 Task: Create an album for a cooking or baking contest and invite participants to share recipes and photos.
Action: Mouse moved to (582, 396)
Screenshot: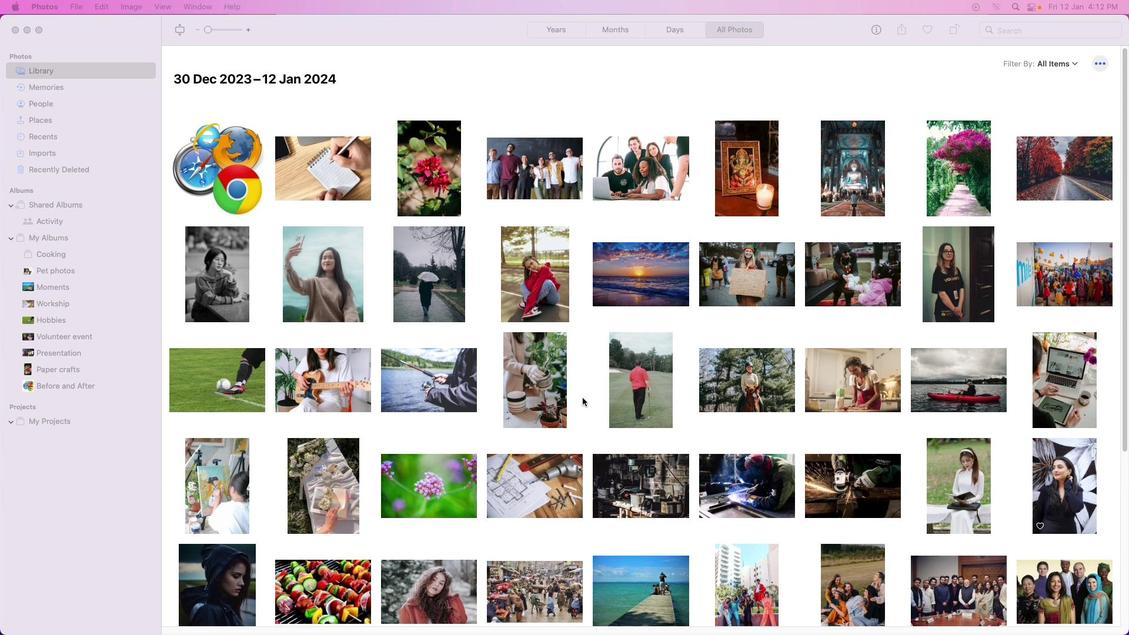 
Action: Mouse scrolled (582, 396) with delta (0, 0)
Screenshot: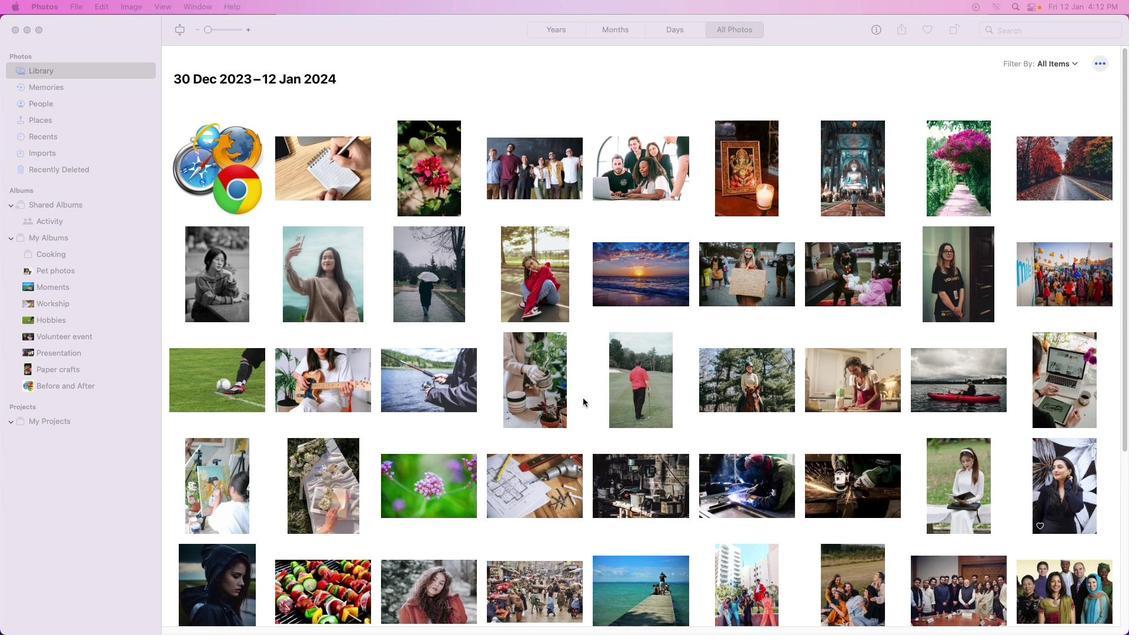 
Action: Mouse moved to (583, 397)
Screenshot: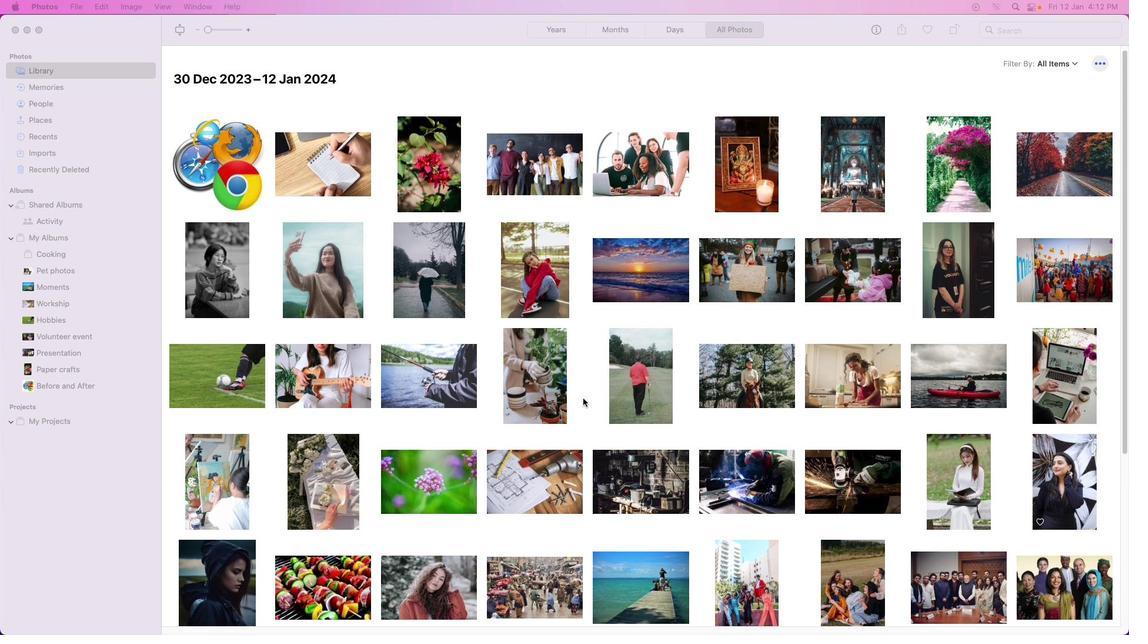 
Action: Mouse scrolled (583, 397) with delta (0, 0)
Screenshot: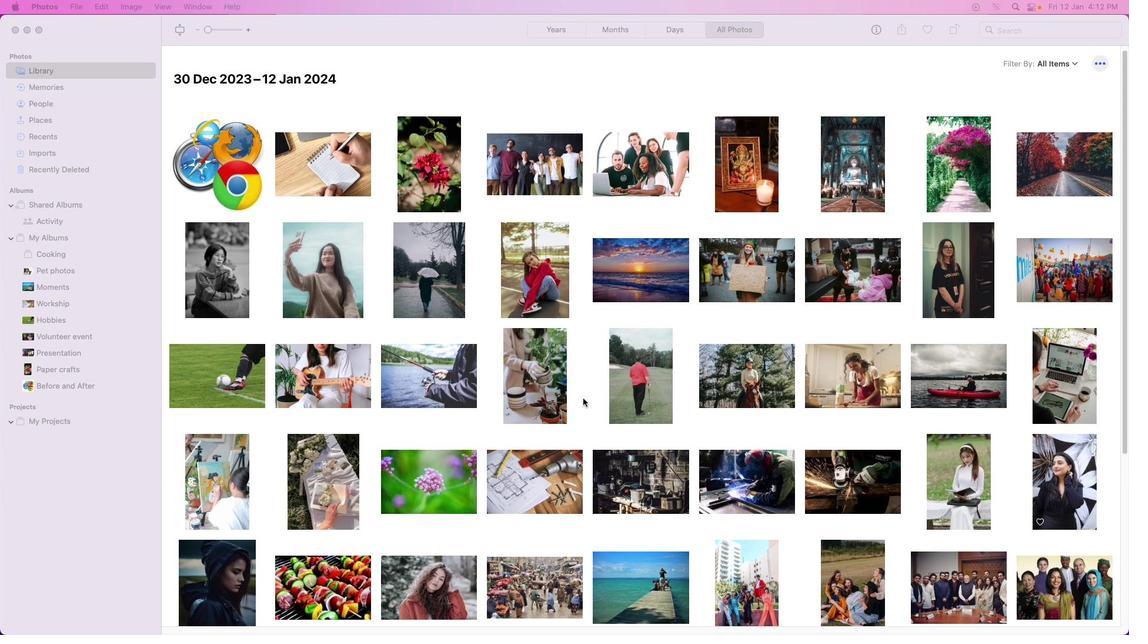
Action: Mouse moved to (583, 398)
Screenshot: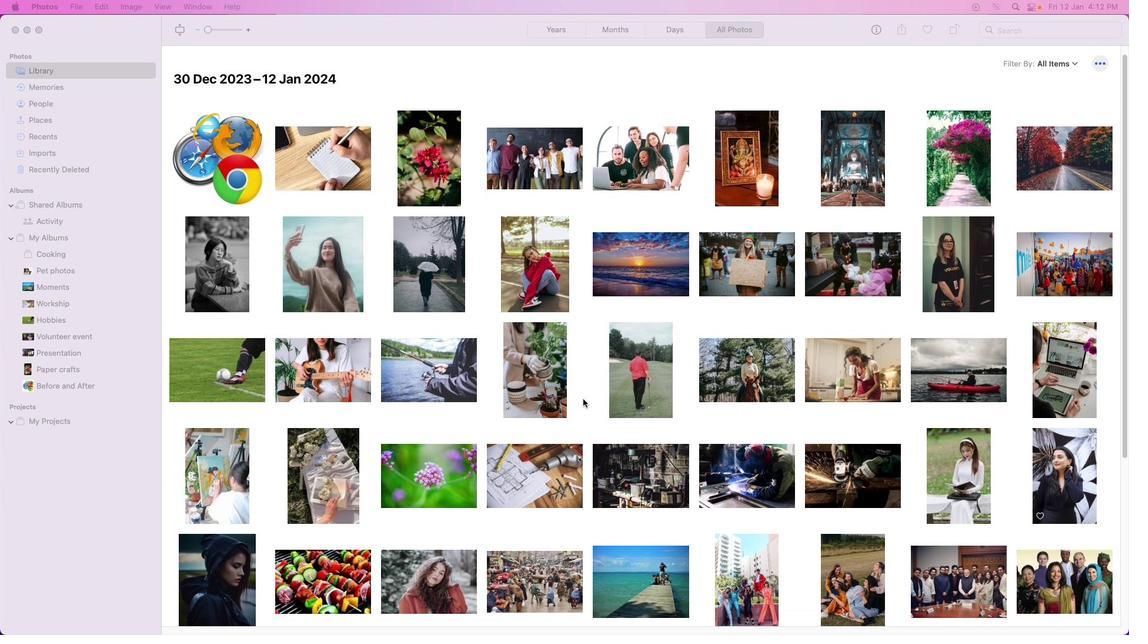 
Action: Mouse scrolled (583, 398) with delta (0, 0)
Screenshot: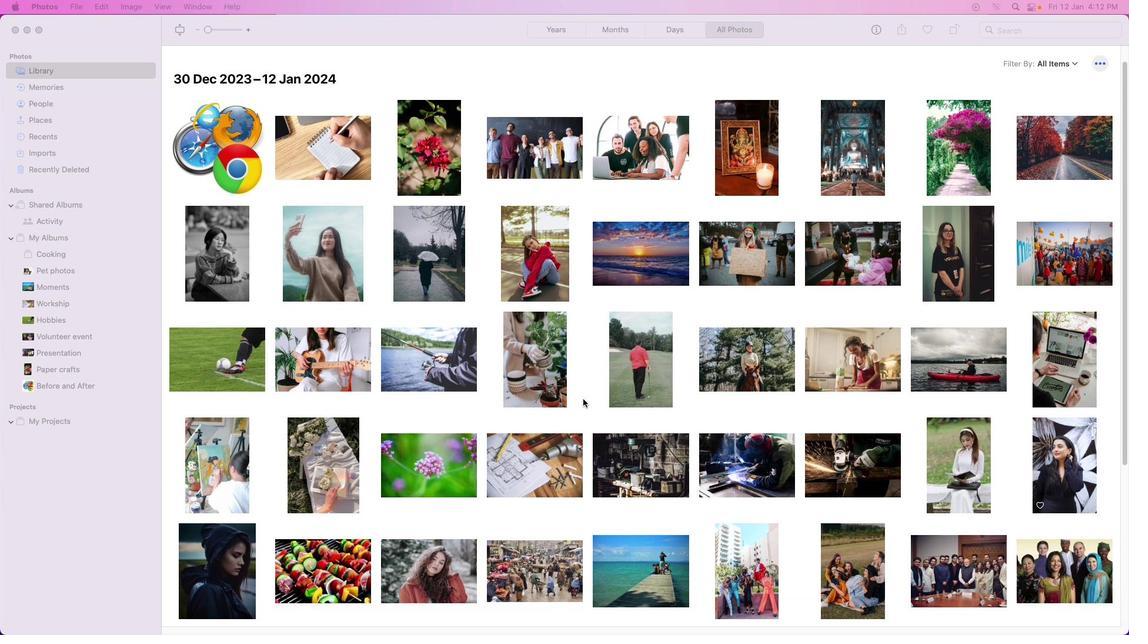 
Action: Mouse moved to (583, 398)
Screenshot: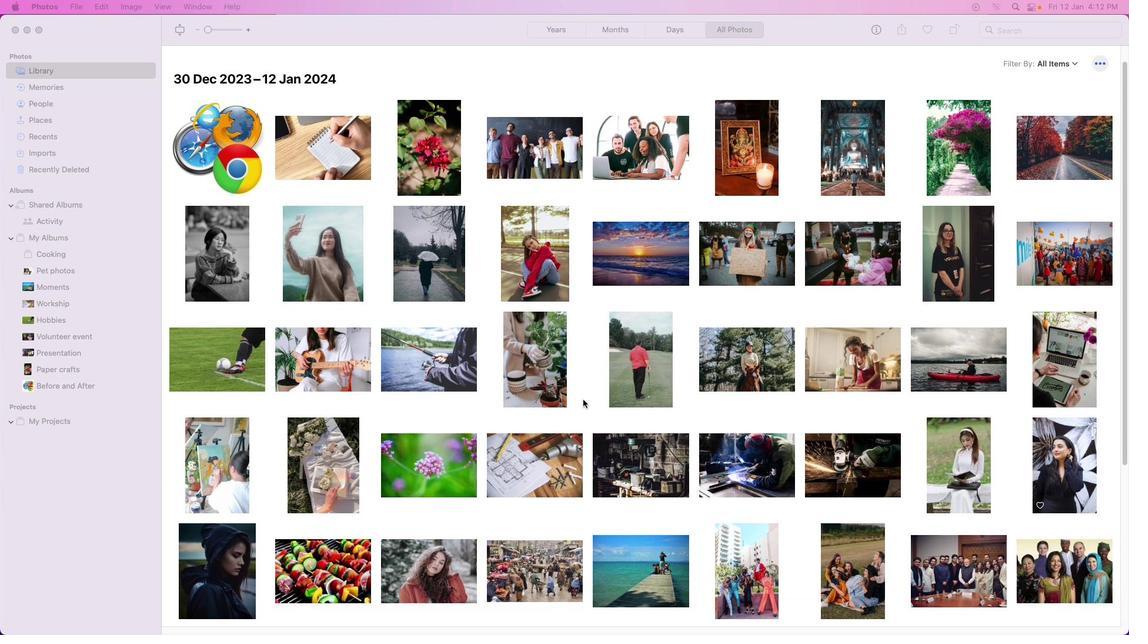 
Action: Mouse scrolled (583, 398) with delta (0, 0)
Screenshot: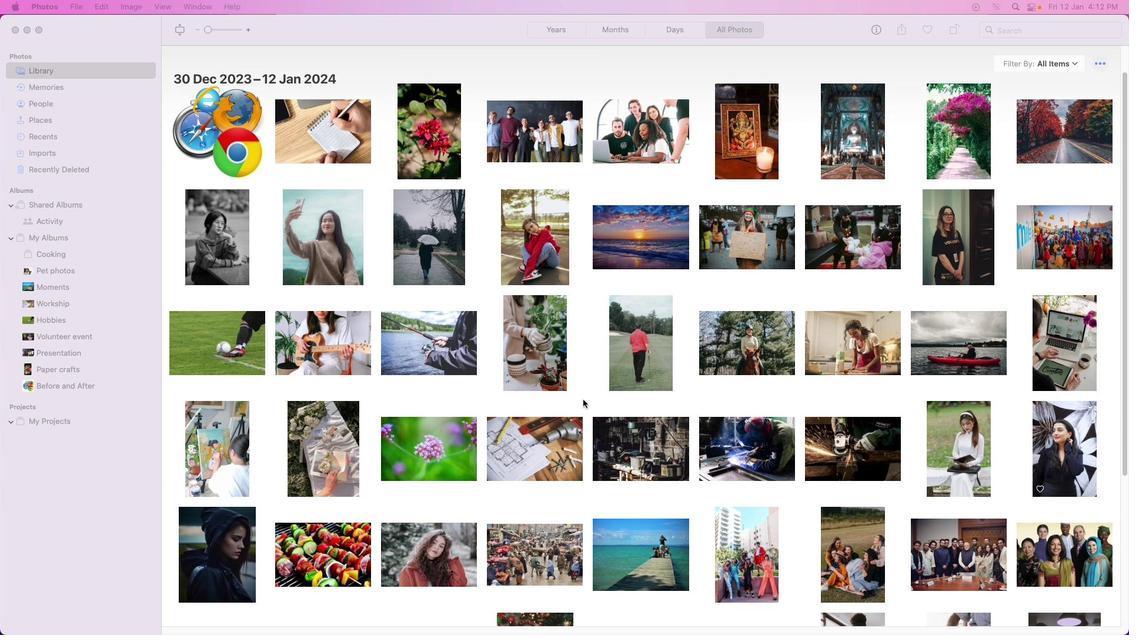 
Action: Mouse moved to (583, 399)
Screenshot: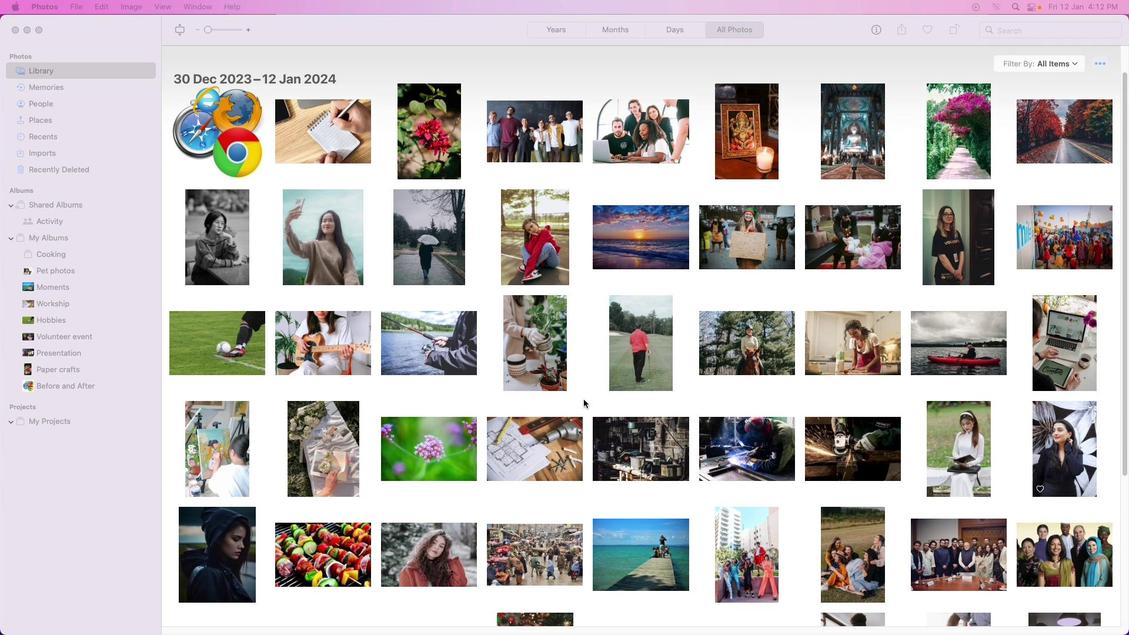 
Action: Mouse scrolled (583, 399) with delta (0, 0)
Screenshot: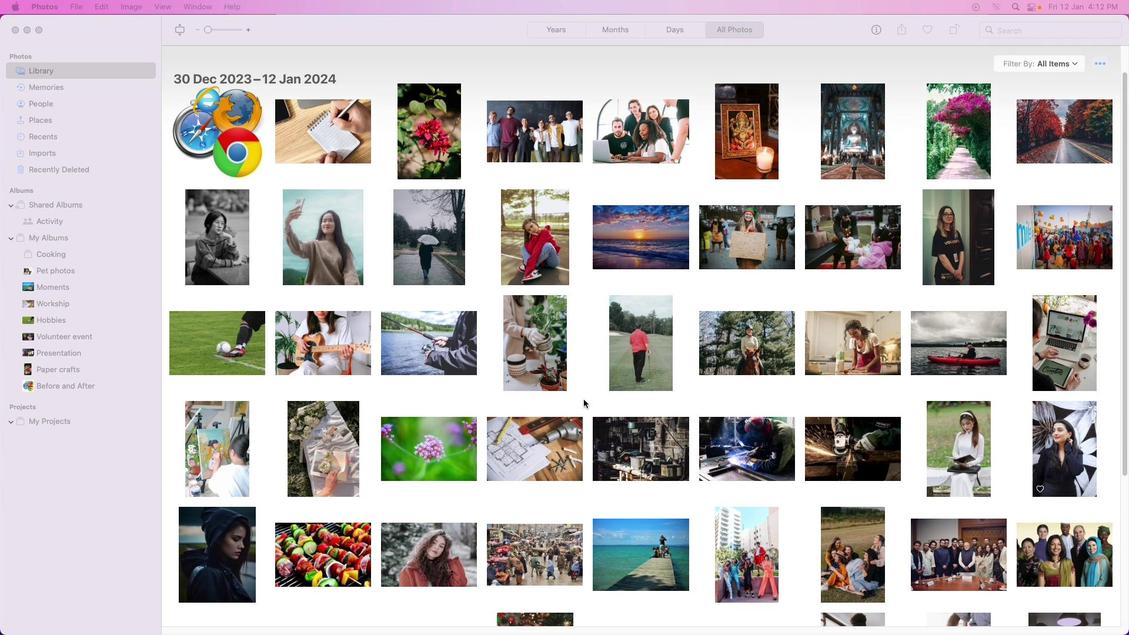 
Action: Mouse scrolled (583, 399) with delta (0, -1)
Screenshot: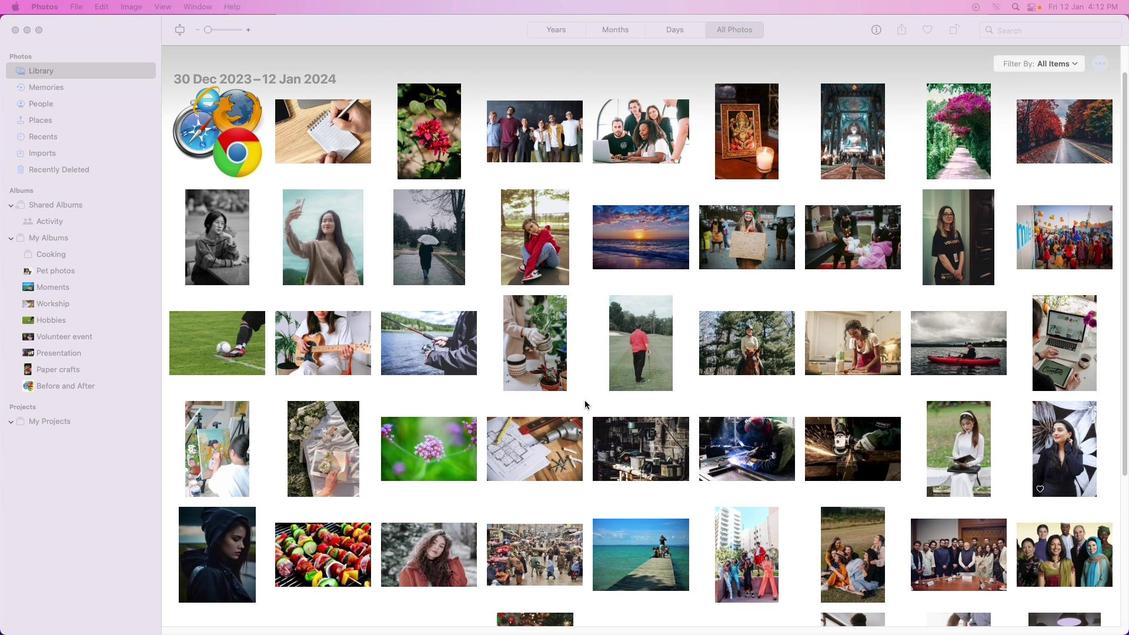 
Action: Mouse moved to (591, 409)
Screenshot: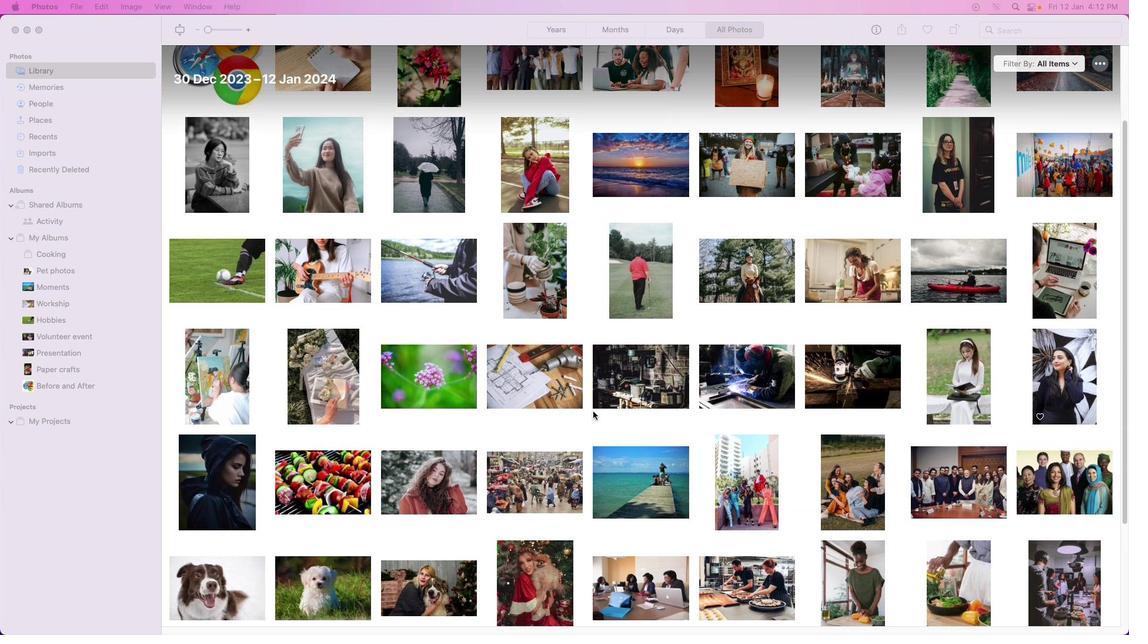 
Action: Mouse scrolled (591, 409) with delta (0, 0)
Screenshot: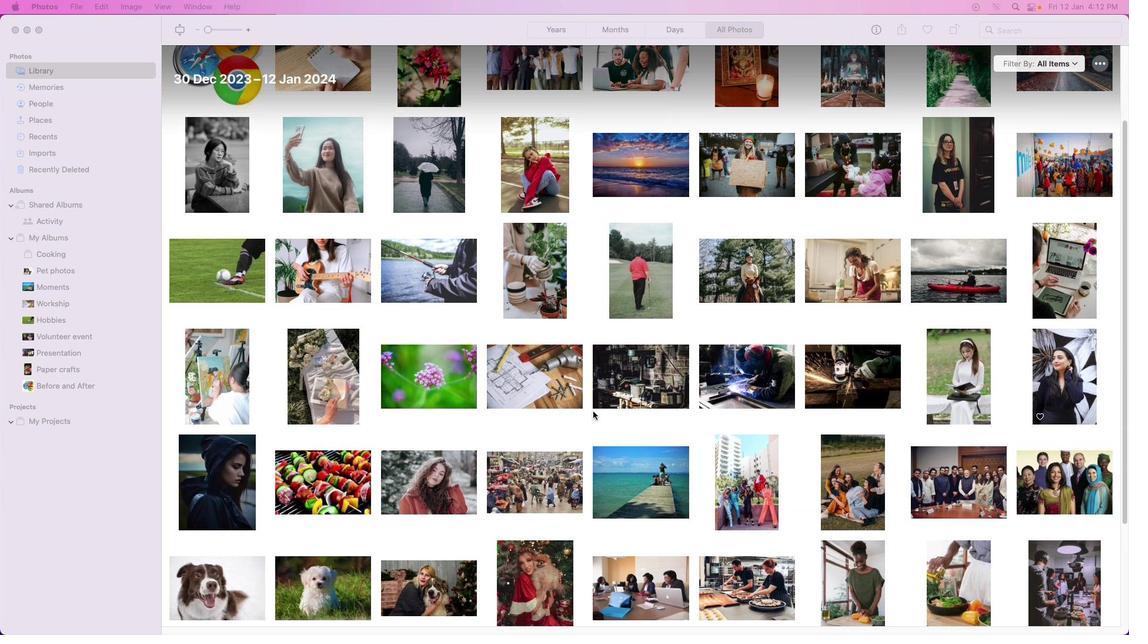 
Action: Mouse moved to (593, 411)
Screenshot: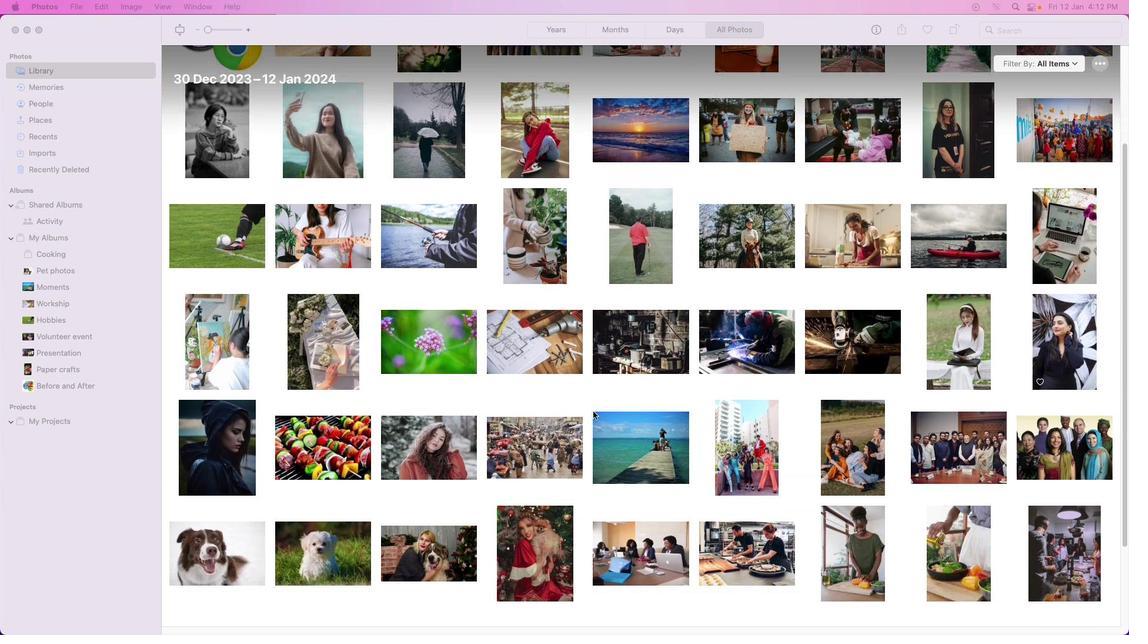 
Action: Mouse scrolled (593, 411) with delta (0, 0)
Screenshot: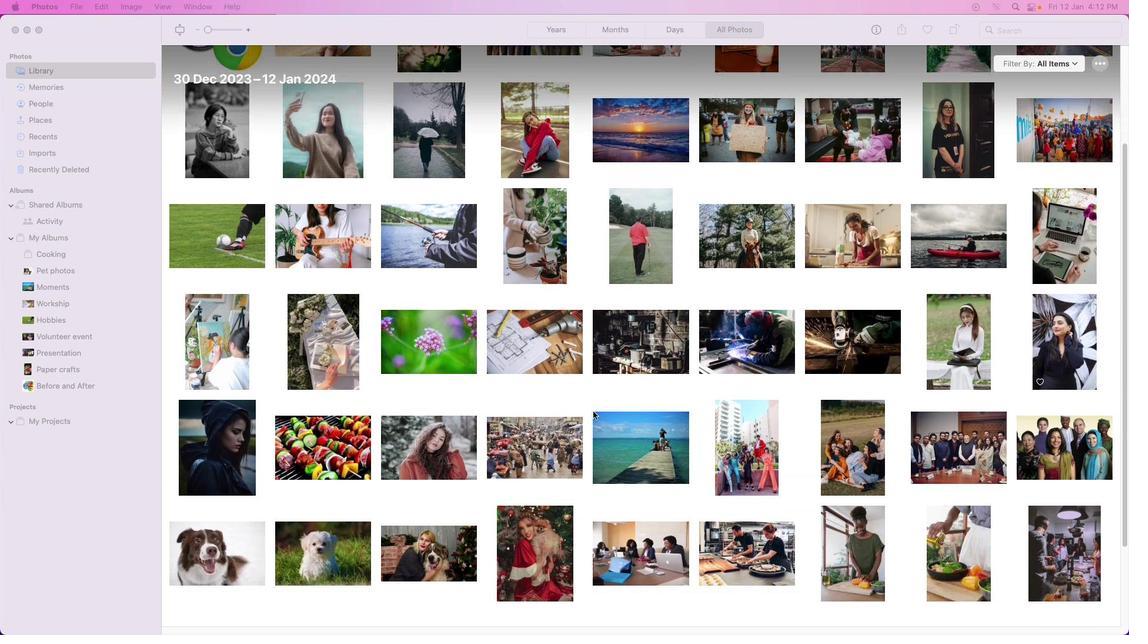 
Action: Mouse moved to (593, 411)
Screenshot: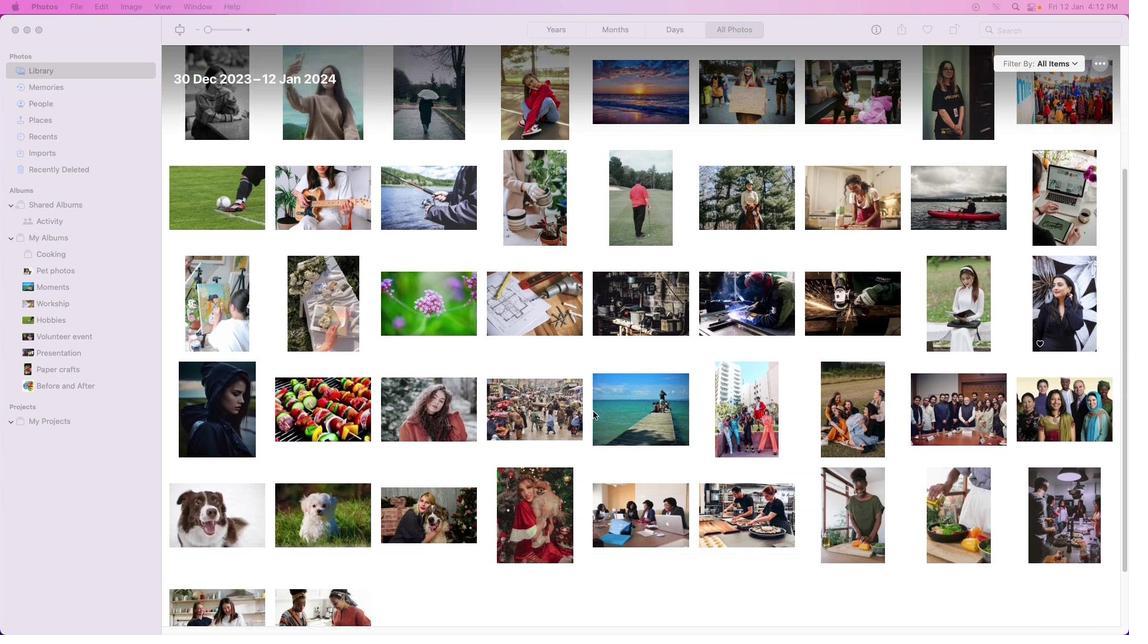 
Action: Mouse scrolled (593, 411) with delta (0, -1)
Screenshot: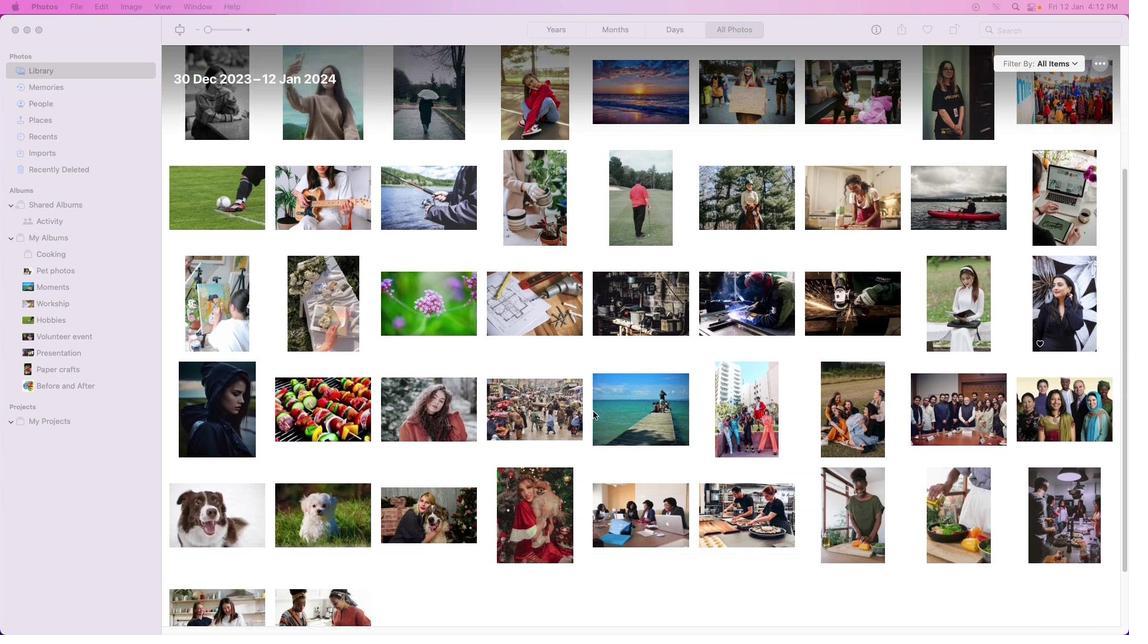 
Action: Mouse scrolled (593, 411) with delta (0, -2)
Screenshot: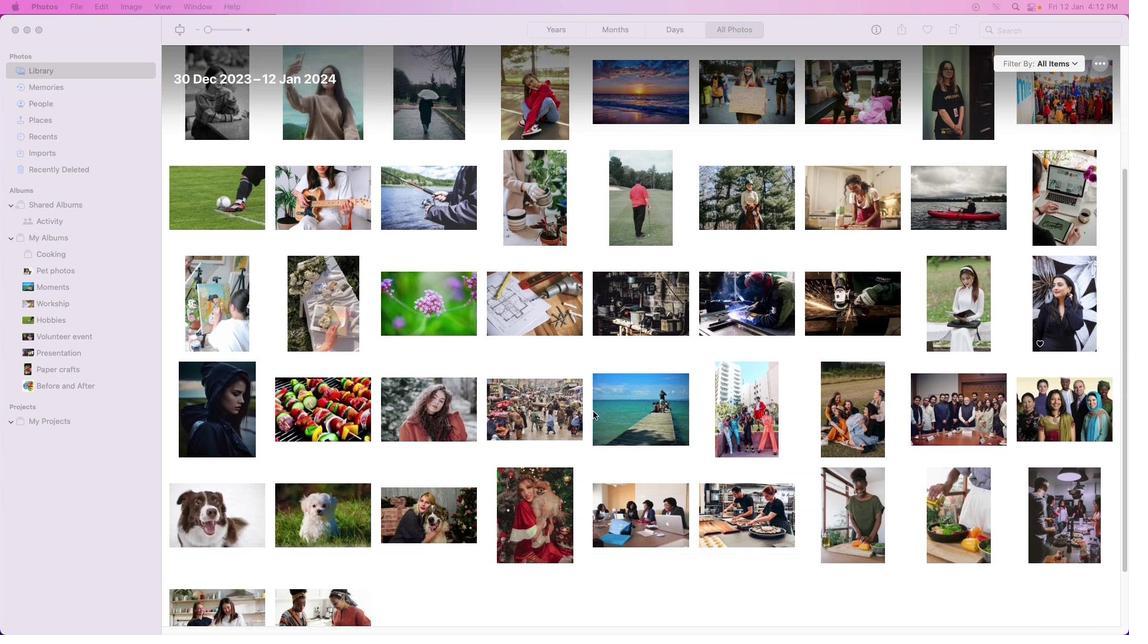 
Action: Mouse scrolled (593, 411) with delta (0, -2)
Screenshot: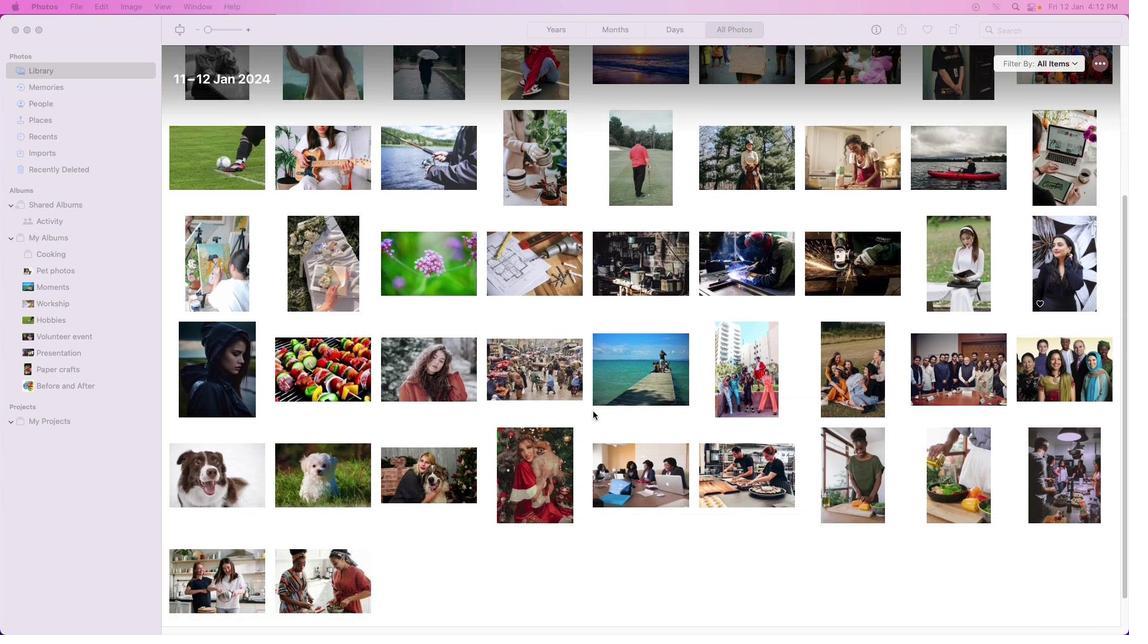 
Action: Mouse scrolled (593, 411) with delta (0, -2)
Screenshot: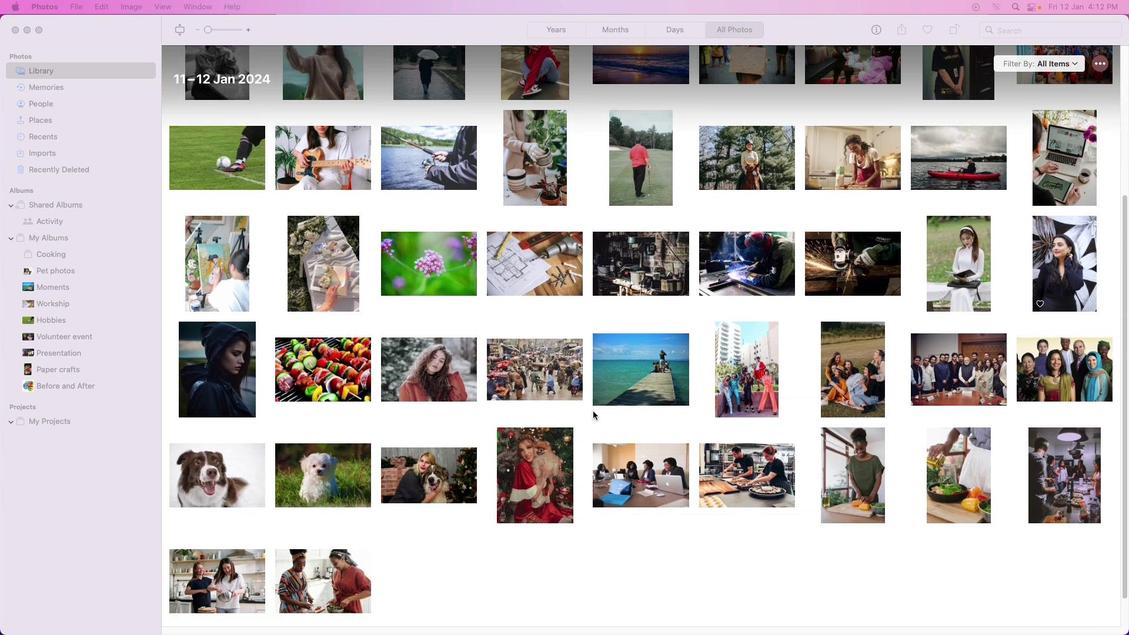 
Action: Mouse scrolled (593, 411) with delta (0, -3)
Screenshot: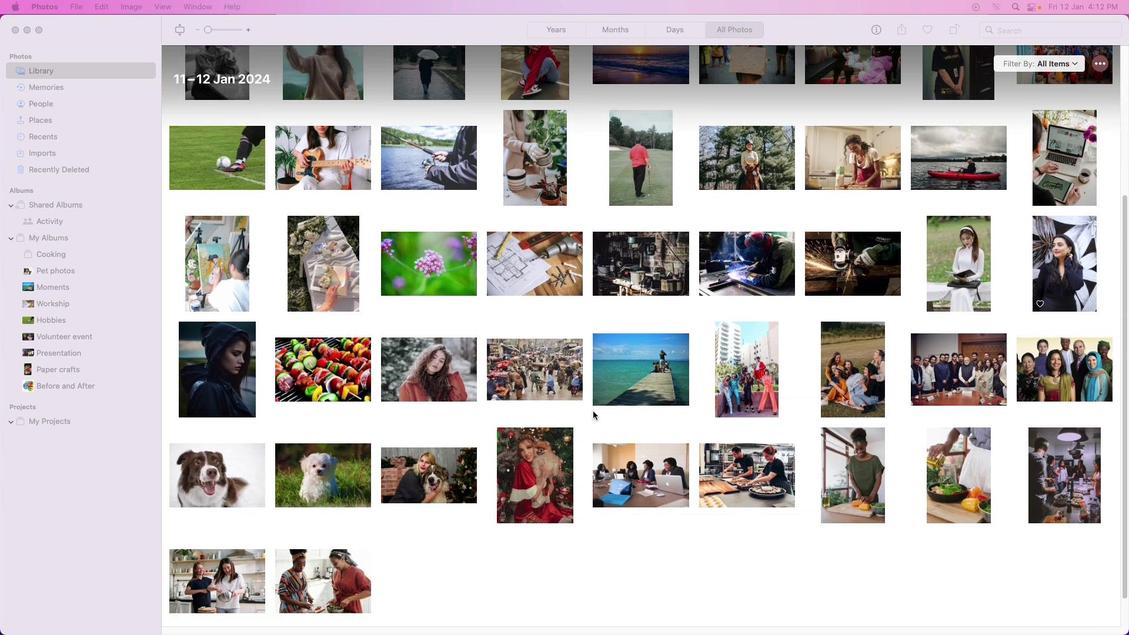 
Action: Mouse scrolled (593, 411) with delta (0, -3)
Screenshot: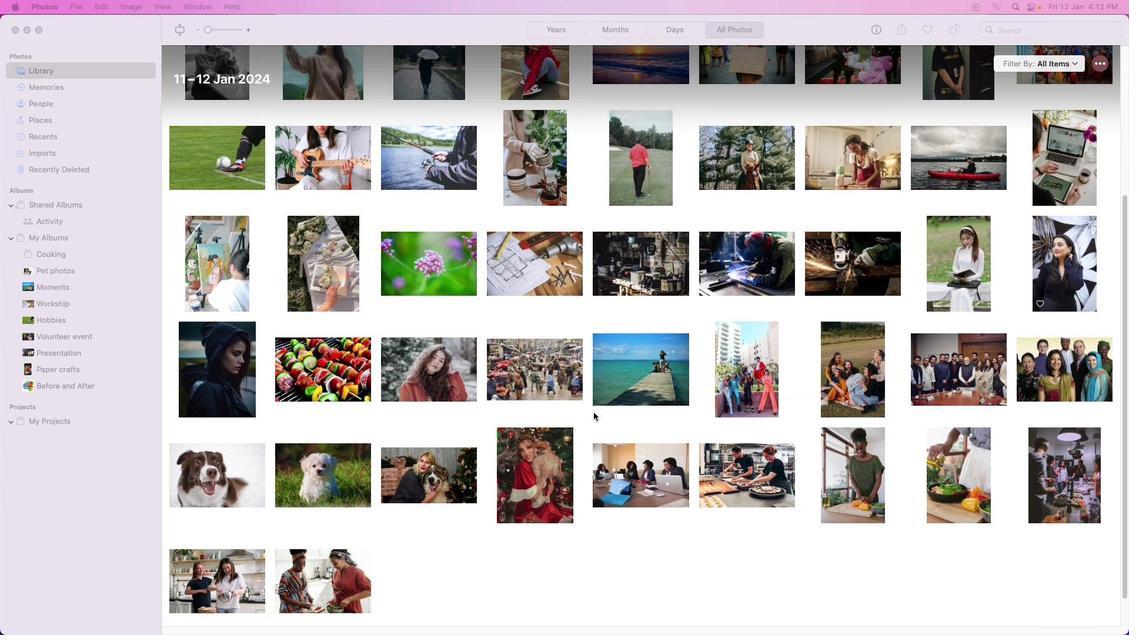
Action: Mouse moved to (596, 413)
Screenshot: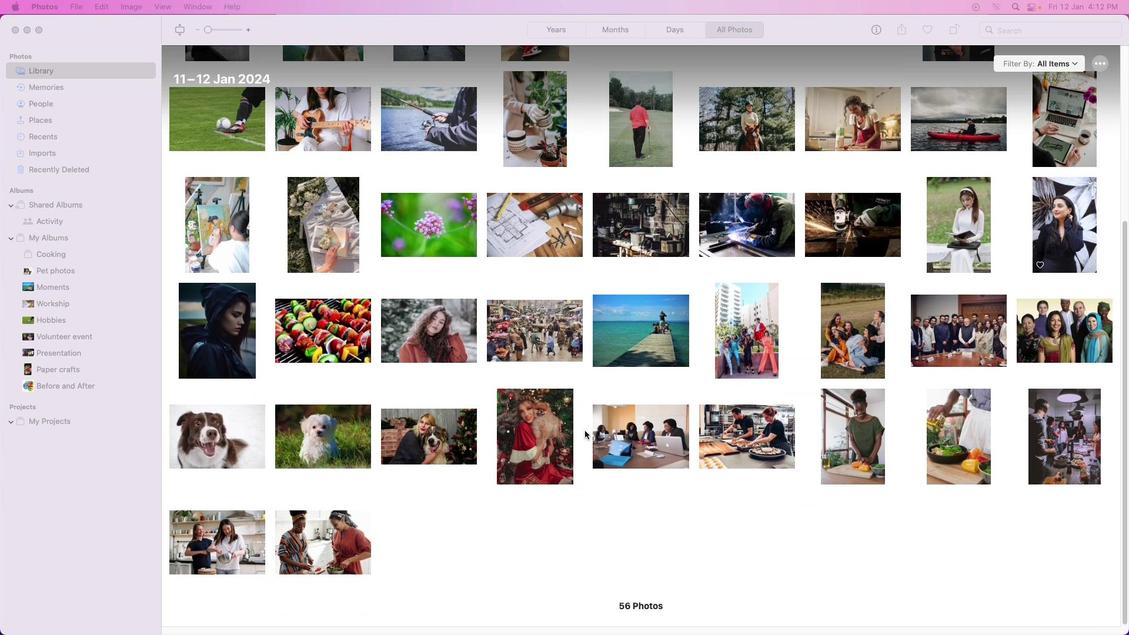 
Action: Mouse scrolled (596, 413) with delta (0, 0)
Screenshot: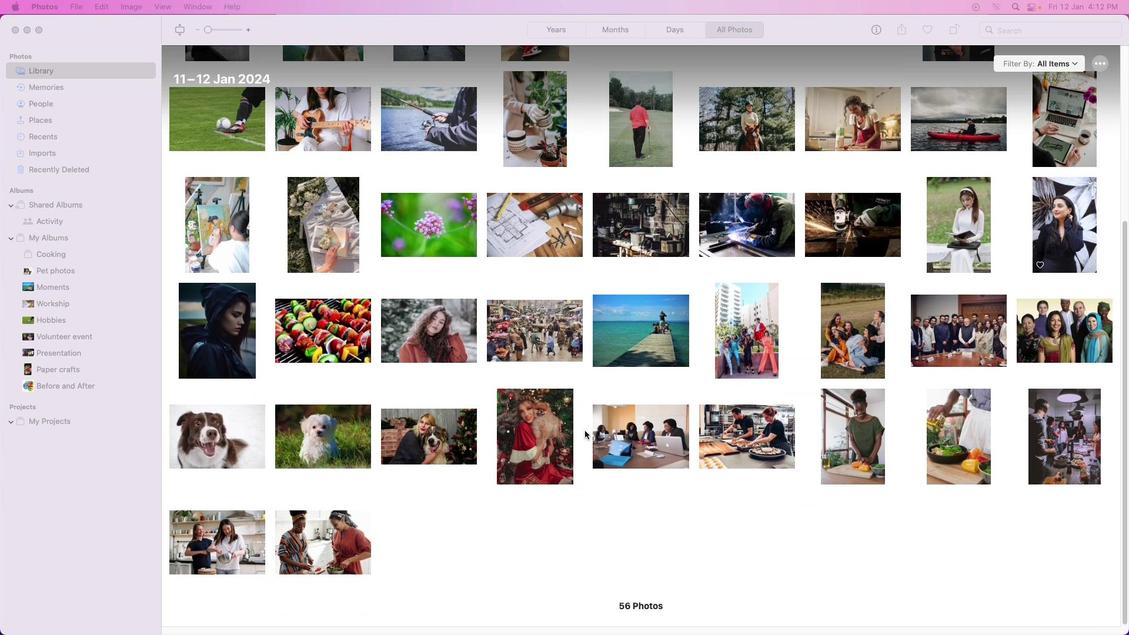 
Action: Mouse moved to (596, 413)
Screenshot: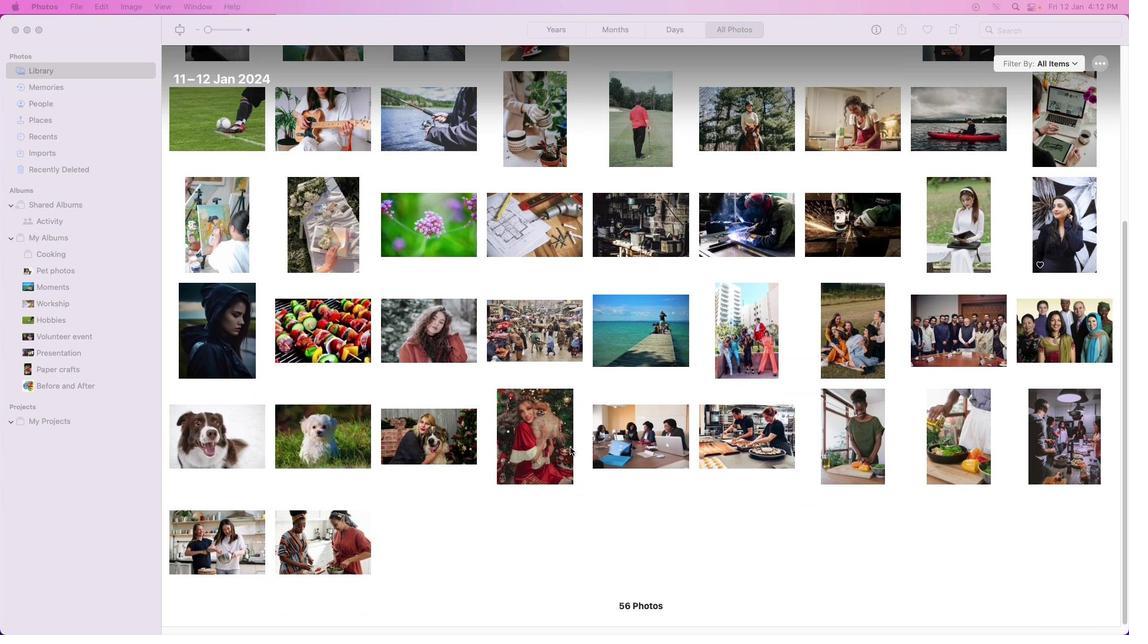 
Action: Mouse scrolled (596, 413) with delta (0, 0)
Screenshot: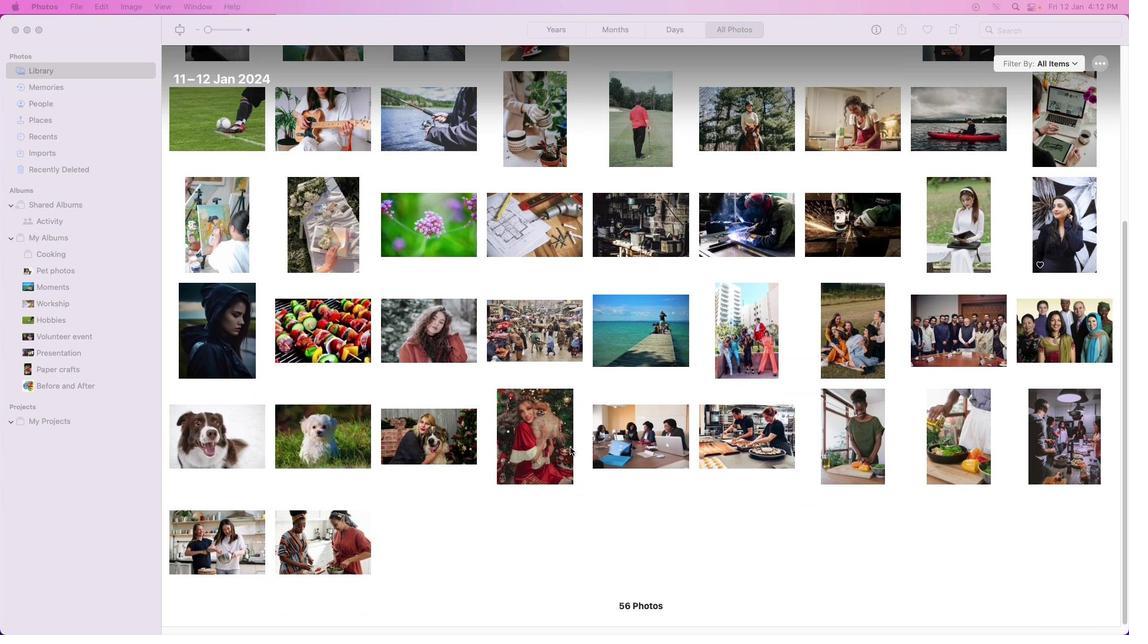 
Action: Mouse moved to (596, 414)
Screenshot: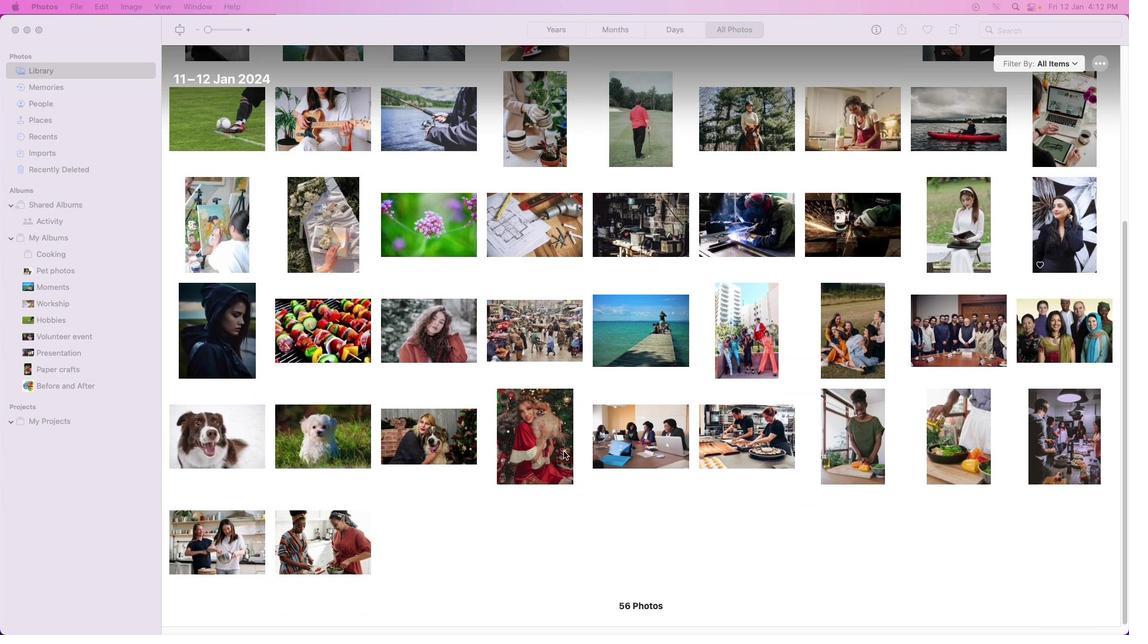 
Action: Mouse scrolled (596, 414) with delta (0, -1)
Screenshot: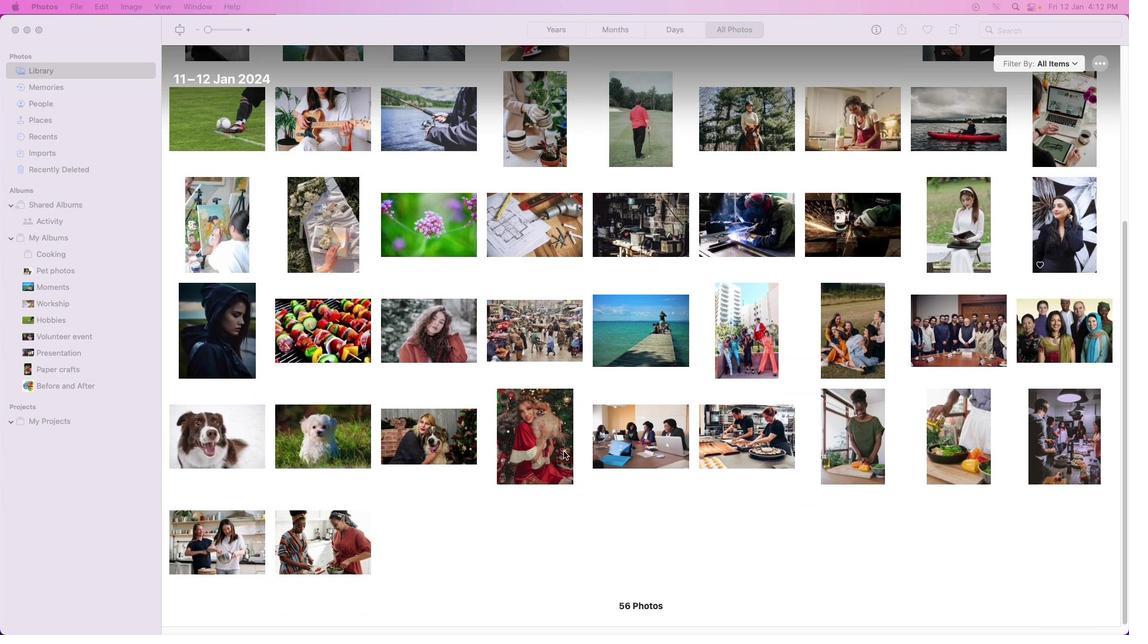 
Action: Mouse moved to (596, 415)
Screenshot: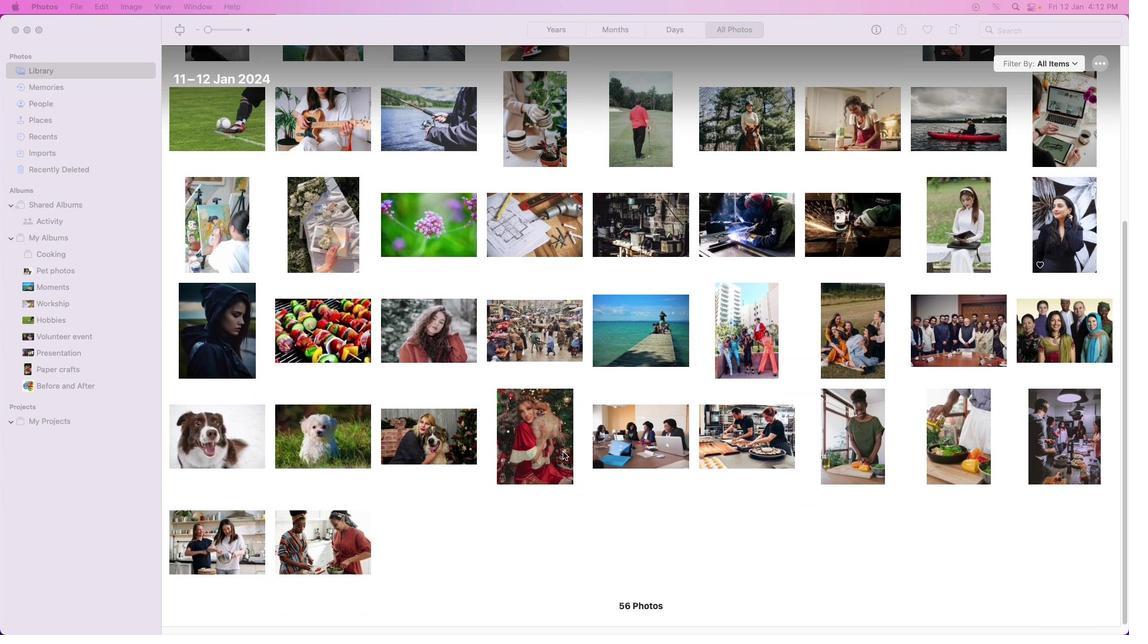 
Action: Mouse scrolled (596, 415) with delta (0, -2)
Screenshot: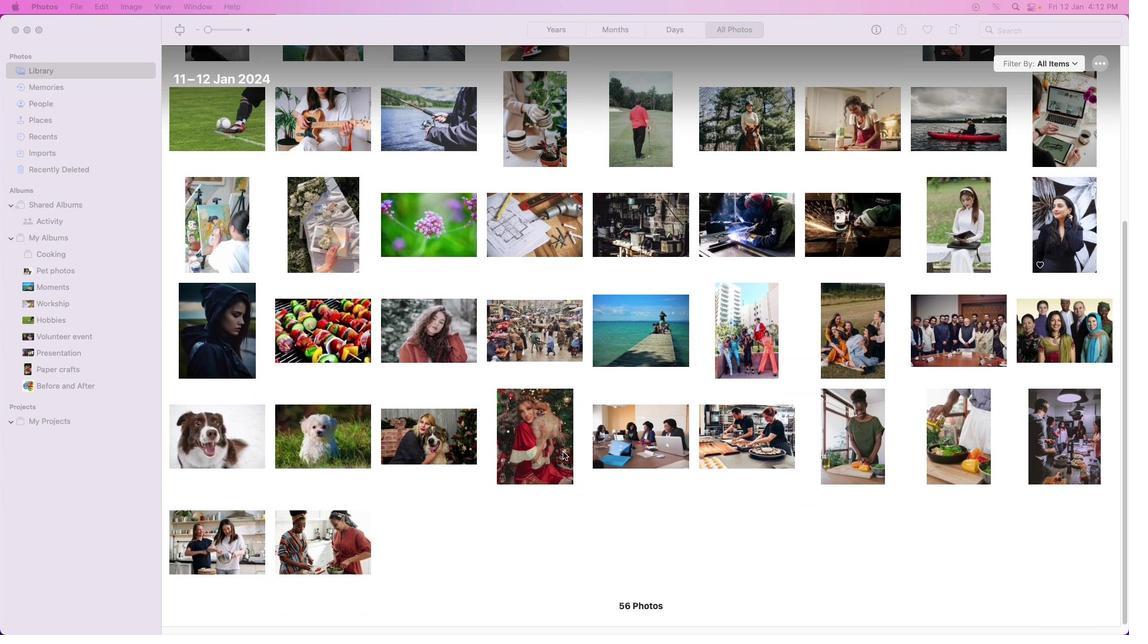 
Action: Mouse moved to (594, 421)
Screenshot: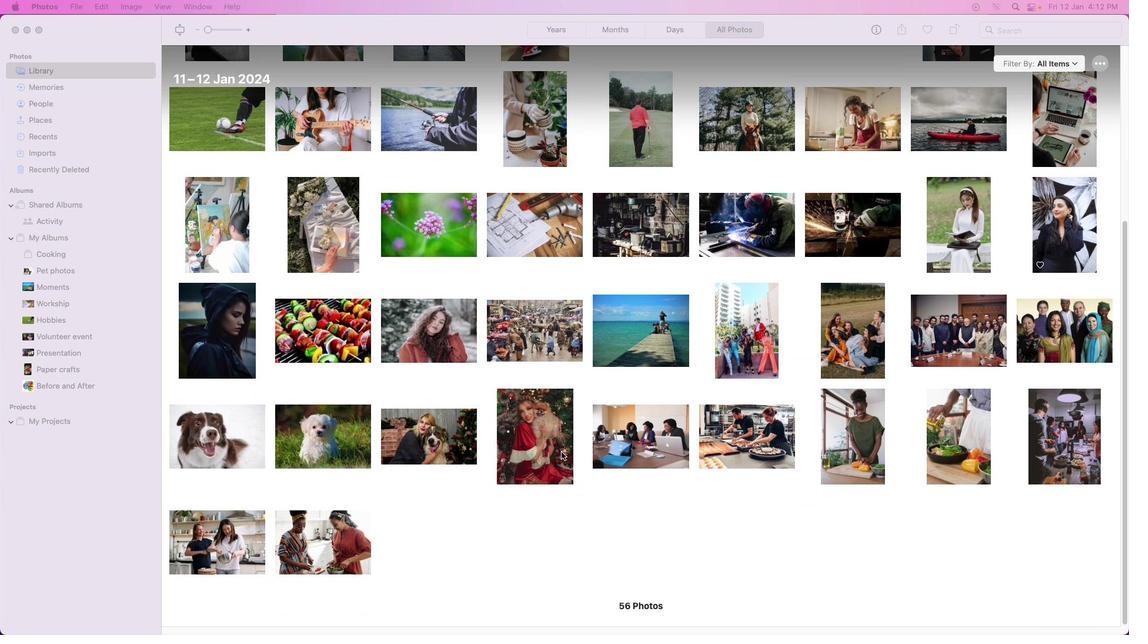 
Action: Mouse scrolled (594, 421) with delta (0, -2)
Screenshot: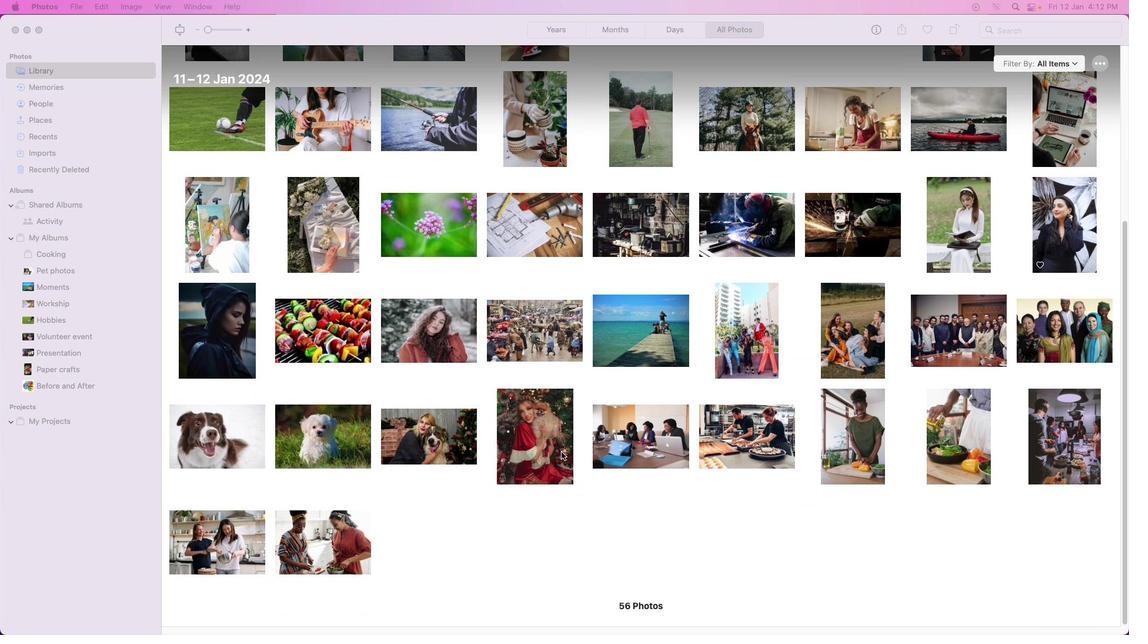 
Action: Mouse moved to (401, 552)
Screenshot: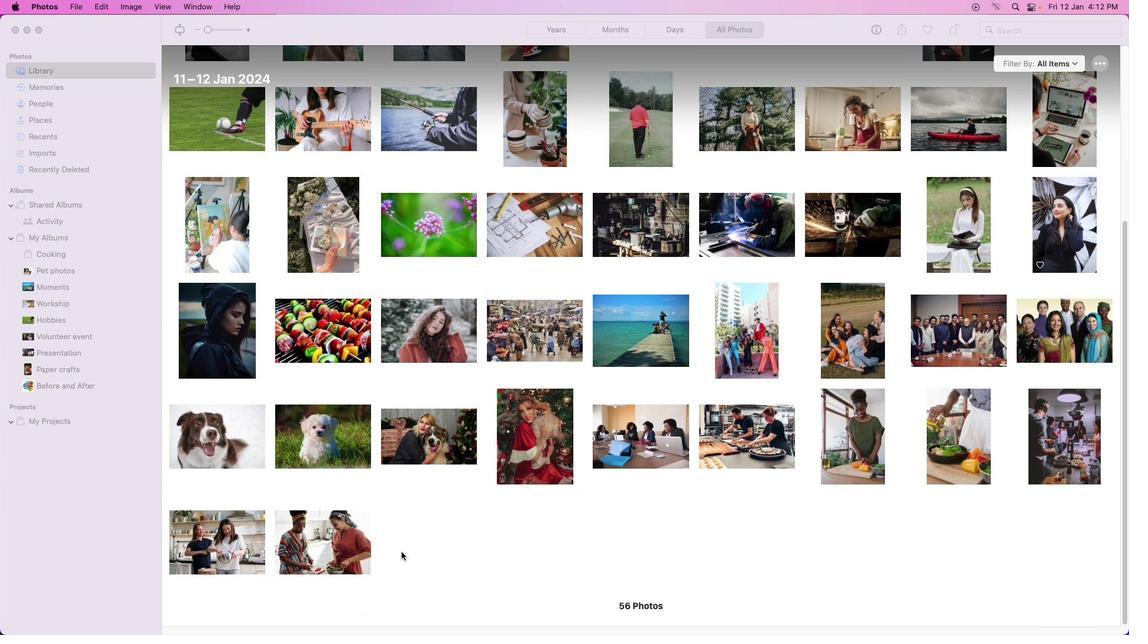 
Action: Mouse pressed left at (401, 552)
Screenshot: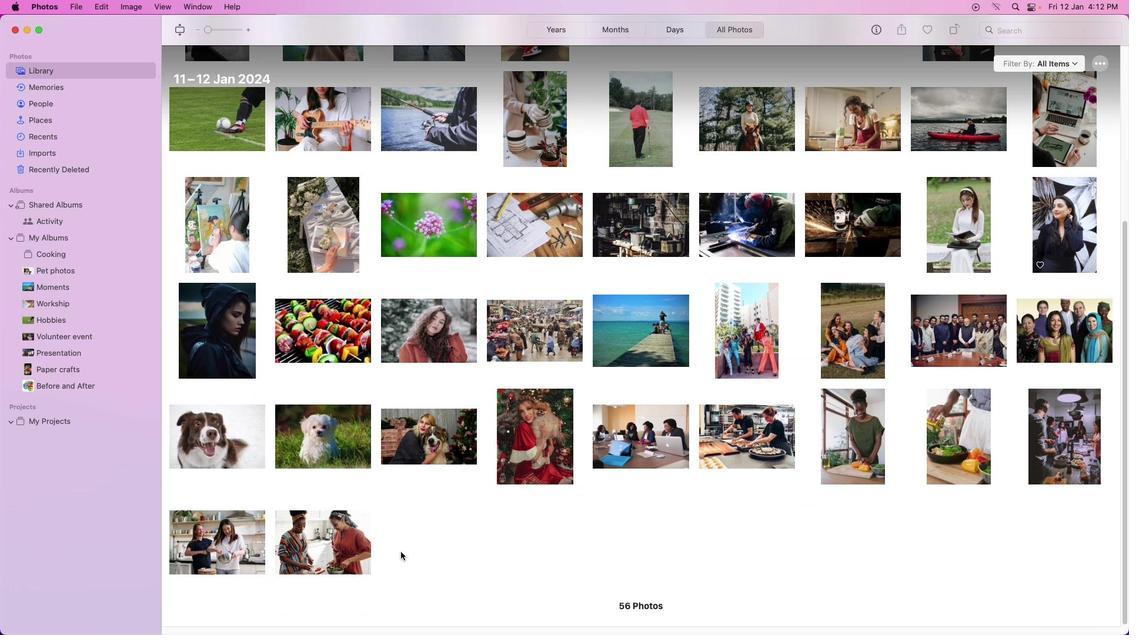 
Action: Mouse moved to (345, 541)
Screenshot: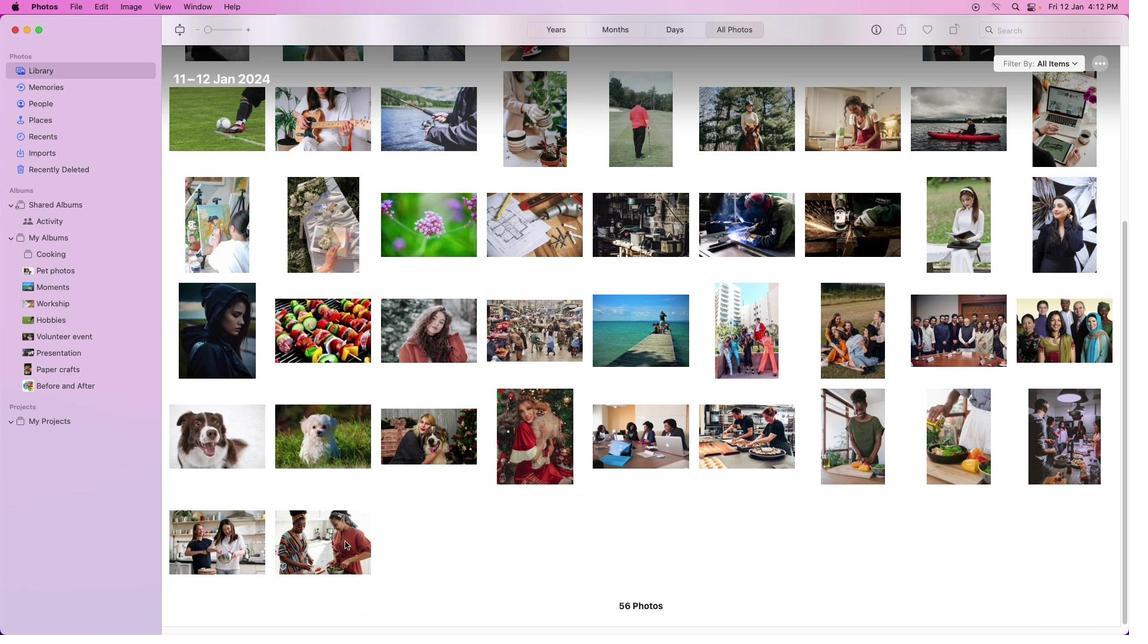 
Action: Mouse pressed right at (345, 541)
Screenshot: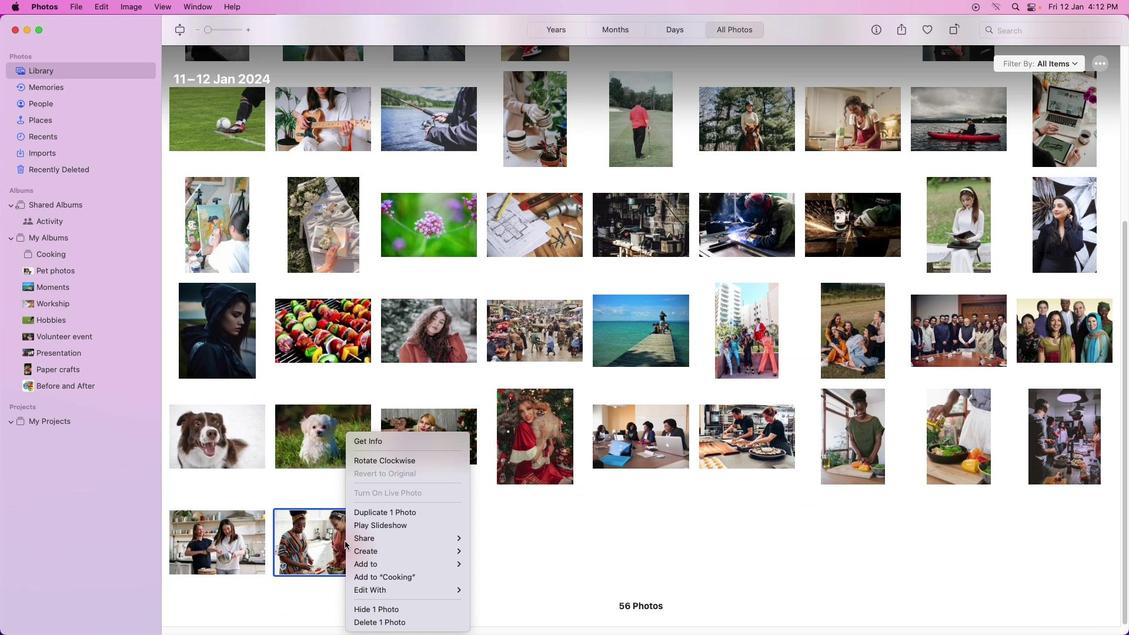 
Action: Mouse moved to (373, 577)
Screenshot: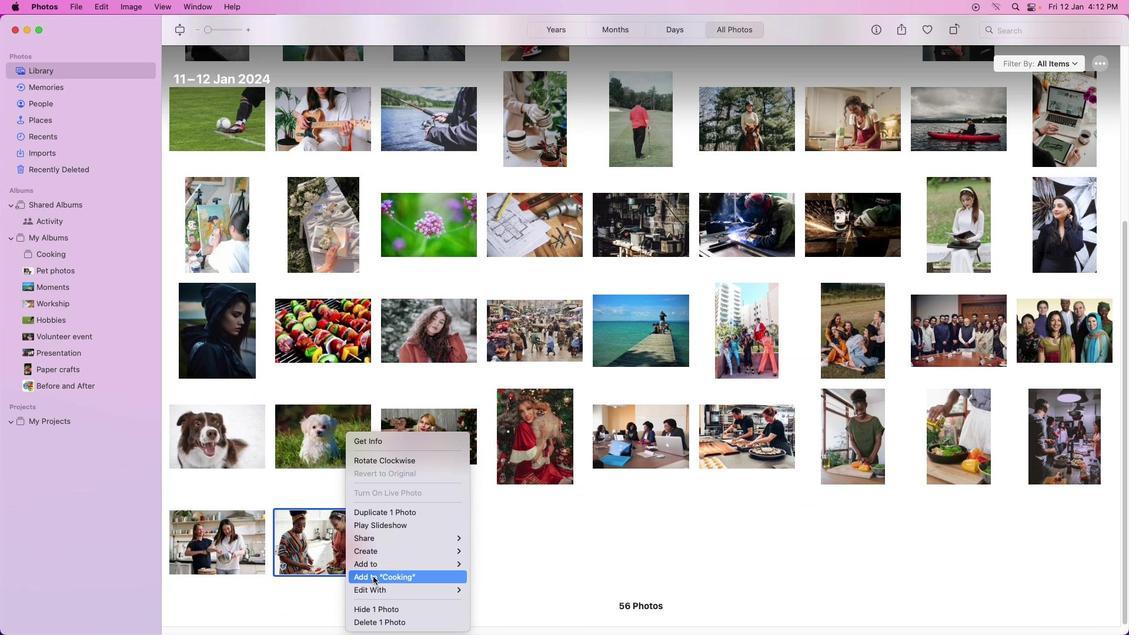 
Action: Mouse pressed left at (373, 577)
Screenshot: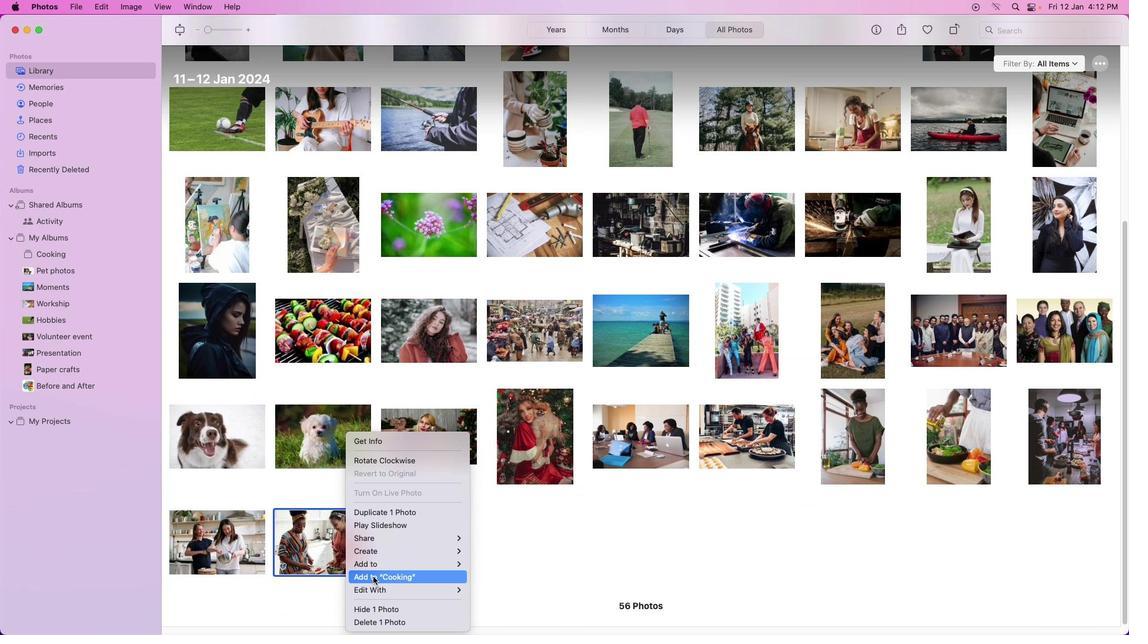 
Action: Mouse moved to (254, 534)
Screenshot: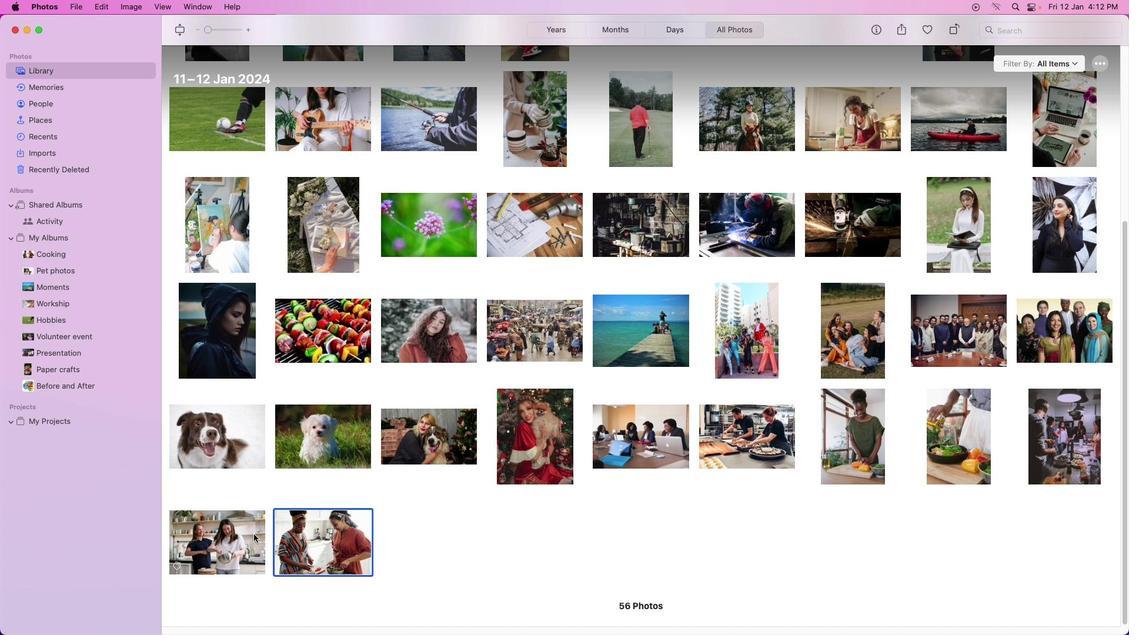 
Action: Mouse pressed right at (254, 534)
Screenshot: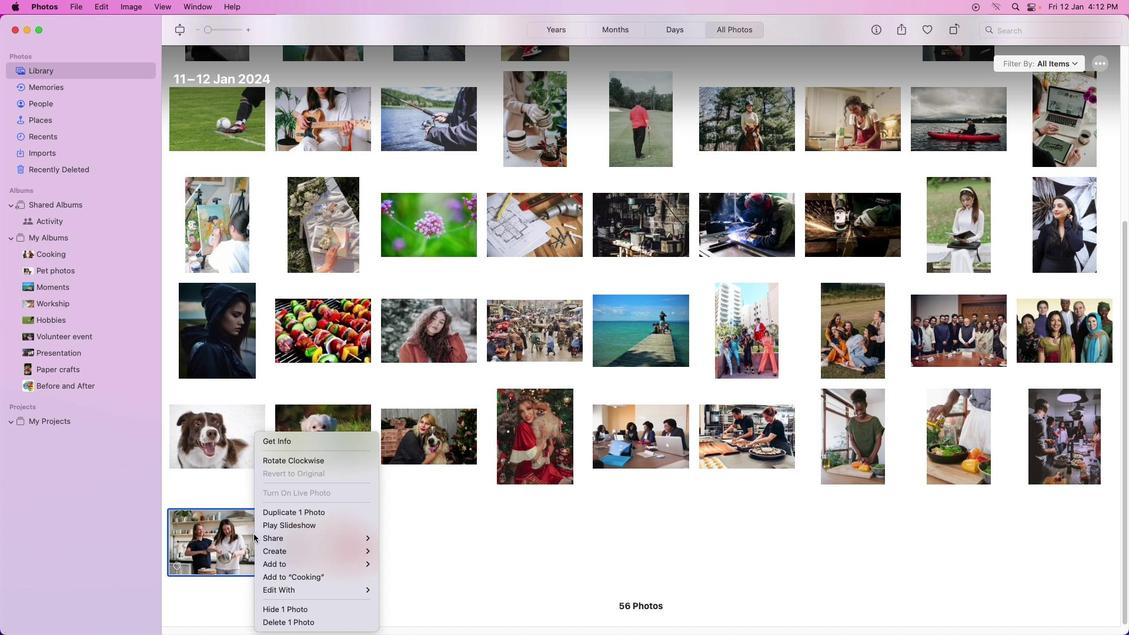 
Action: Mouse moved to (282, 576)
Screenshot: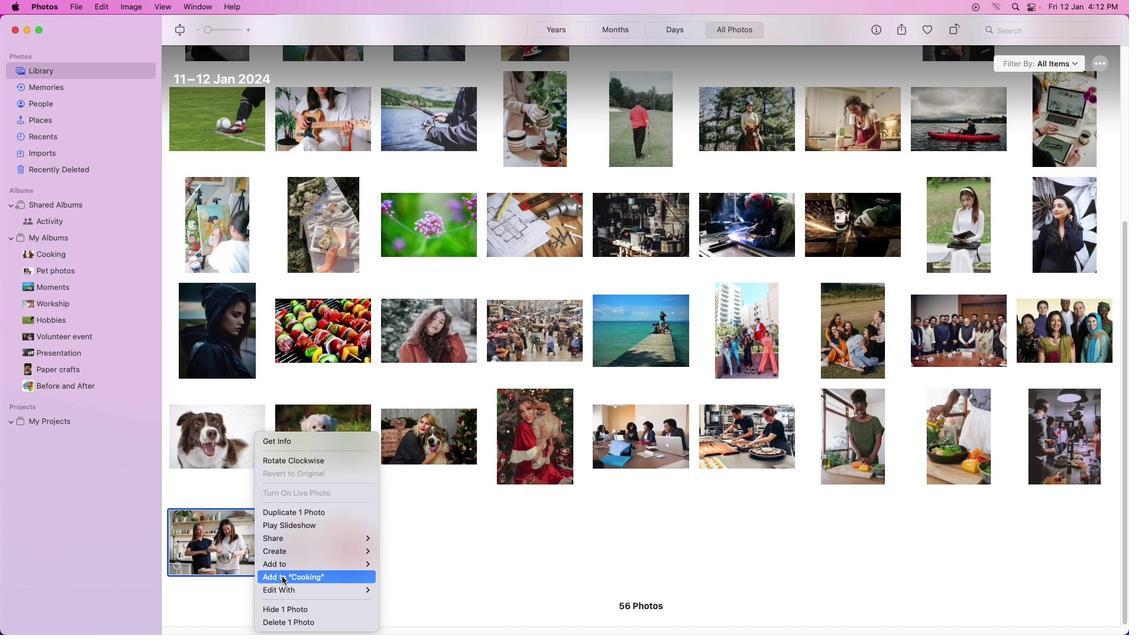 
Action: Mouse pressed left at (282, 576)
Screenshot: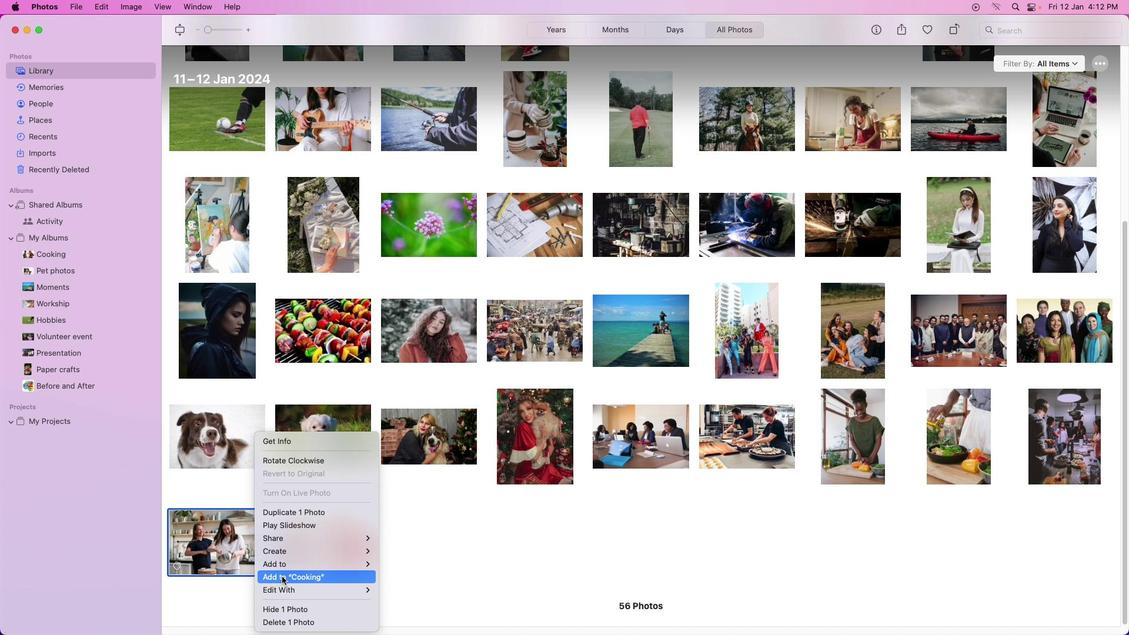 
Action: Mouse moved to (743, 444)
Screenshot: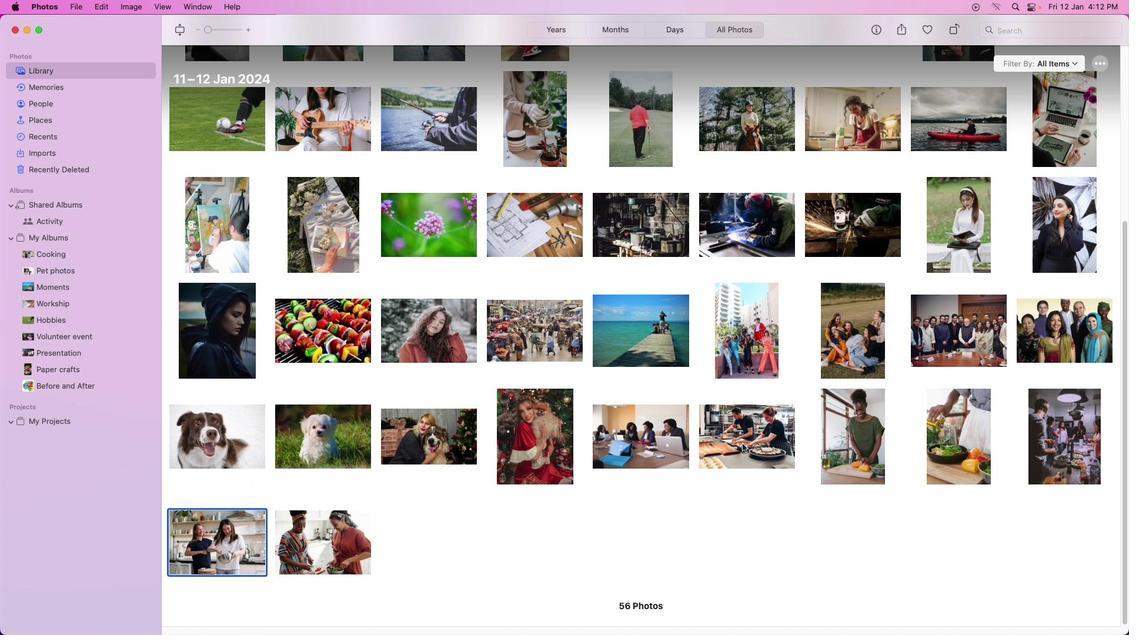 
Action: Mouse pressed right at (743, 444)
Screenshot: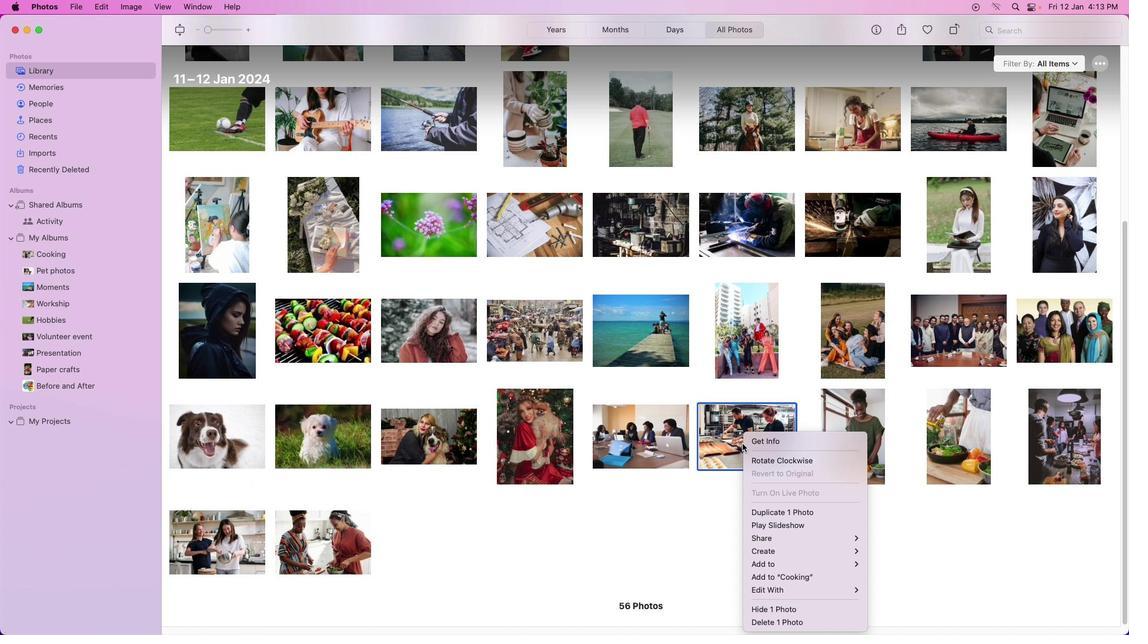 
Action: Mouse moved to (783, 574)
Screenshot: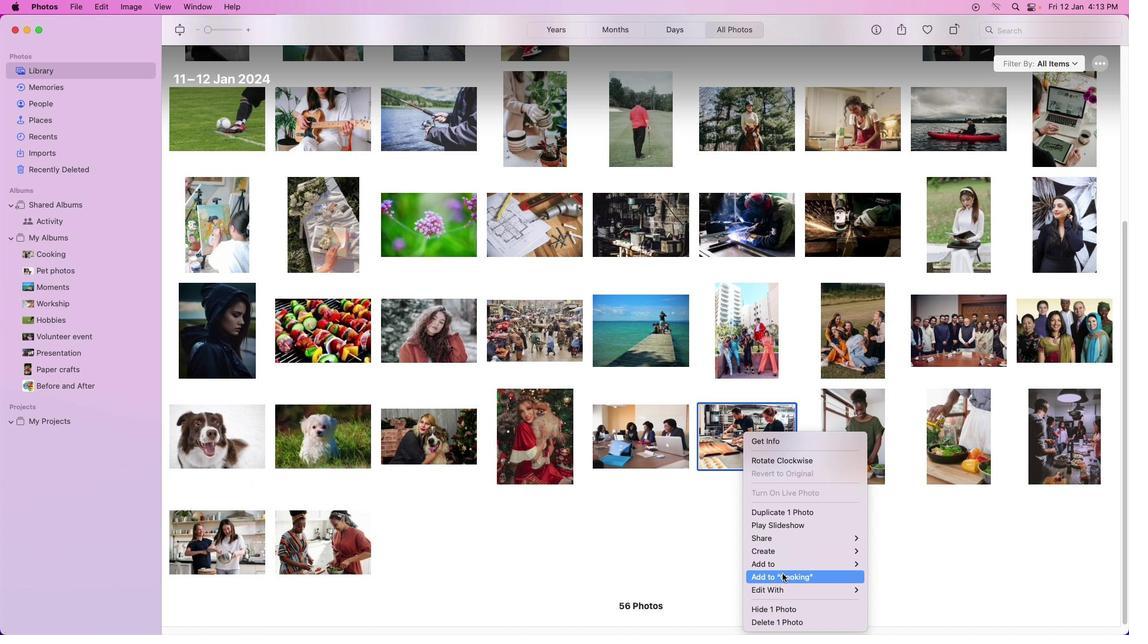 
Action: Mouse pressed left at (783, 574)
Screenshot: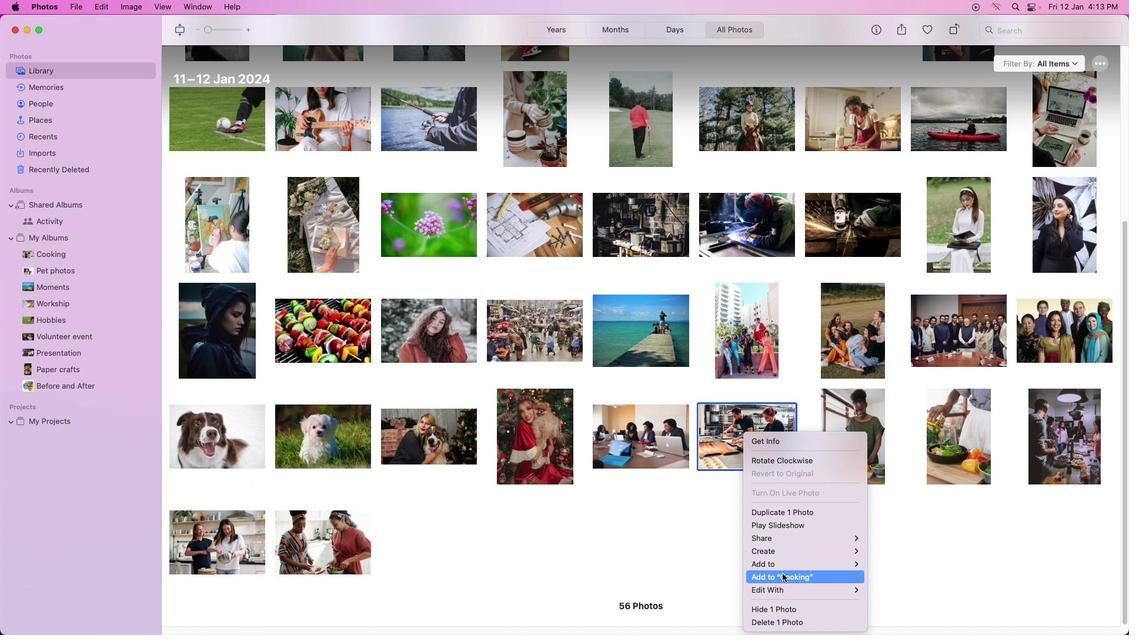 
Action: Mouse moved to (857, 433)
Screenshot: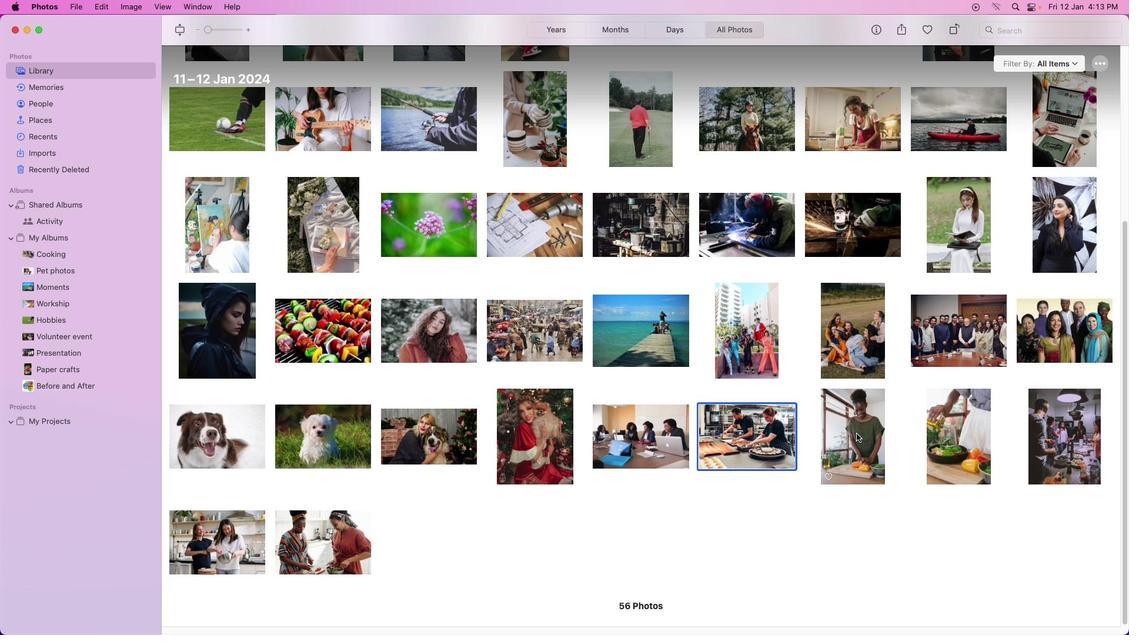 
Action: Mouse pressed right at (857, 433)
Screenshot: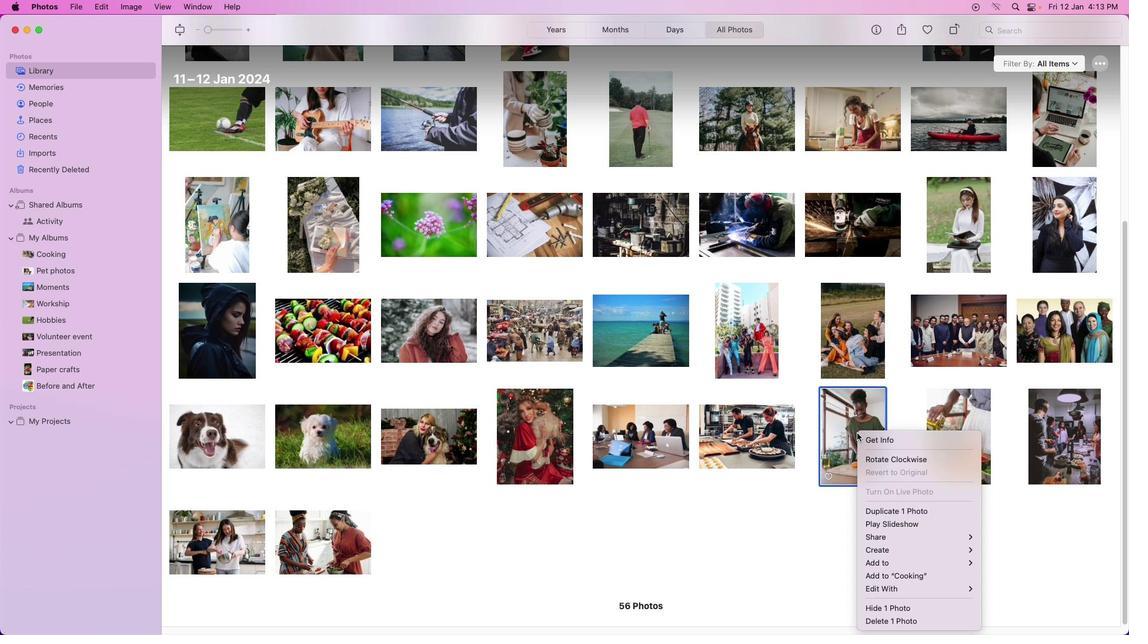 
Action: Mouse moved to (900, 578)
Screenshot: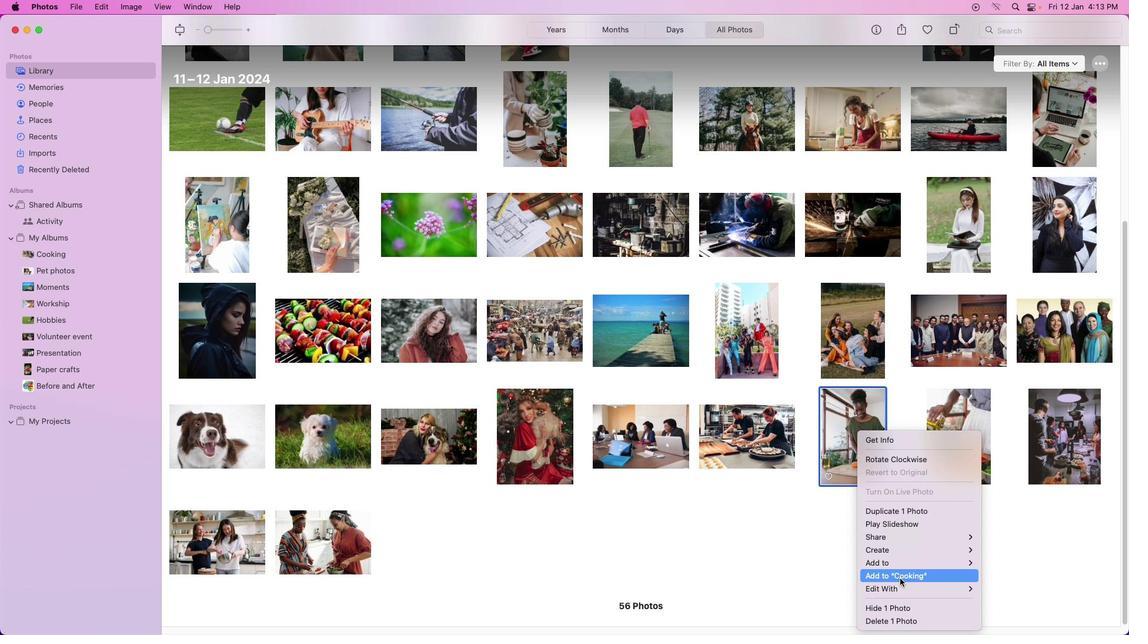 
Action: Mouse pressed left at (900, 578)
Screenshot: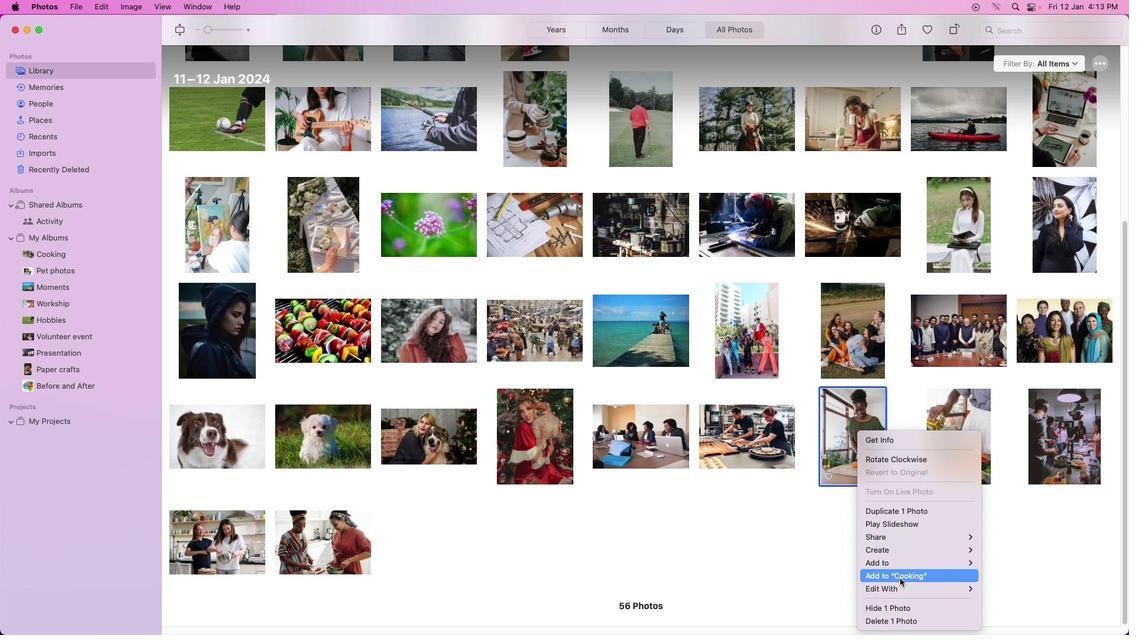 
Action: Mouse moved to (966, 436)
Screenshot: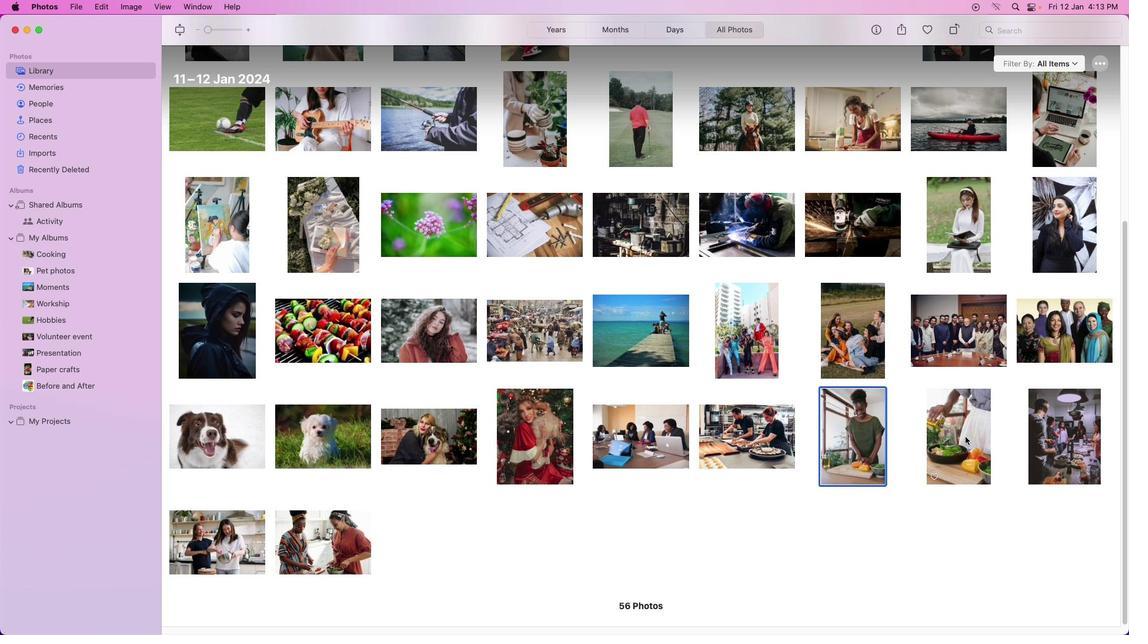 
Action: Mouse pressed right at (966, 436)
Screenshot: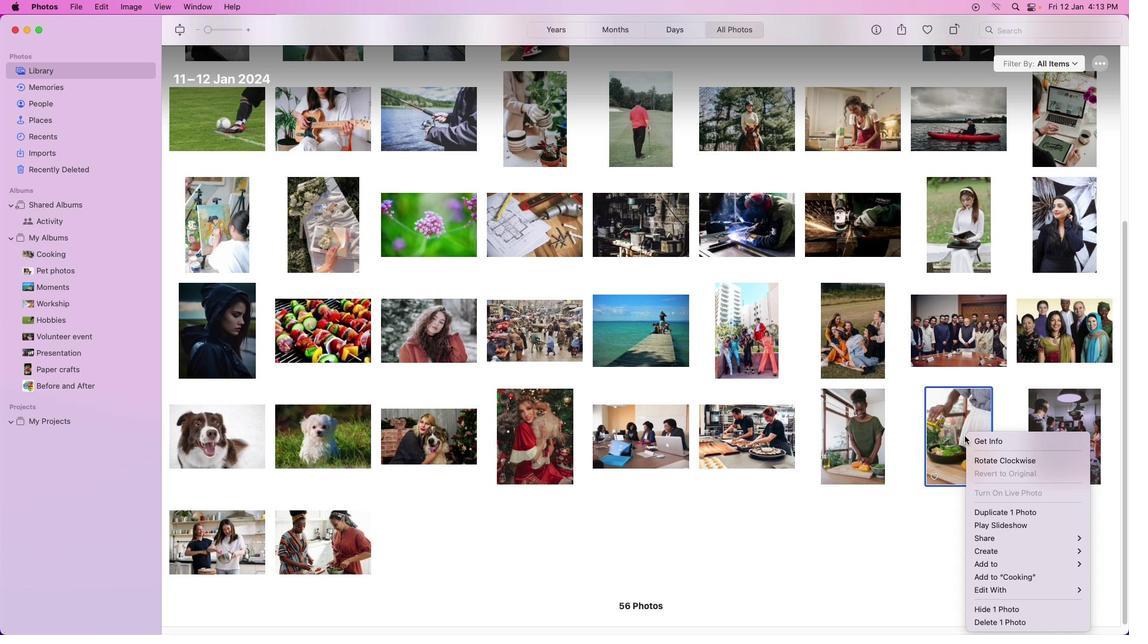 
Action: Mouse moved to (1014, 575)
Screenshot: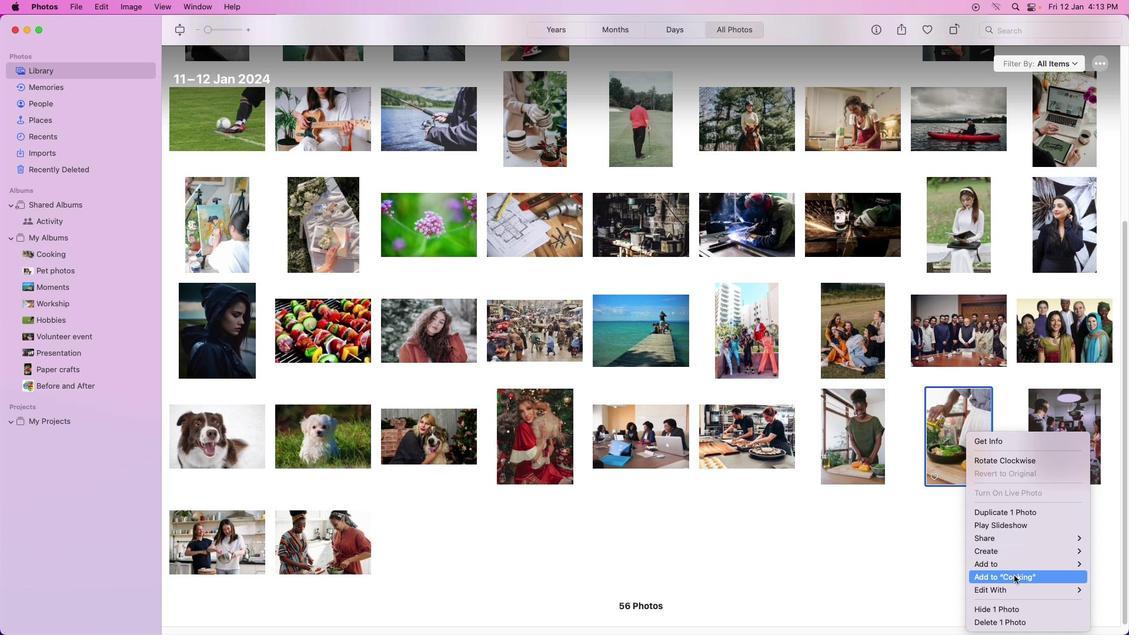 
Action: Mouse pressed left at (1014, 575)
Screenshot: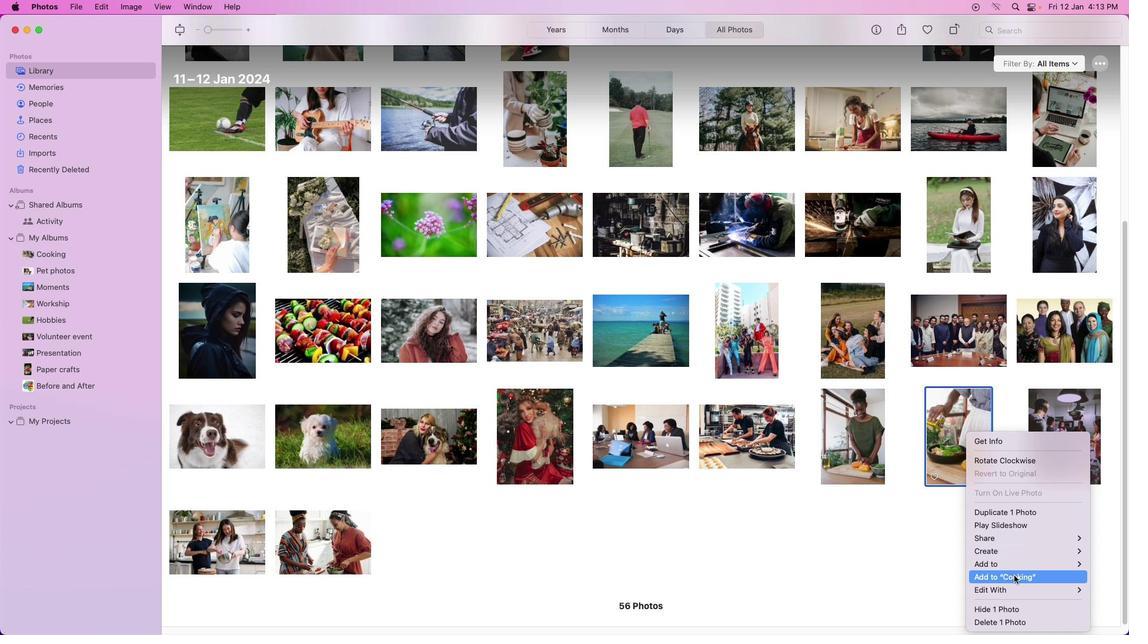
Action: Mouse moved to (1069, 427)
Screenshot: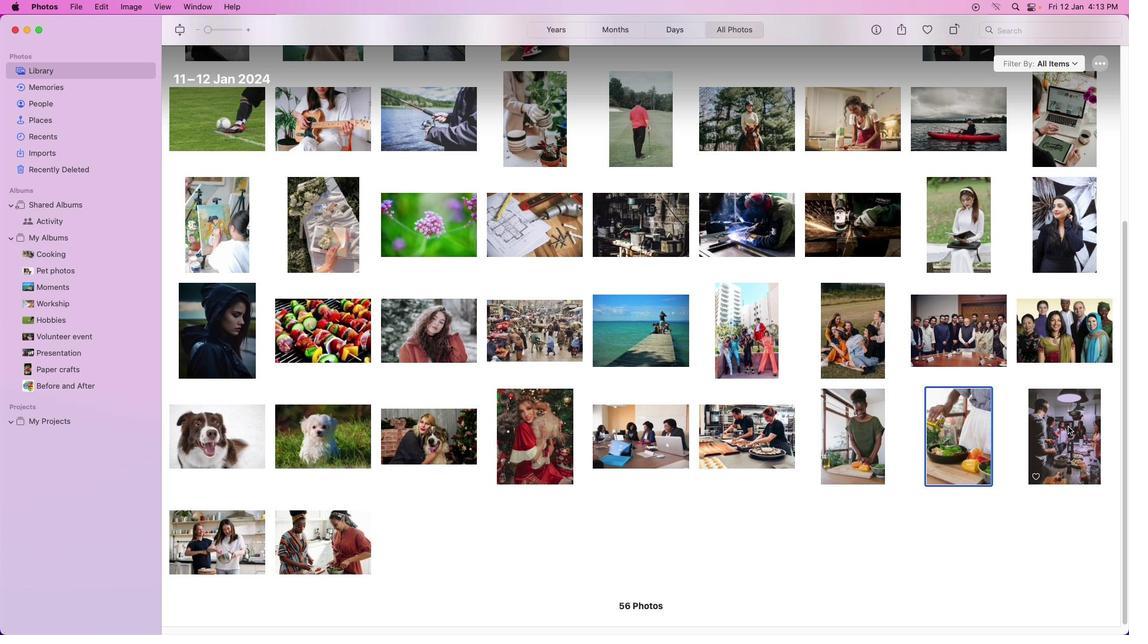 
Action: Mouse pressed right at (1069, 427)
Screenshot: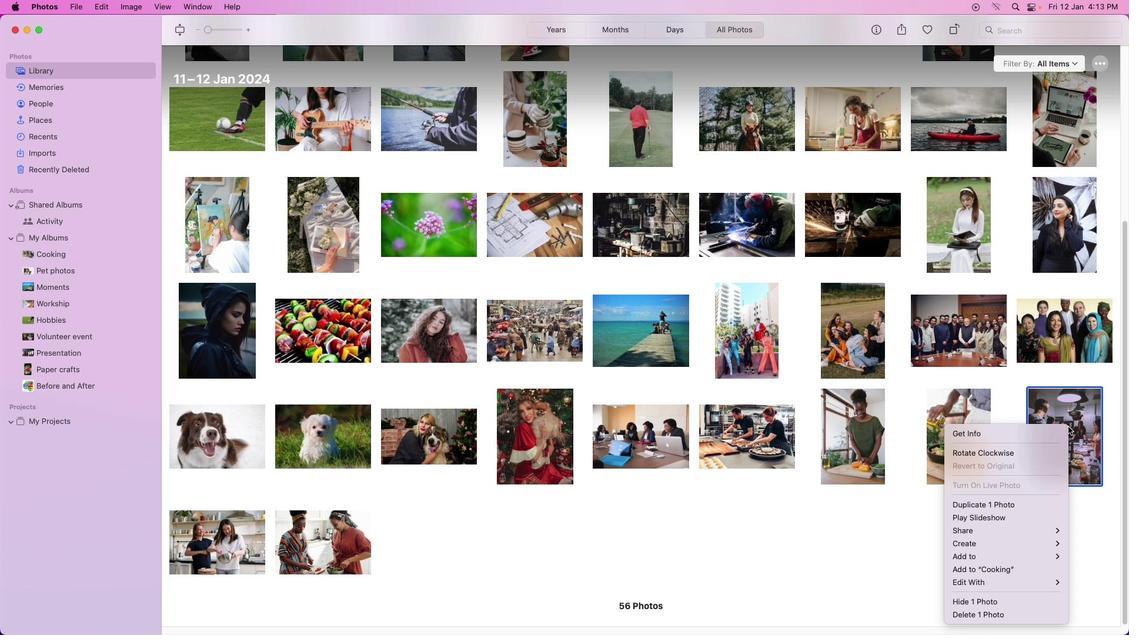 
Action: Mouse moved to (1039, 568)
Screenshot: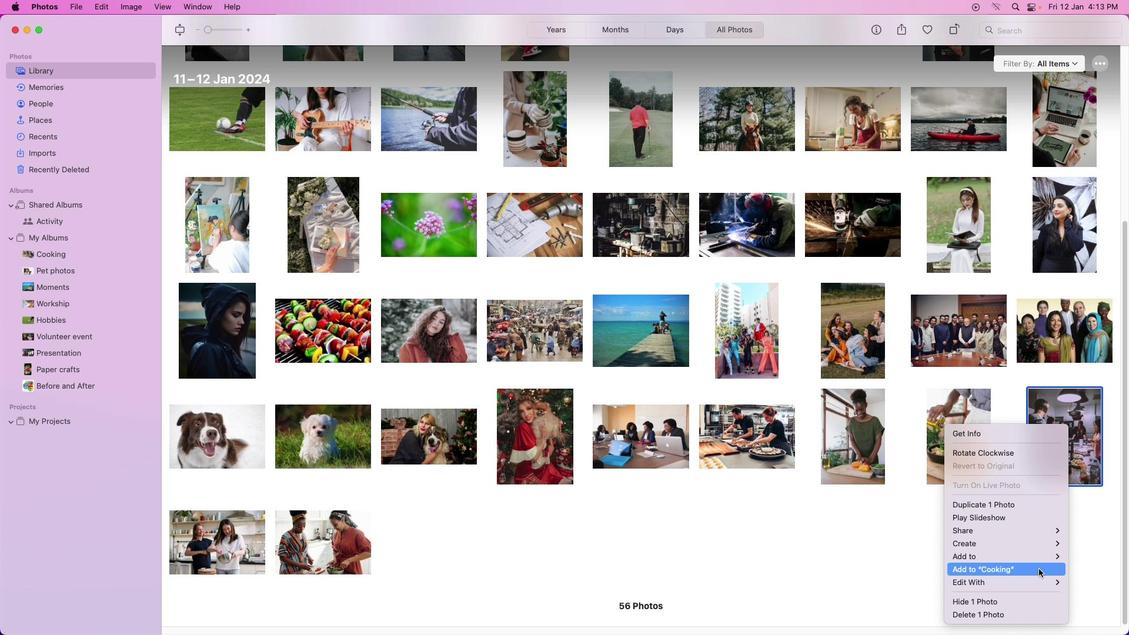 
Action: Mouse pressed left at (1039, 568)
Screenshot: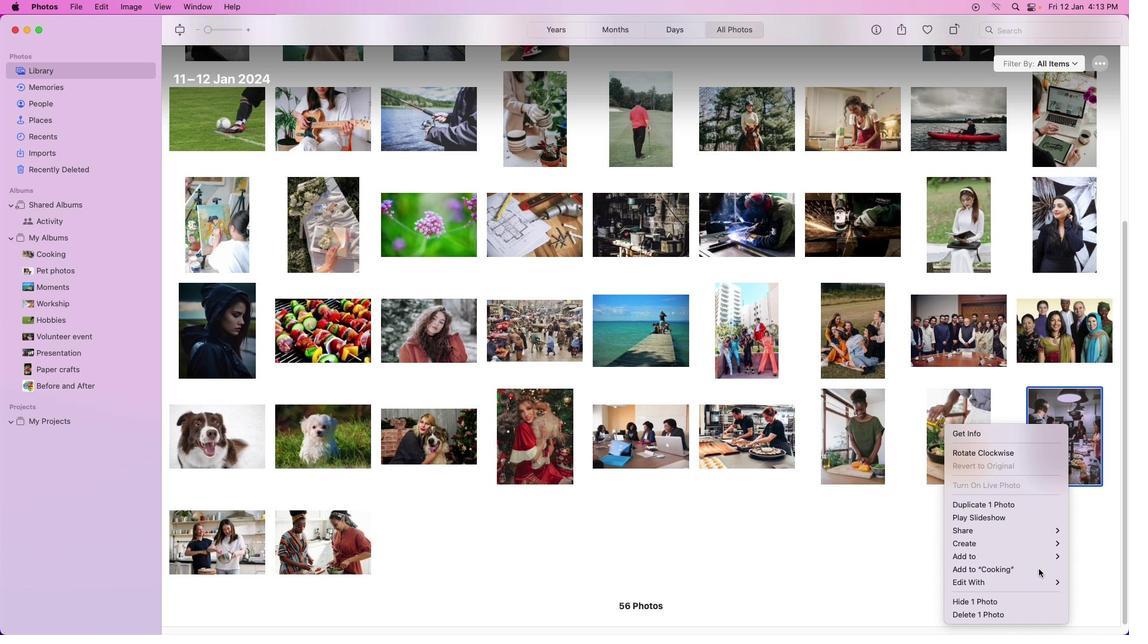 
Action: Mouse moved to (91, 254)
Screenshot: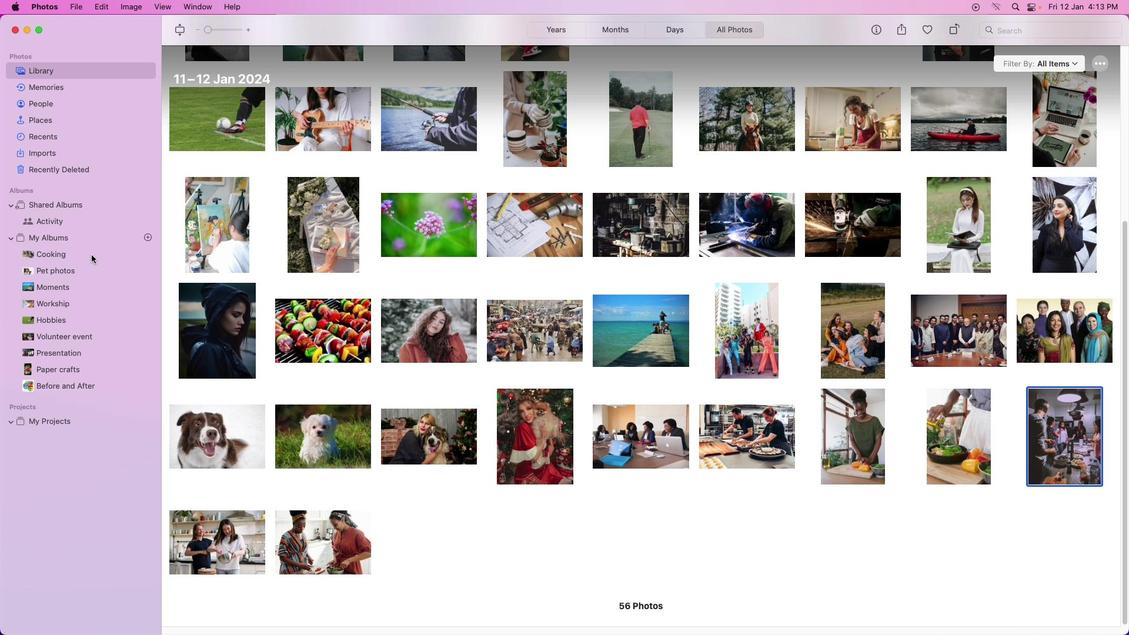 
Action: Mouse pressed left at (91, 254)
Screenshot: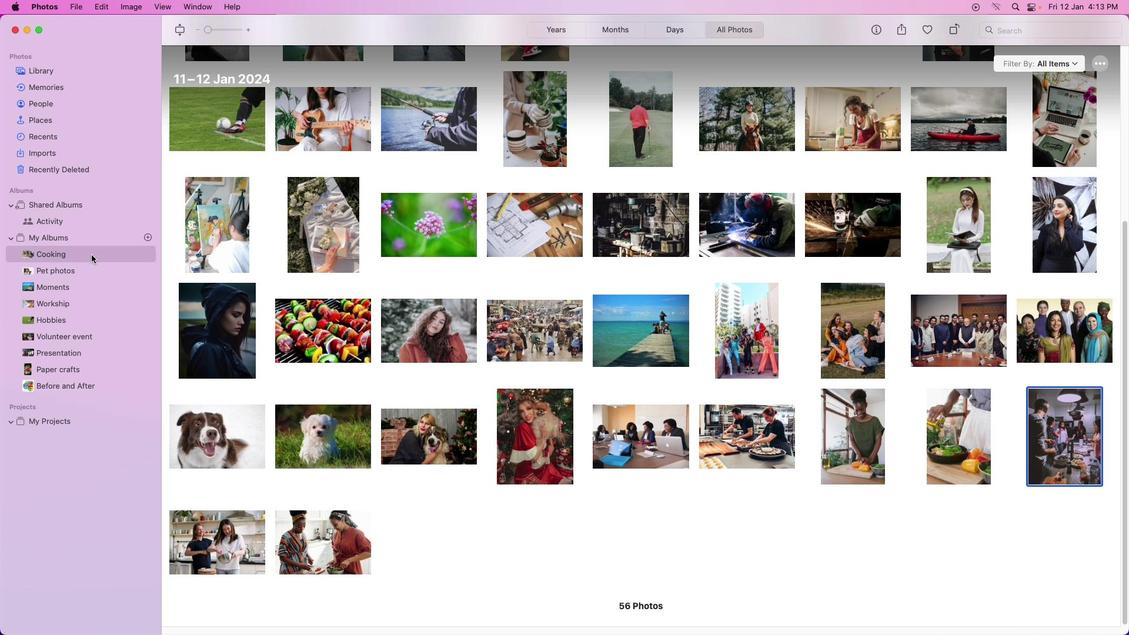 
Action: Mouse moved to (515, 241)
Screenshot: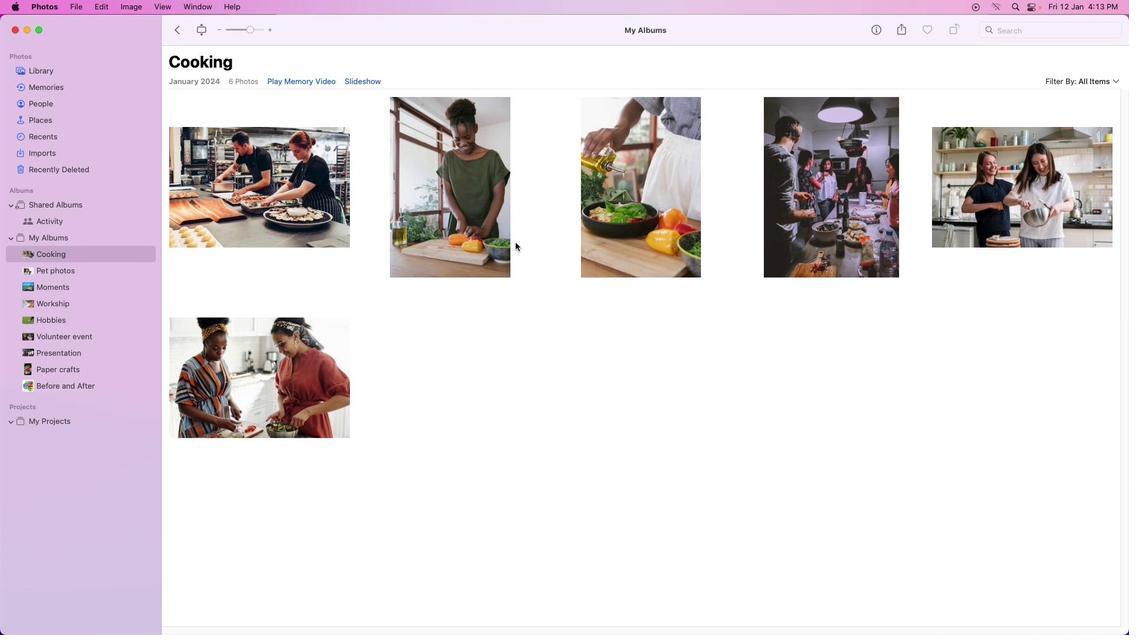 
Action: Mouse scrolled (515, 241) with delta (0, 0)
Screenshot: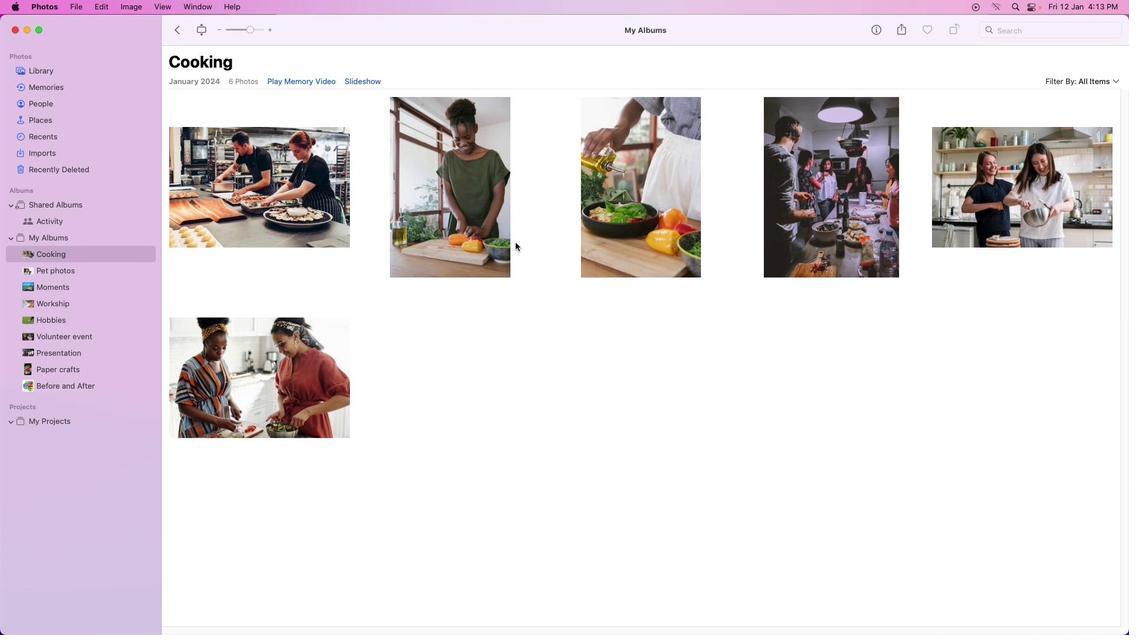 
Action: Mouse moved to (515, 241)
Screenshot: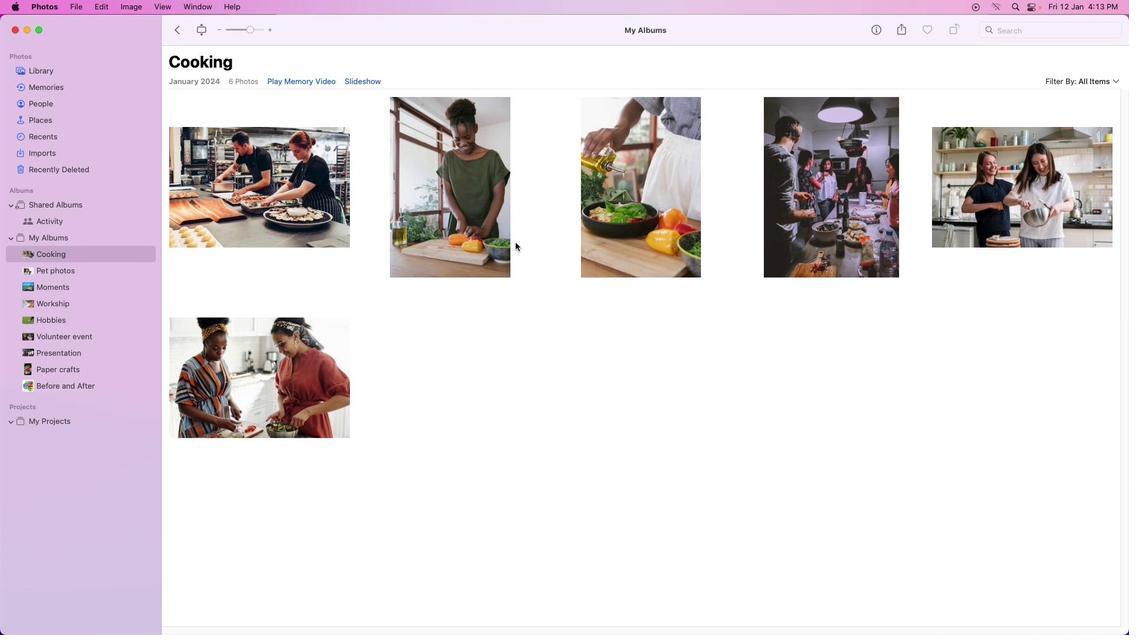
Action: Mouse scrolled (515, 241) with delta (0, 0)
Screenshot: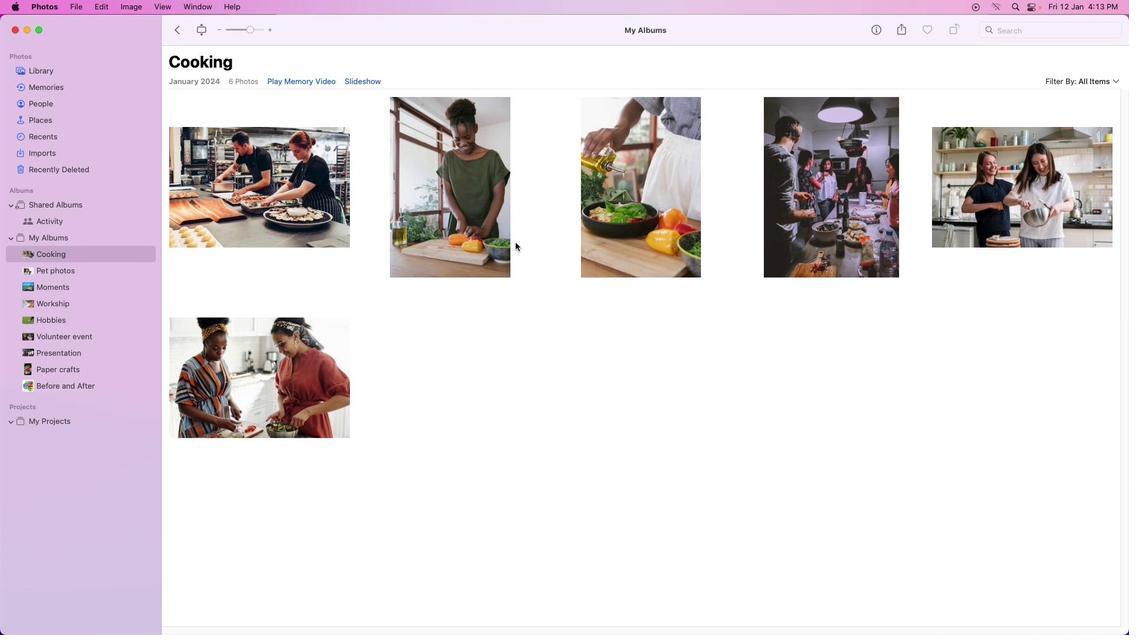 
Action: Mouse moved to (515, 242)
Screenshot: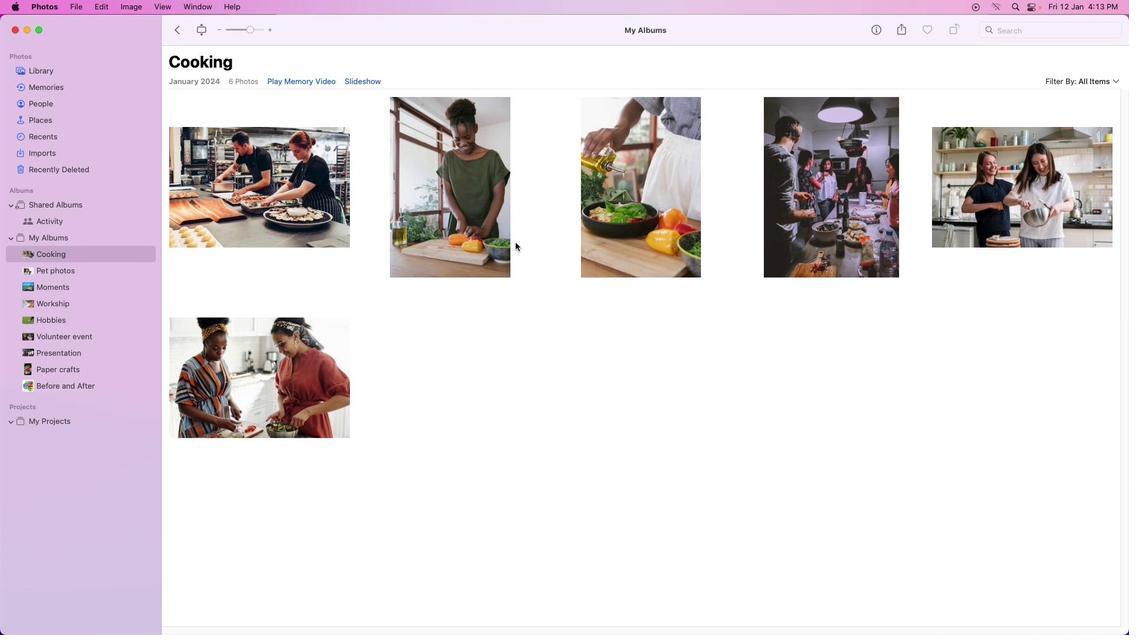 
Action: Mouse scrolled (515, 242) with delta (0, -1)
Screenshot: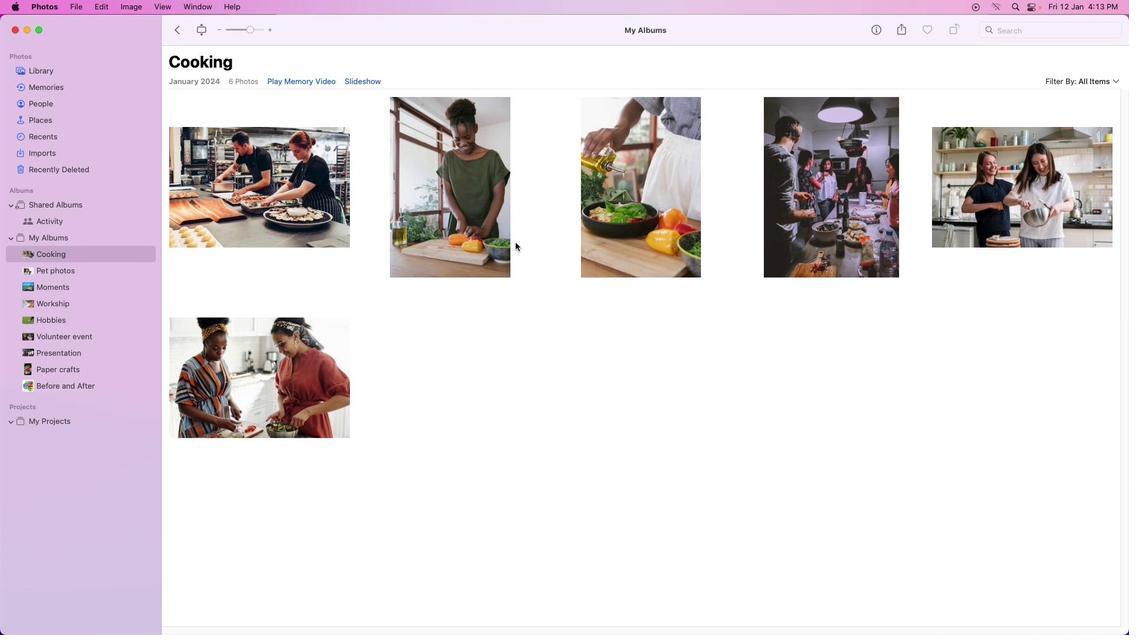 
Action: Mouse moved to (515, 242)
Screenshot: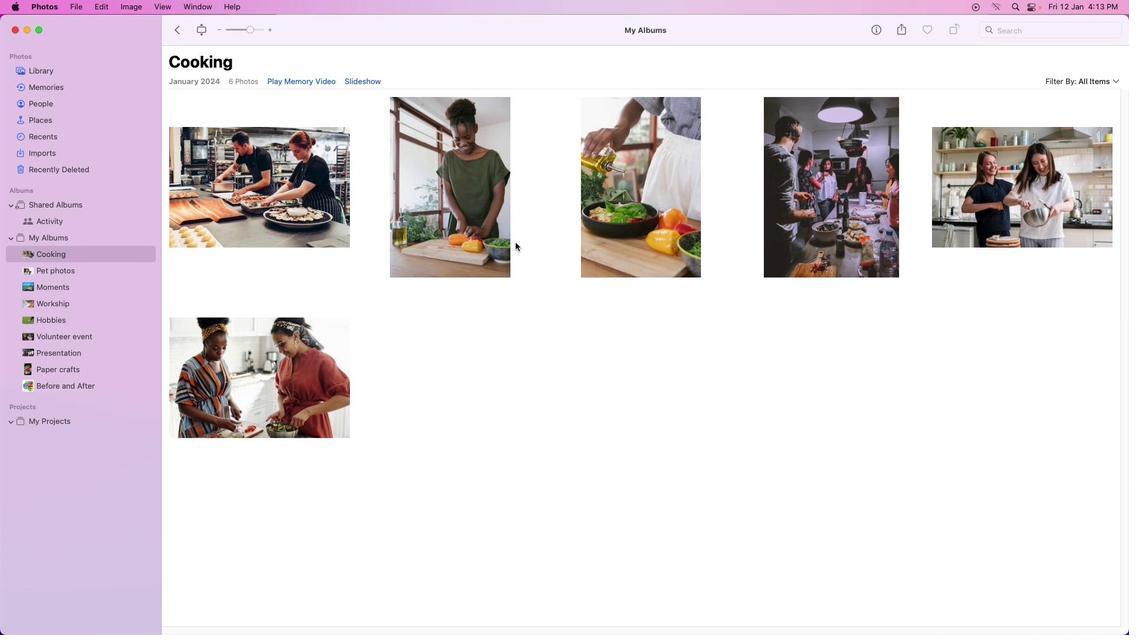 
Action: Mouse scrolled (515, 242) with delta (0, -1)
Screenshot: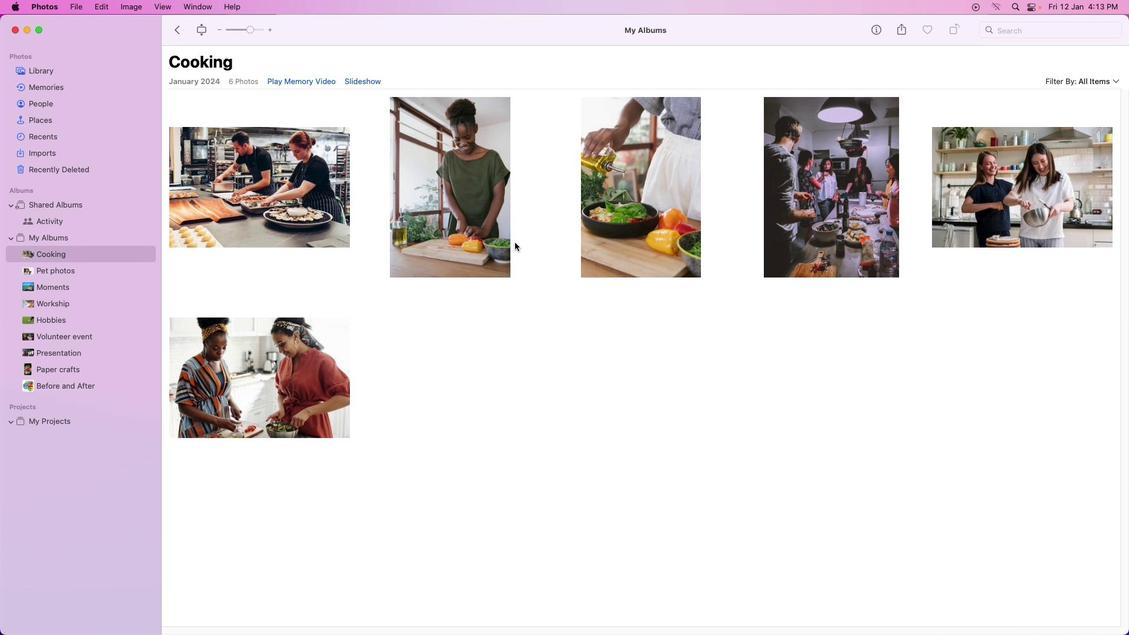 
Action: Mouse moved to (504, 242)
Screenshot: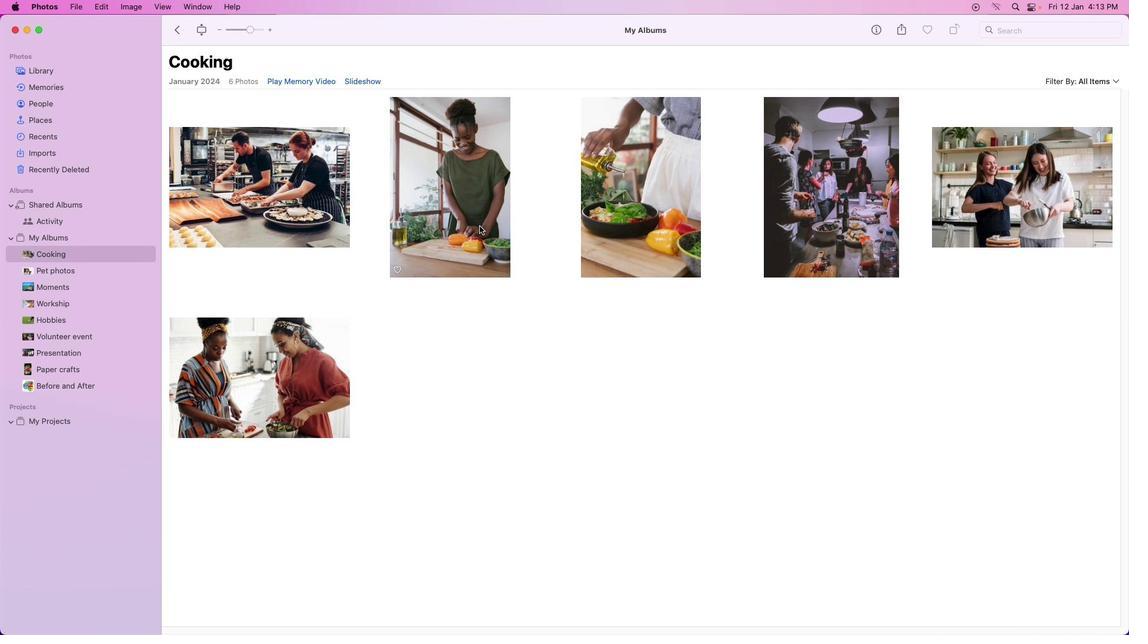 
Action: Mouse scrolled (504, 242) with delta (0, 0)
Screenshot: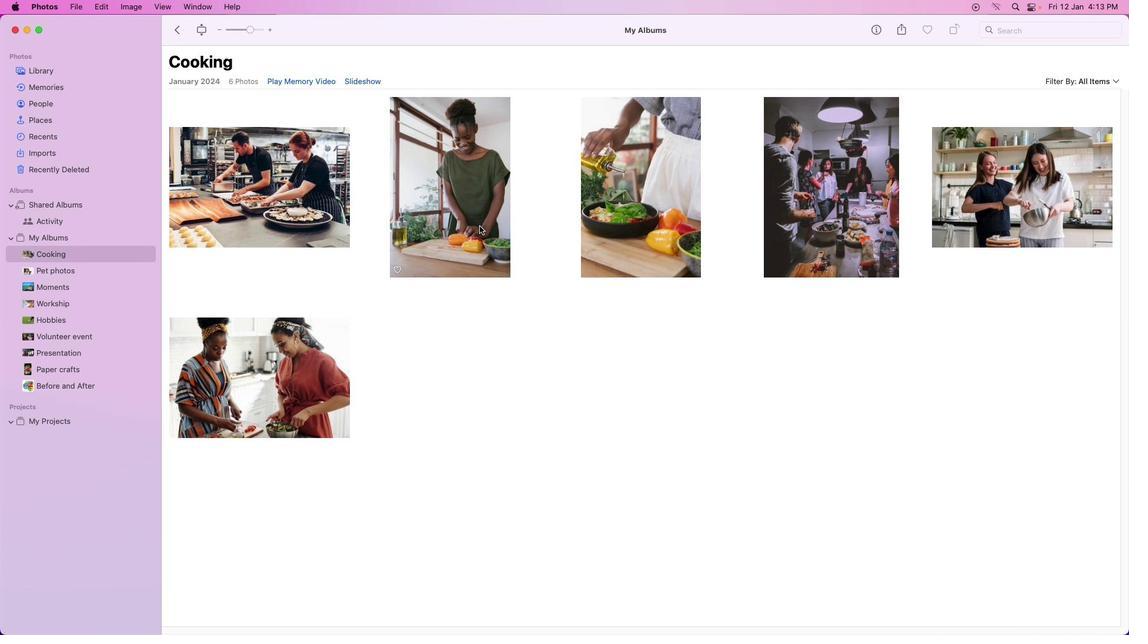 
Action: Mouse scrolled (504, 242) with delta (0, 0)
Screenshot: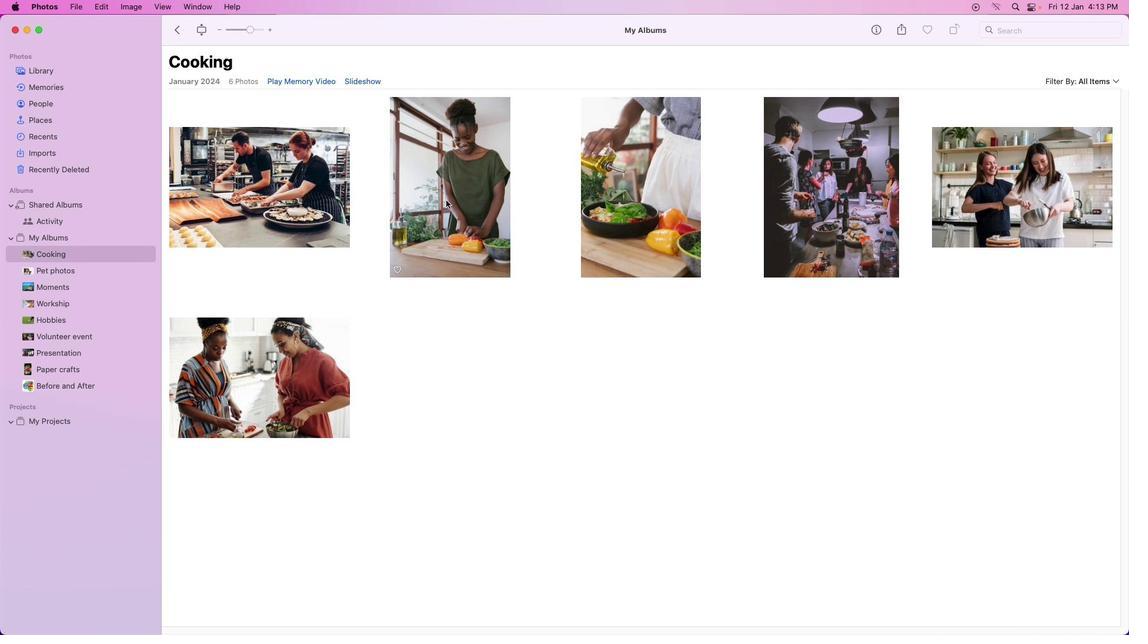 
Action: Mouse moved to (333, 187)
Screenshot: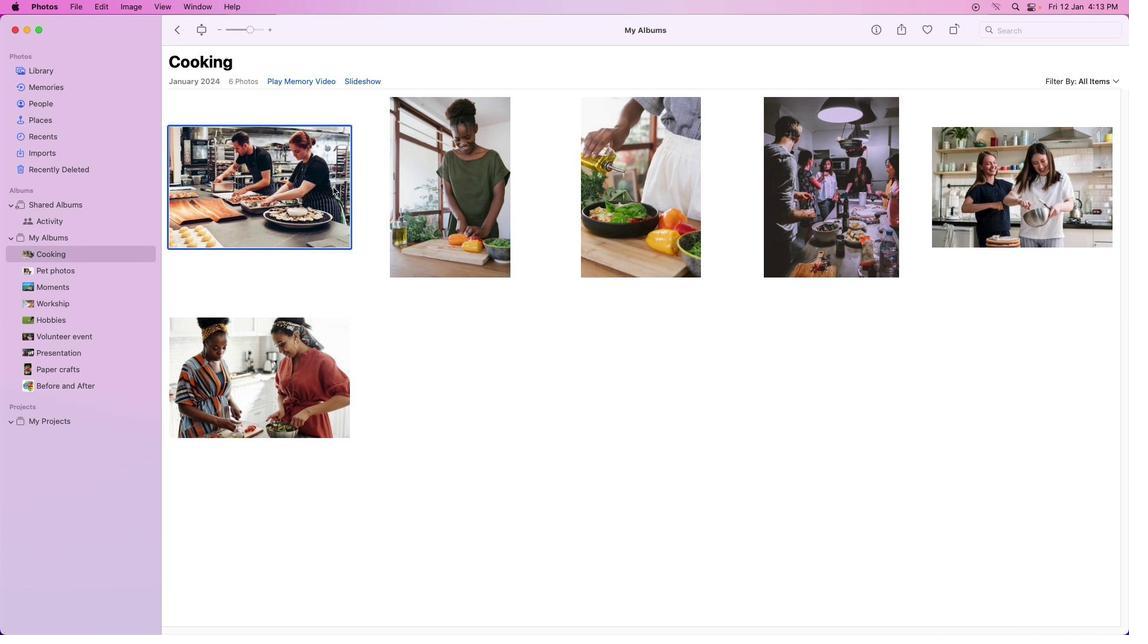 
Action: Mouse pressed left at (333, 187)
Screenshot: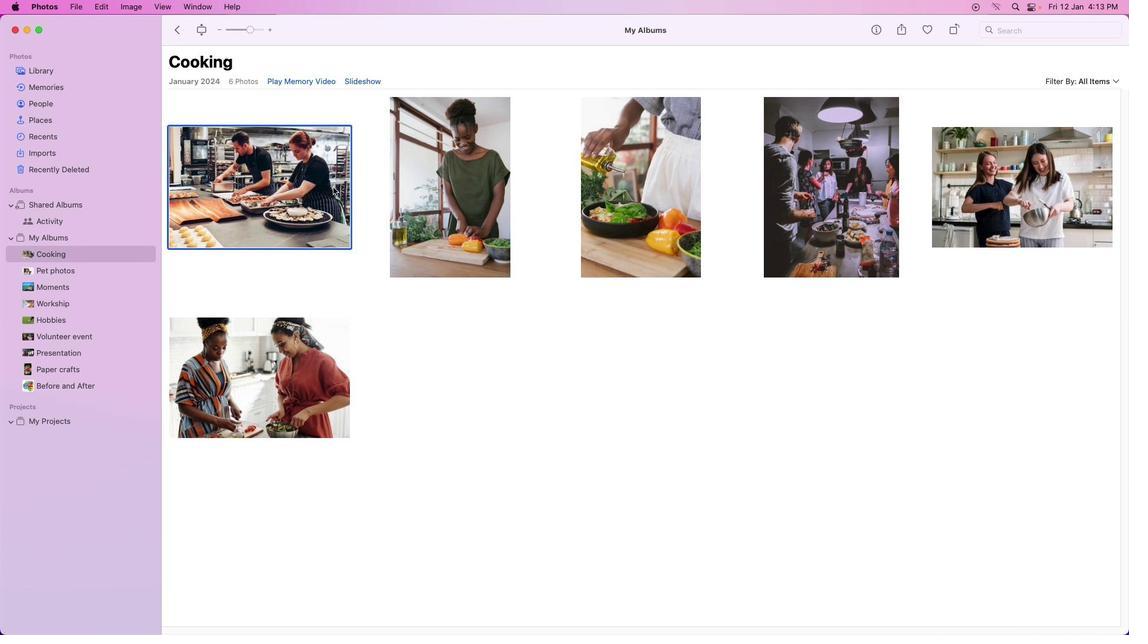 
Action: Mouse pressed left at (333, 187)
Screenshot: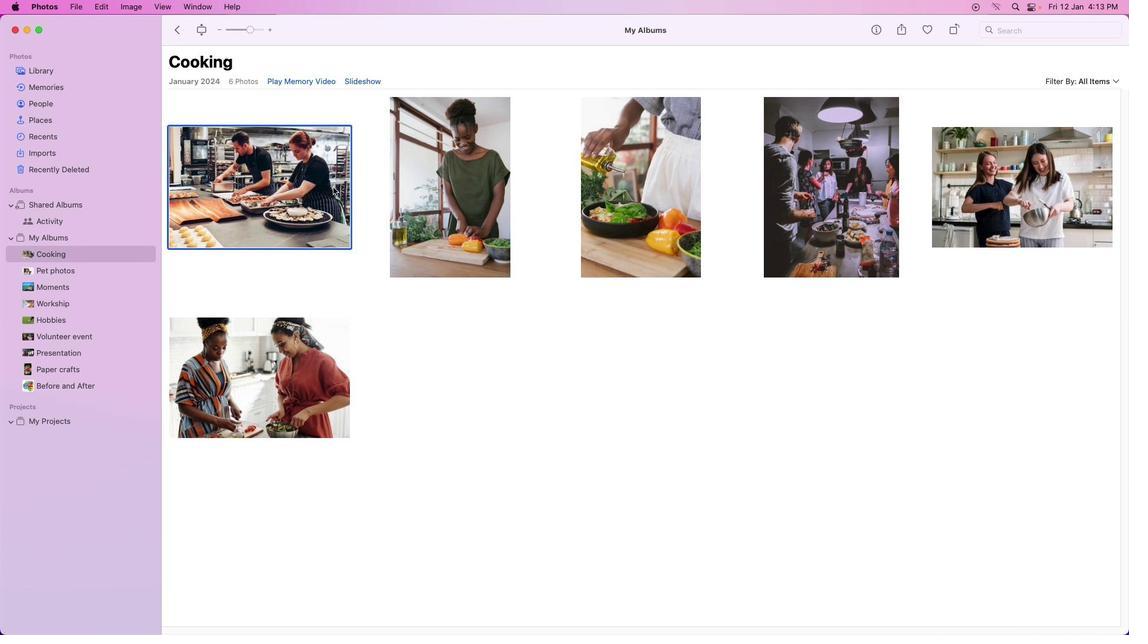 
Action: Mouse pressed left at (333, 187)
Screenshot: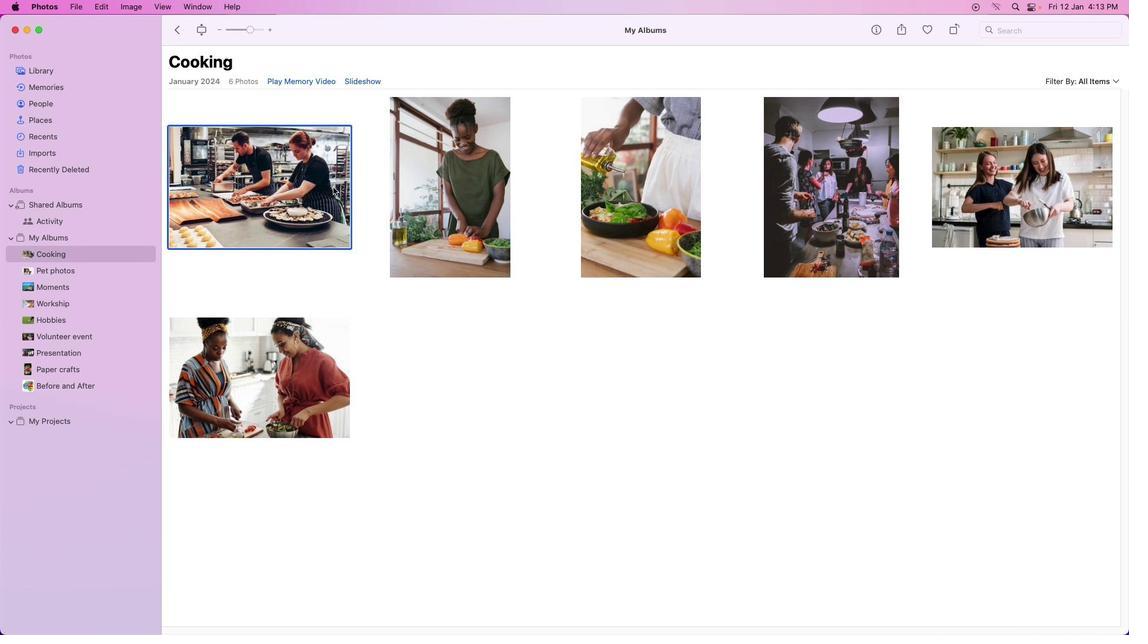 
Action: Mouse moved to (1093, 324)
Screenshot: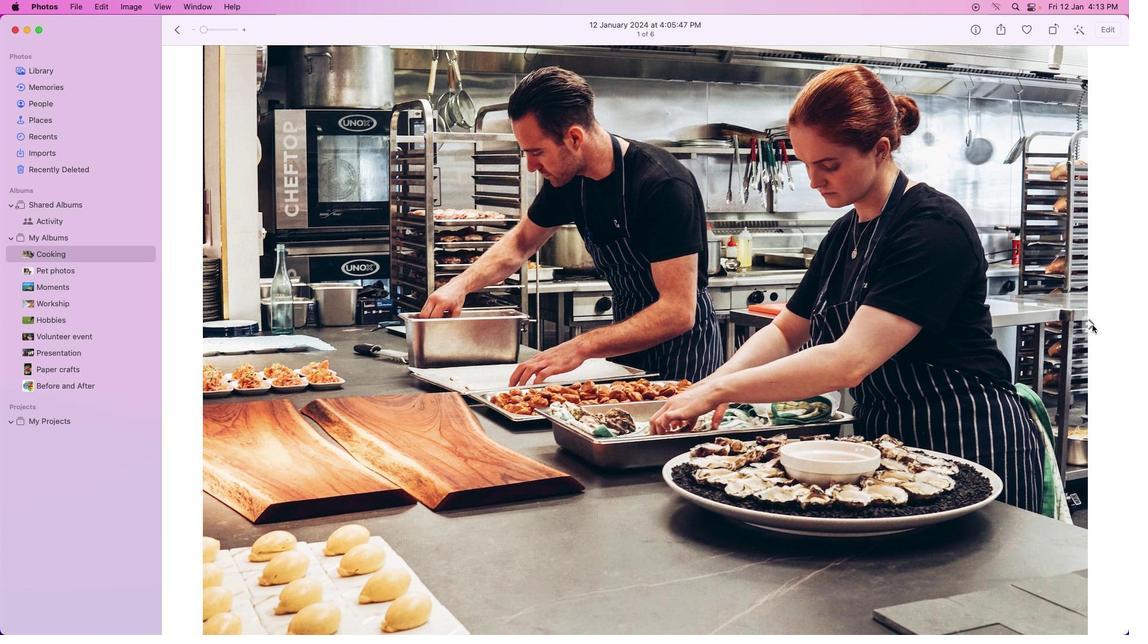 
Action: Mouse pressed left at (1093, 324)
Screenshot: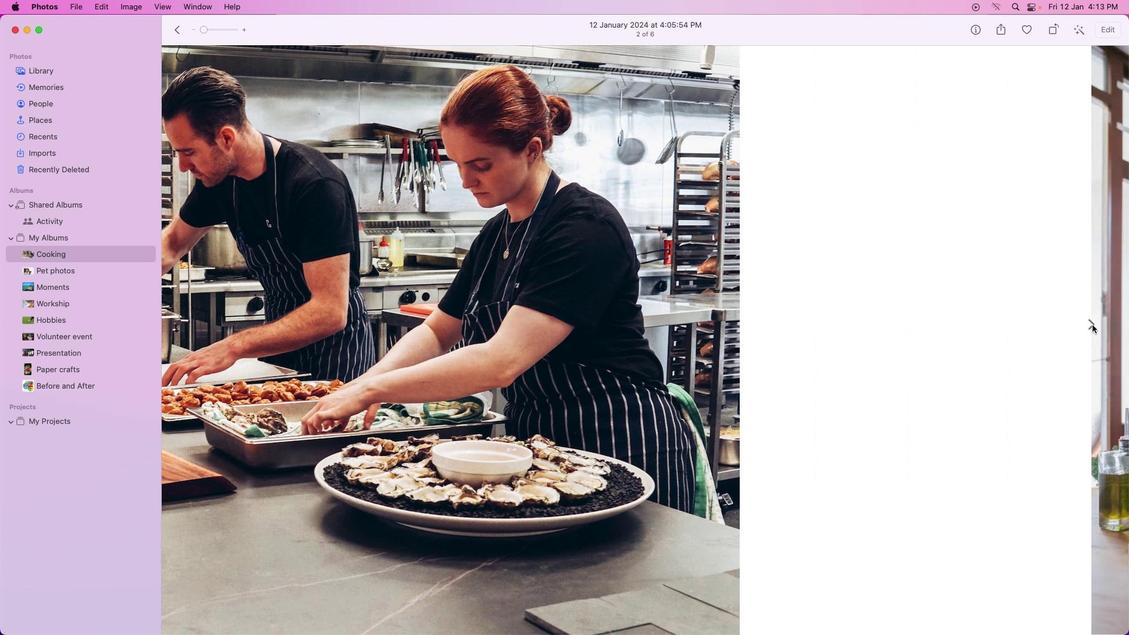 
Action: Mouse pressed left at (1093, 324)
Screenshot: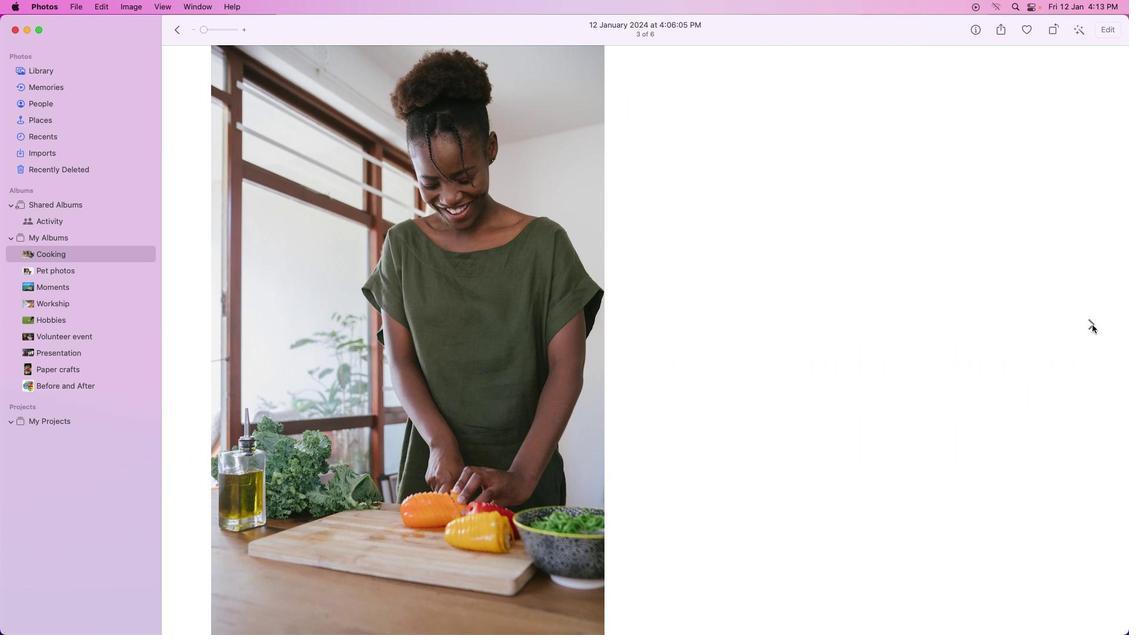 
Action: Mouse pressed left at (1093, 324)
Screenshot: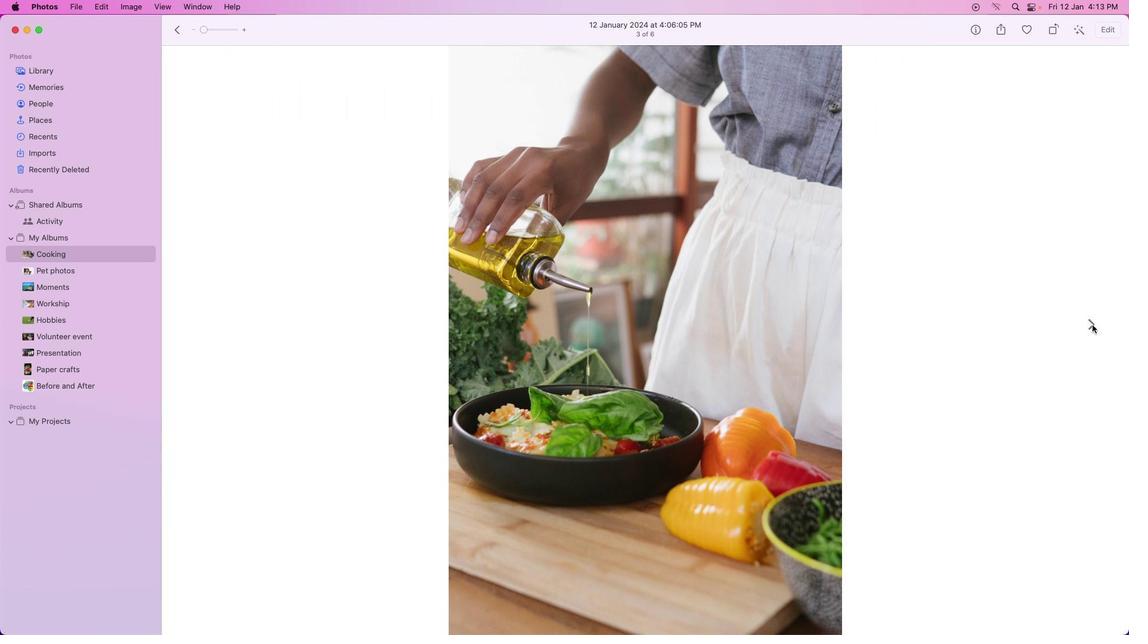 
Action: Mouse moved to (1091, 325)
Screenshot: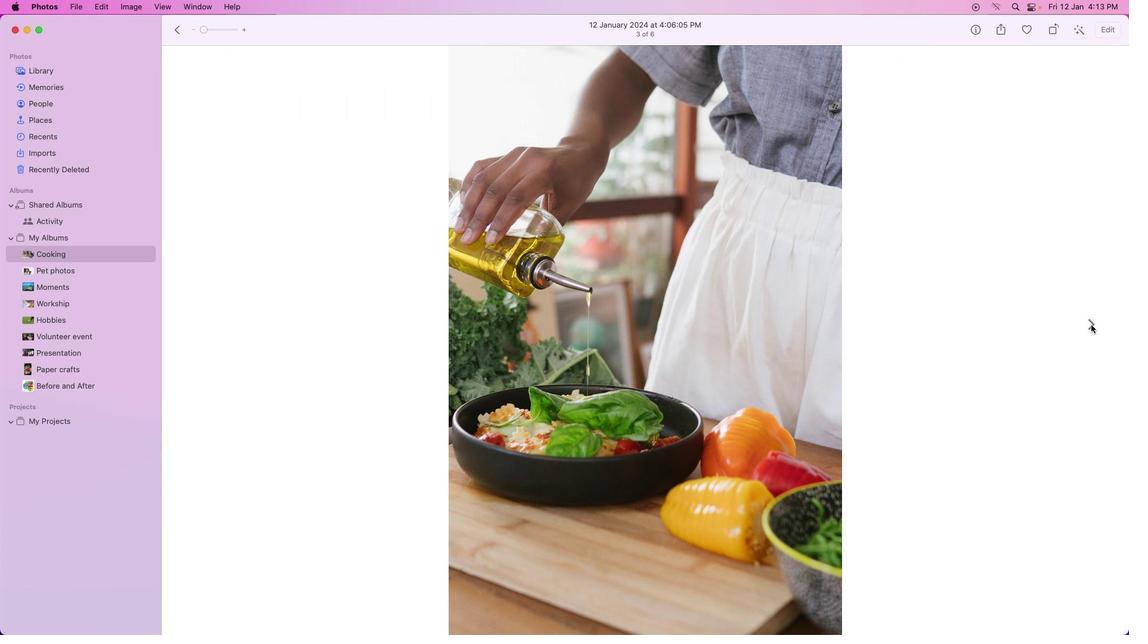 
Action: Mouse pressed left at (1091, 325)
Screenshot: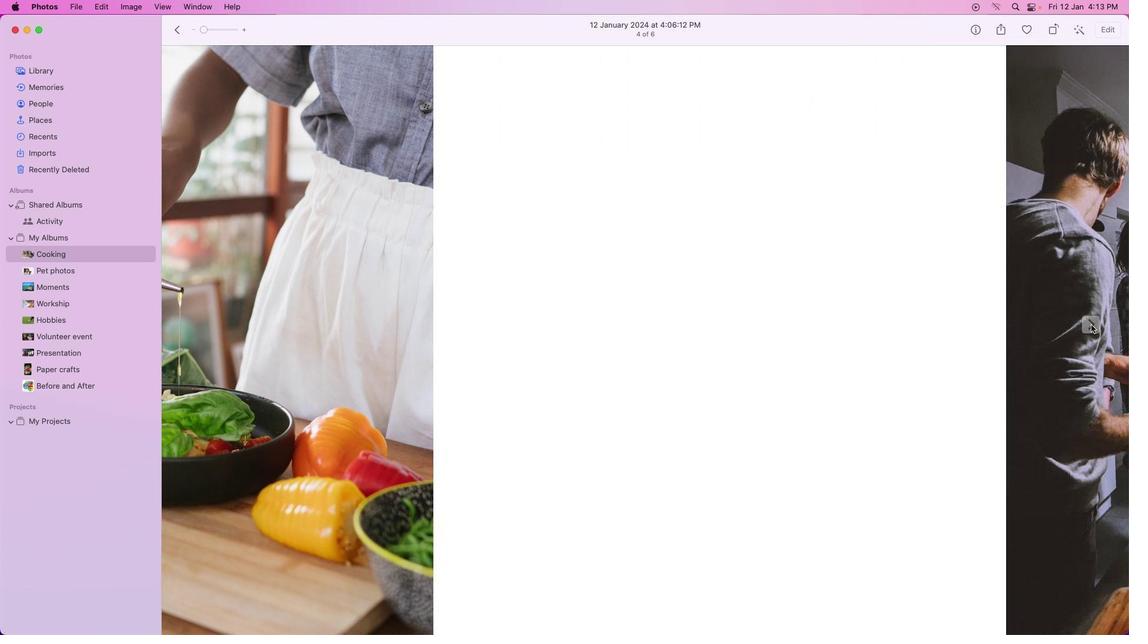 
Action: Mouse pressed left at (1091, 325)
Screenshot: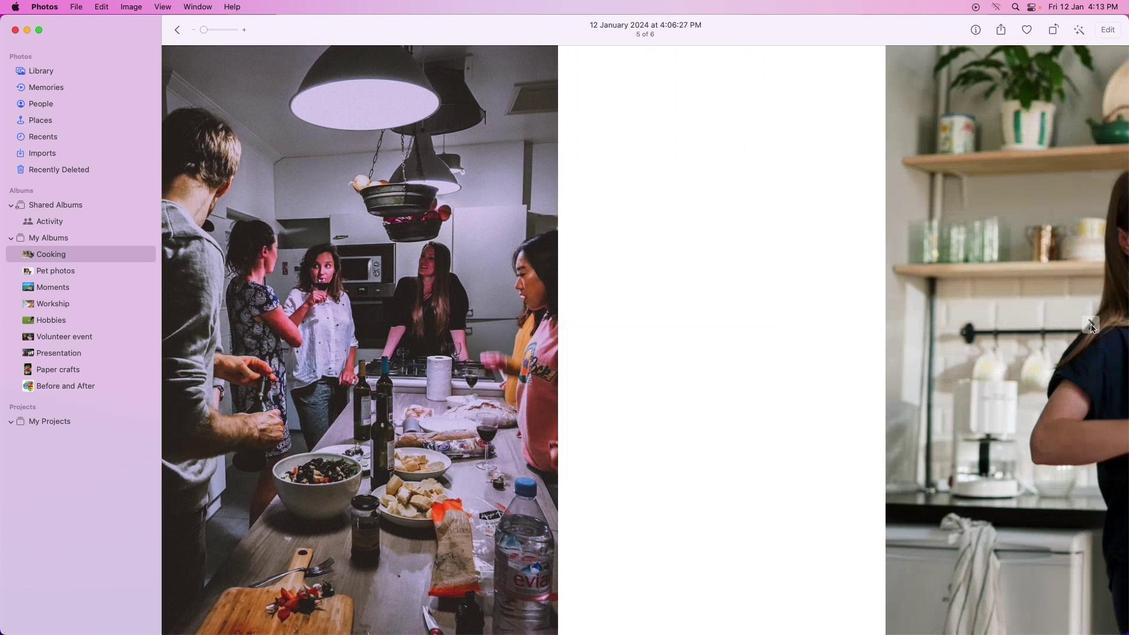 
Action: Mouse pressed left at (1091, 325)
Screenshot: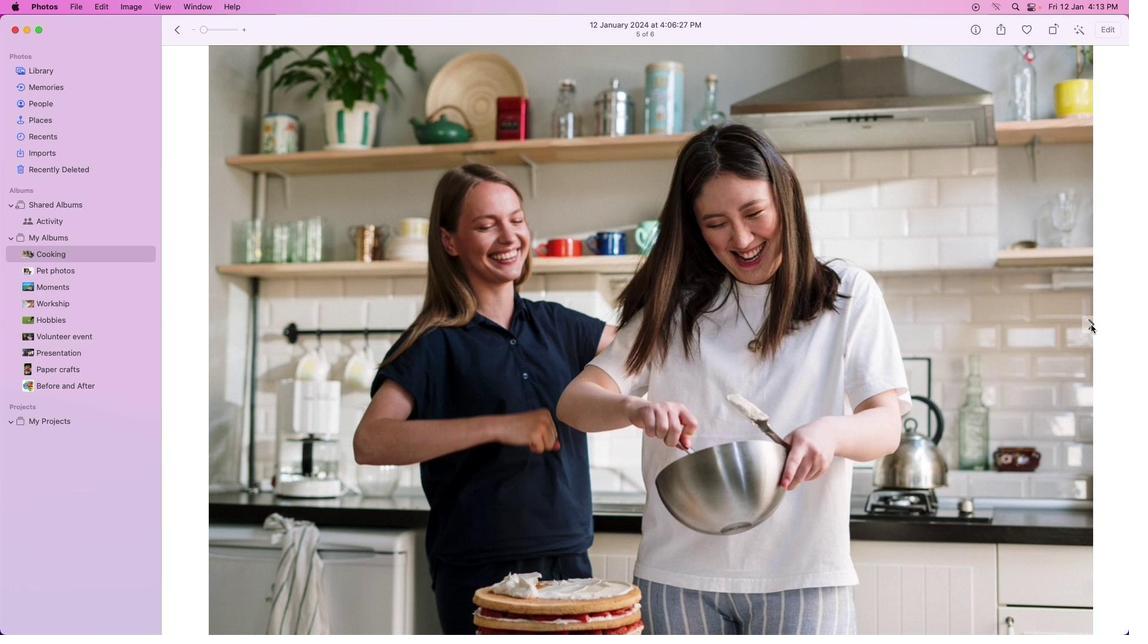 
Action: Mouse pressed left at (1091, 325)
Screenshot: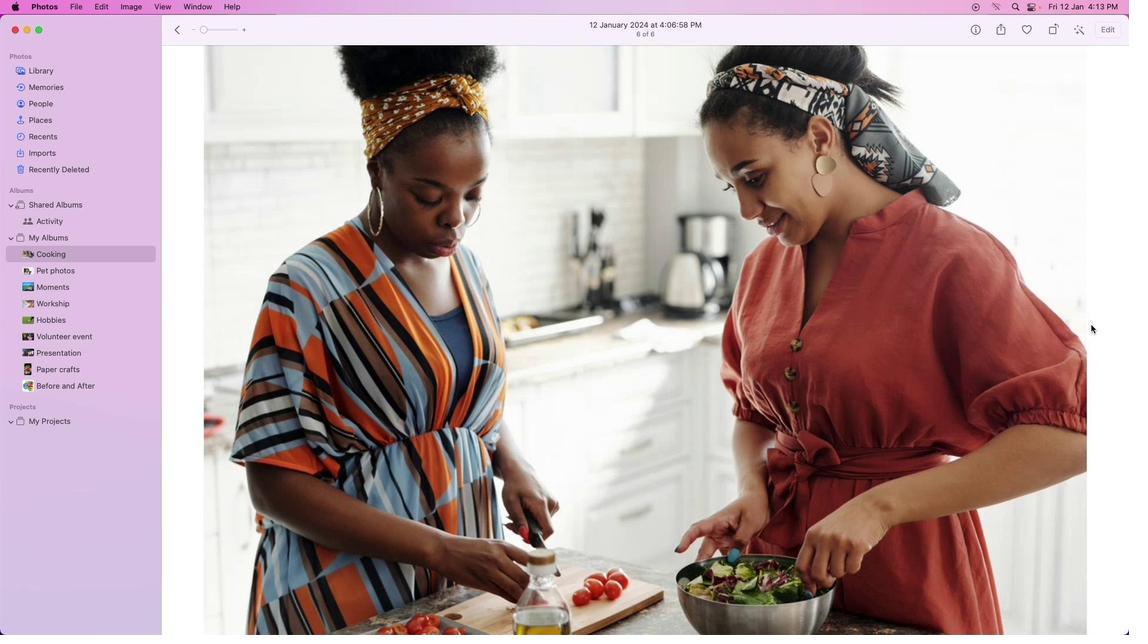 
Action: Mouse moved to (144, 257)
Screenshot: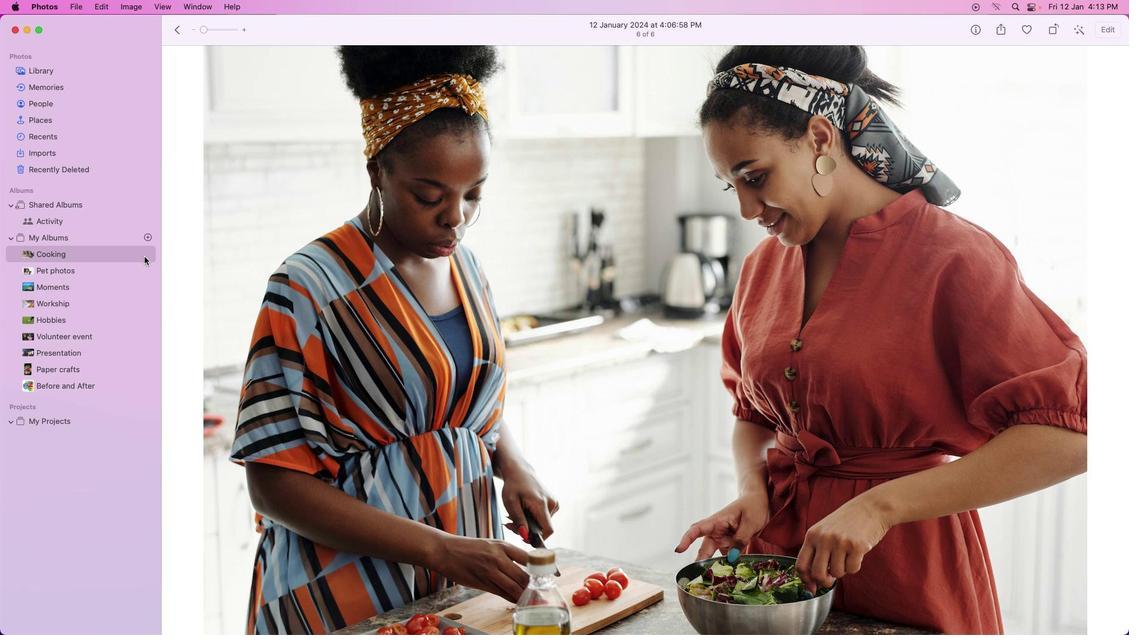 
Action: Mouse pressed left at (144, 257)
Screenshot: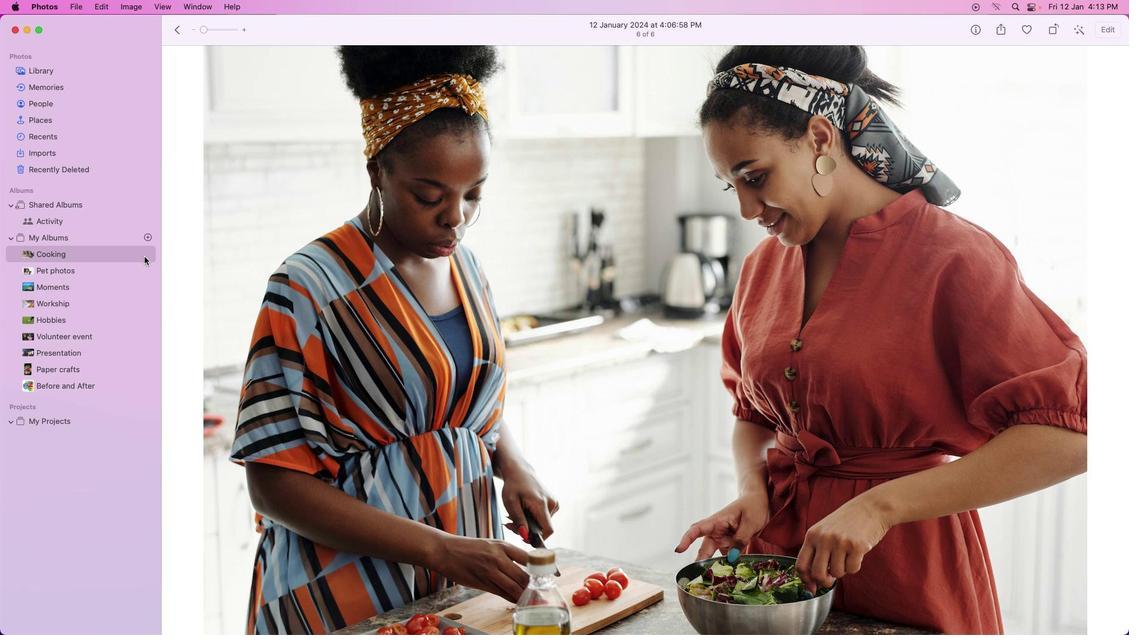 
Action: Mouse moved to (589, 282)
Screenshot: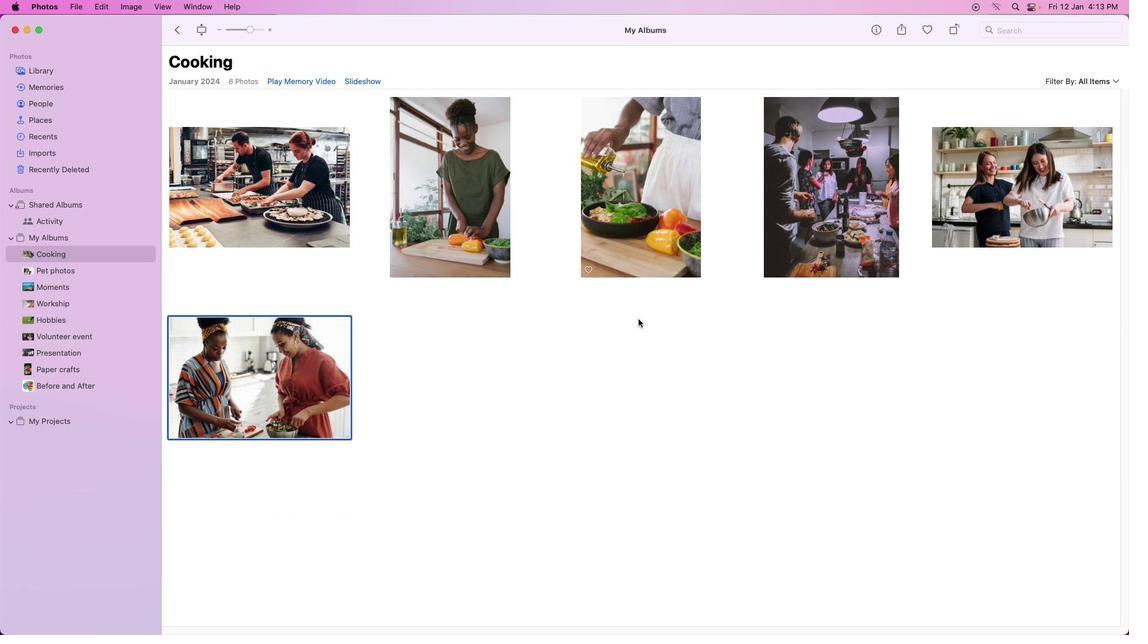 
Action: Mouse scrolled (589, 282) with delta (0, 0)
Screenshot: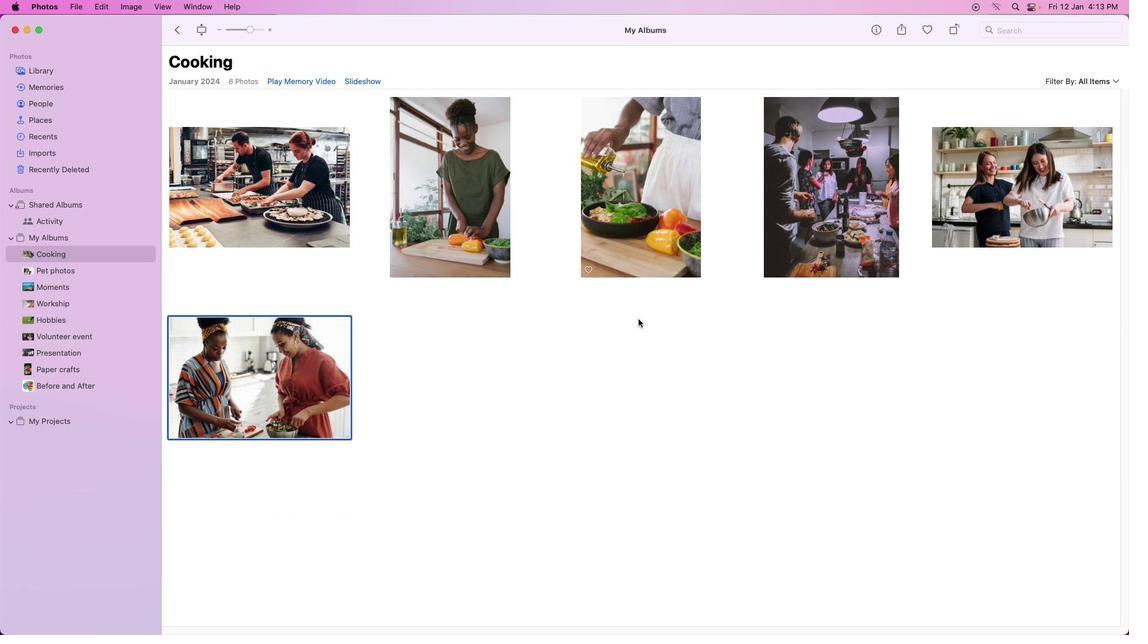 
Action: Mouse moved to (668, 328)
Screenshot: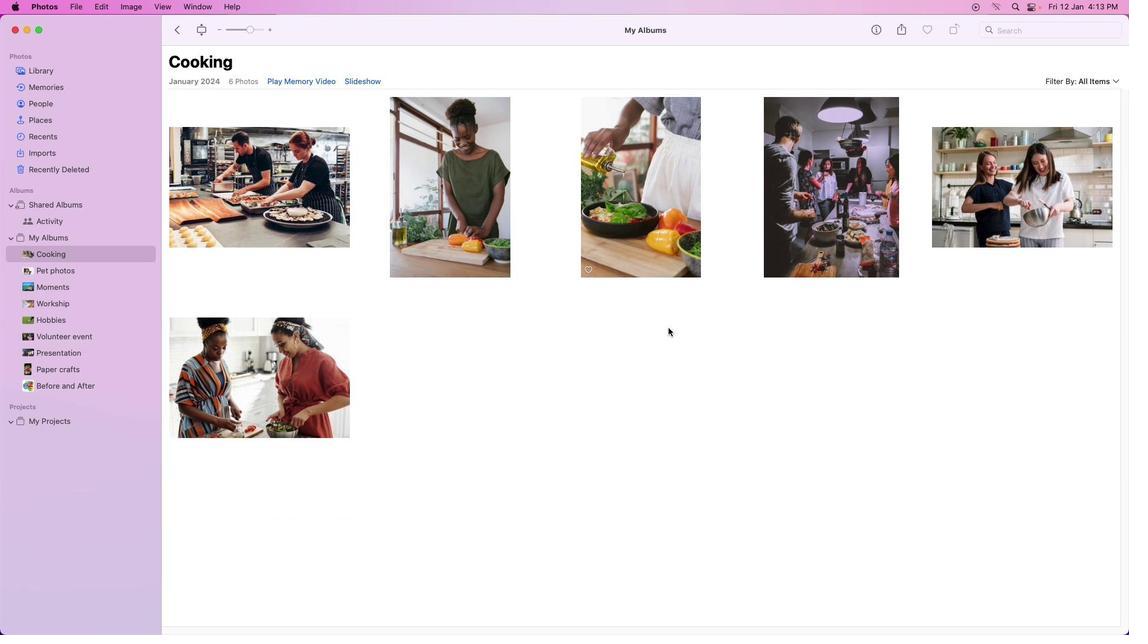 
Action: Mouse pressed left at (668, 328)
Screenshot: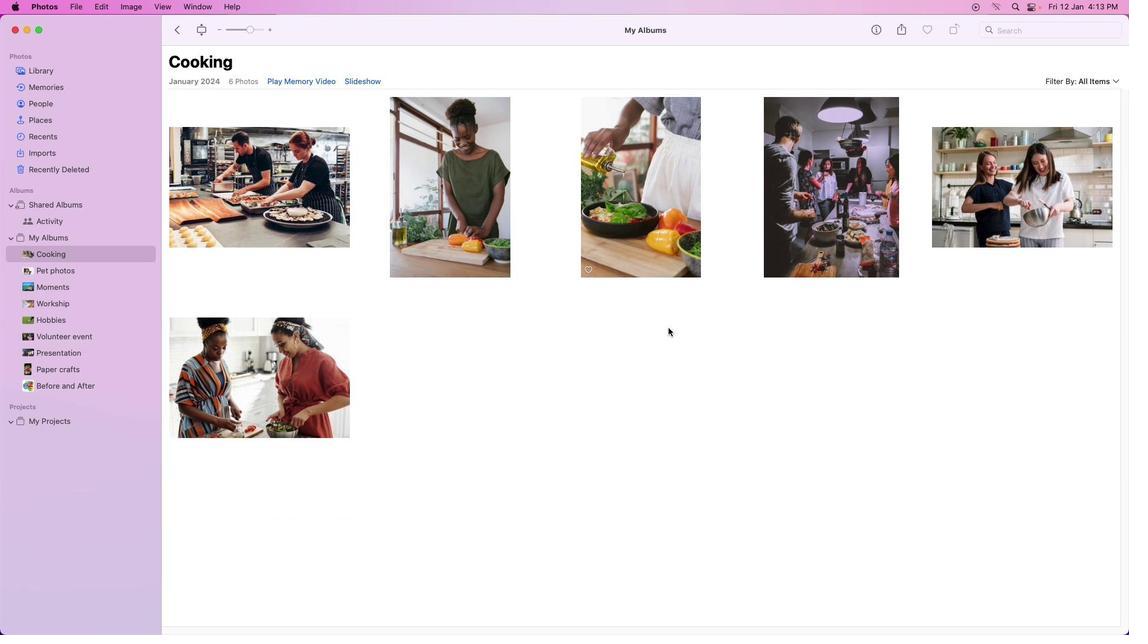 
Action: Mouse moved to (80, 254)
Screenshot: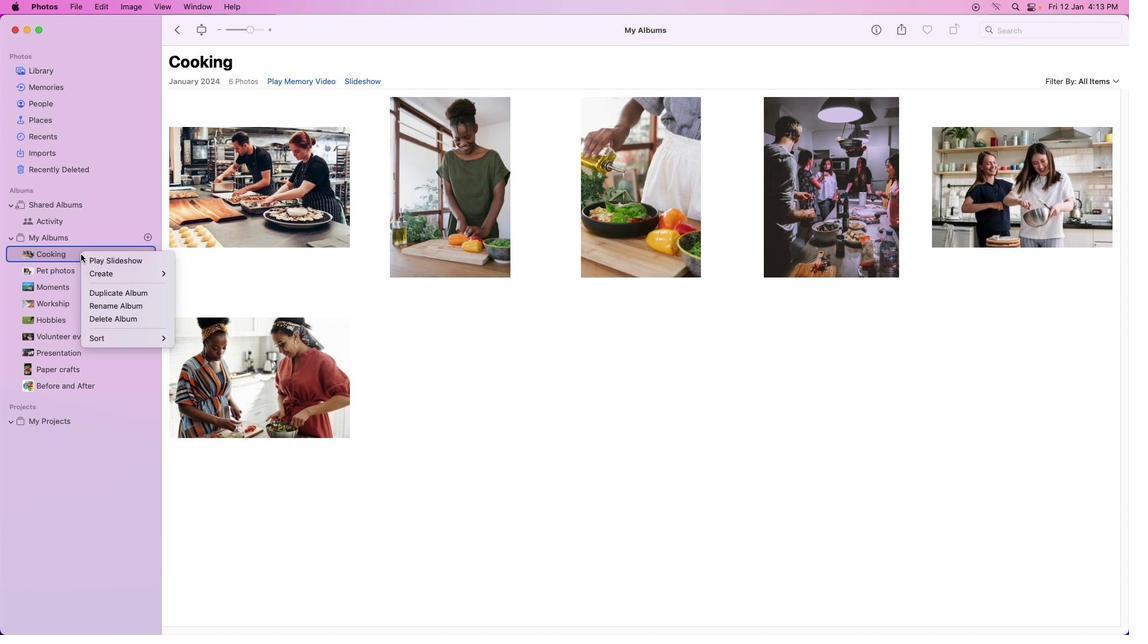 
Action: Mouse pressed right at (80, 254)
Screenshot: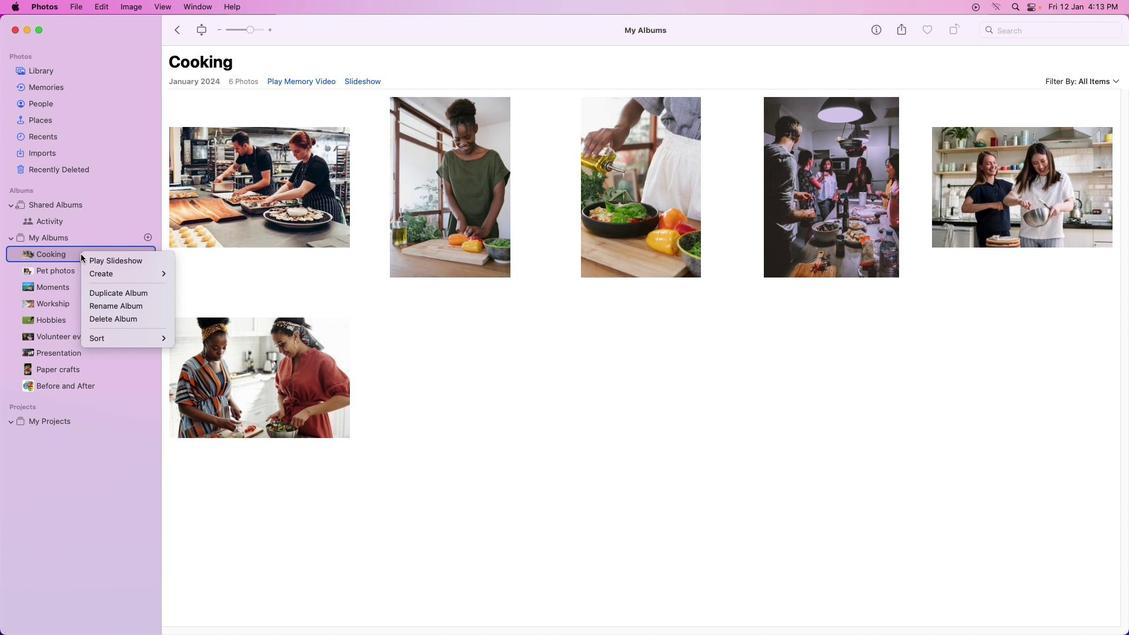 
Action: Mouse moved to (385, 333)
Screenshot: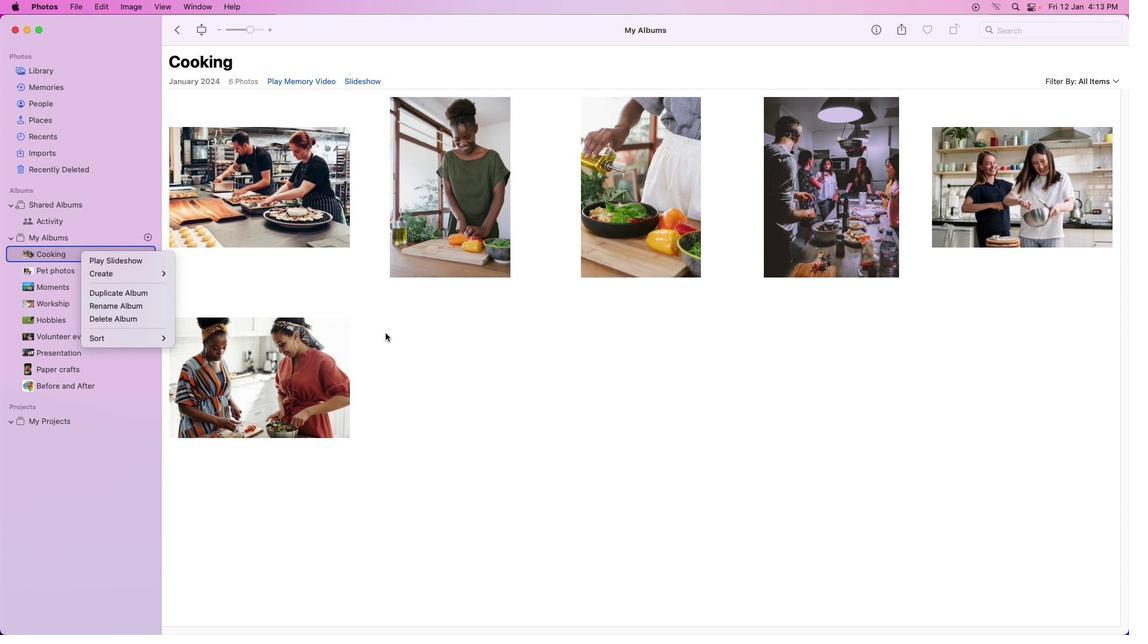 
Action: Mouse pressed left at (385, 333)
Screenshot: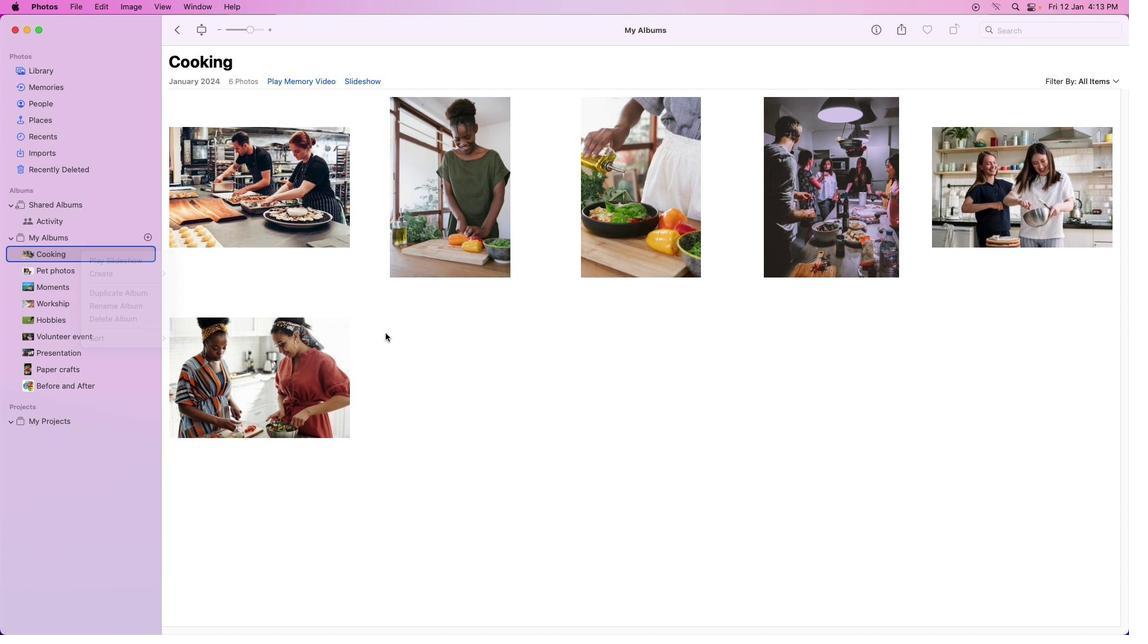
Action: Mouse moved to (905, 30)
Screenshot: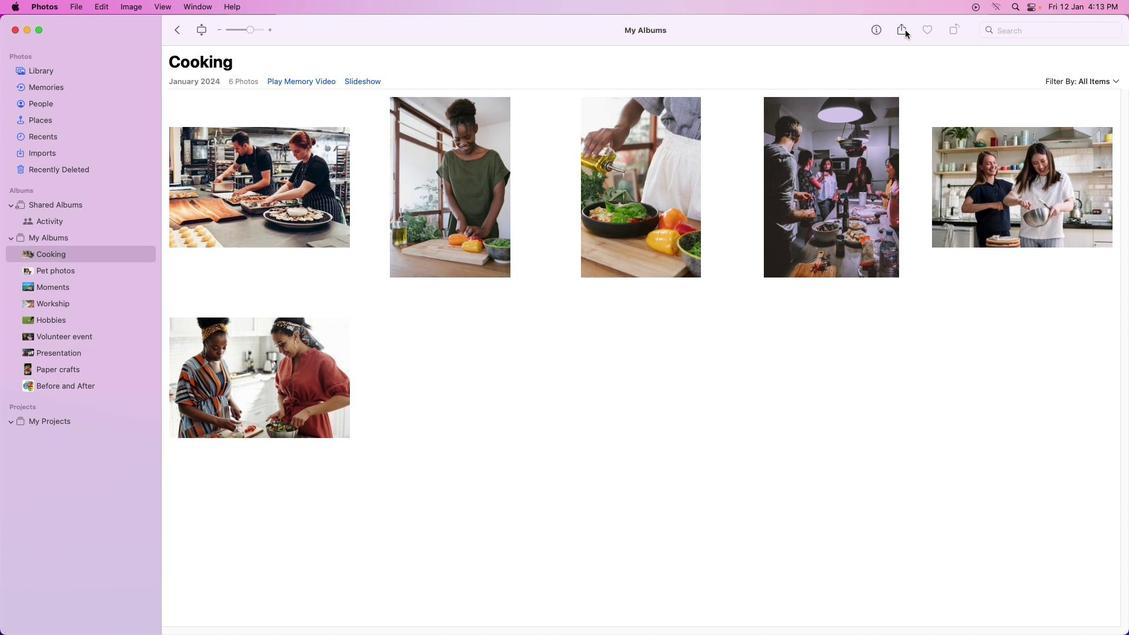 
Action: Mouse pressed left at (905, 30)
Screenshot: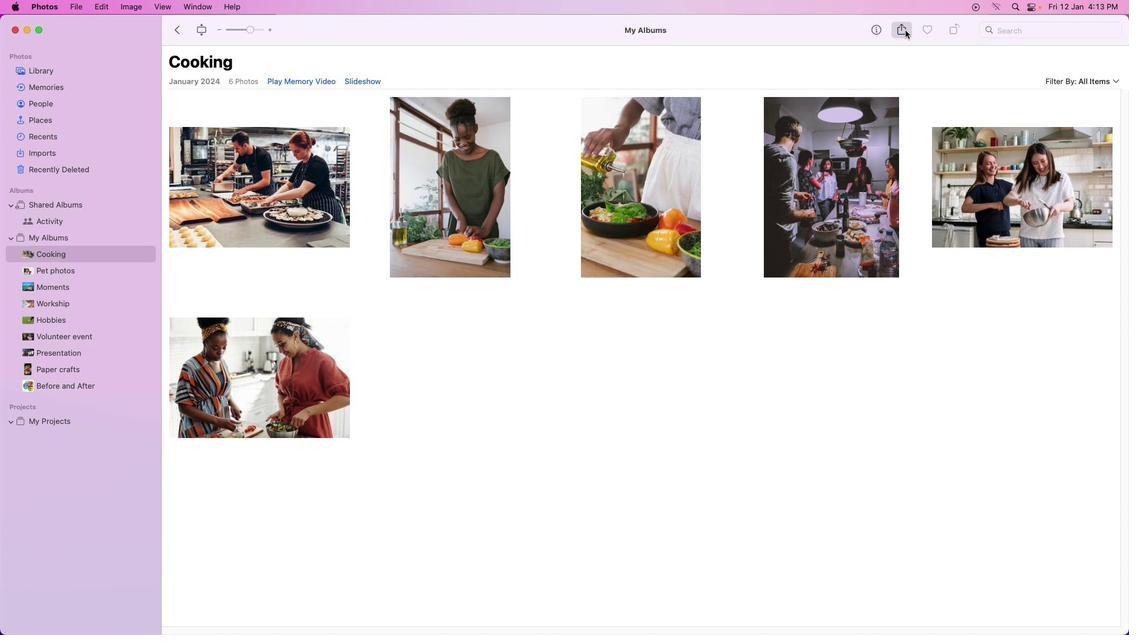 
Action: Mouse moved to (936, 95)
Screenshot: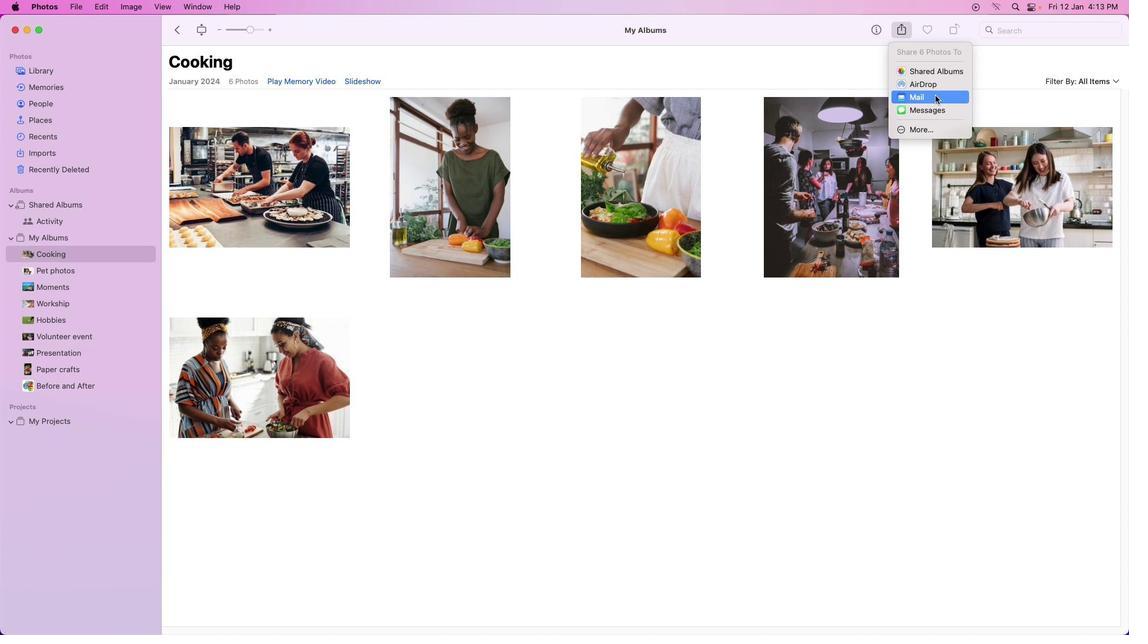 
Action: Mouse pressed left at (936, 95)
Screenshot: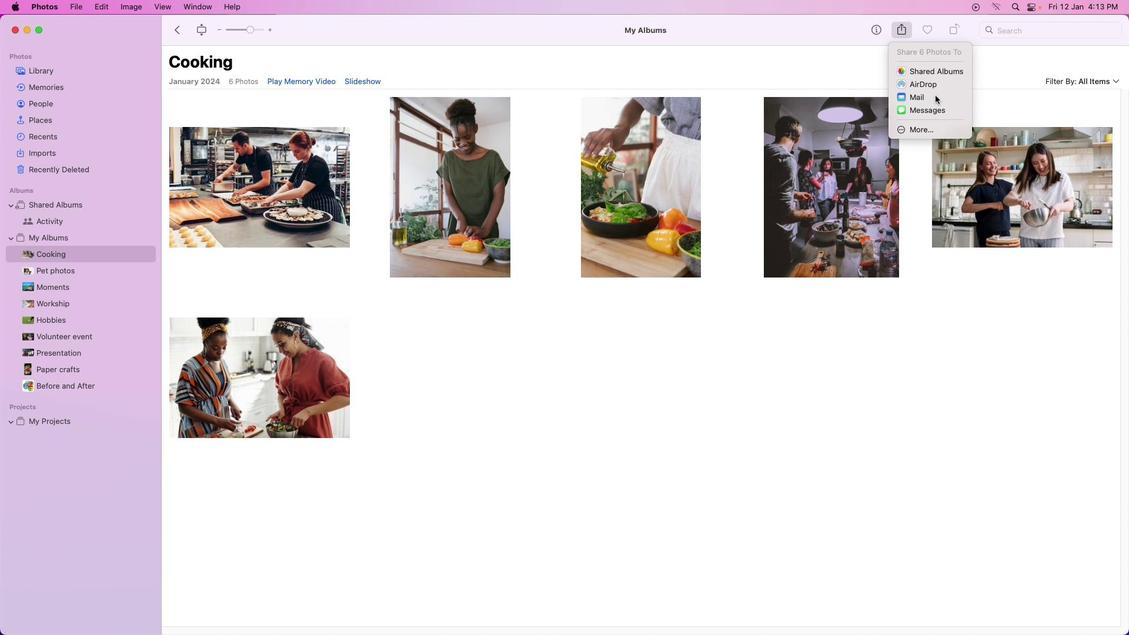 
Action: Mouse moved to (563, 172)
Screenshot: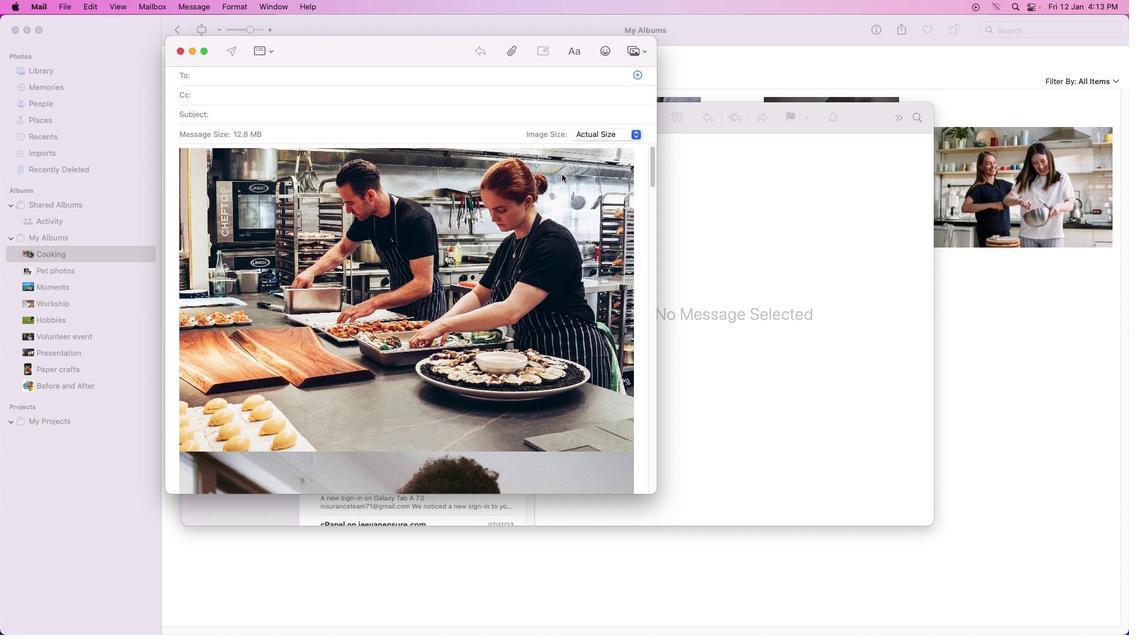 
Action: Mouse scrolled (563, 172) with delta (0, 0)
Screenshot: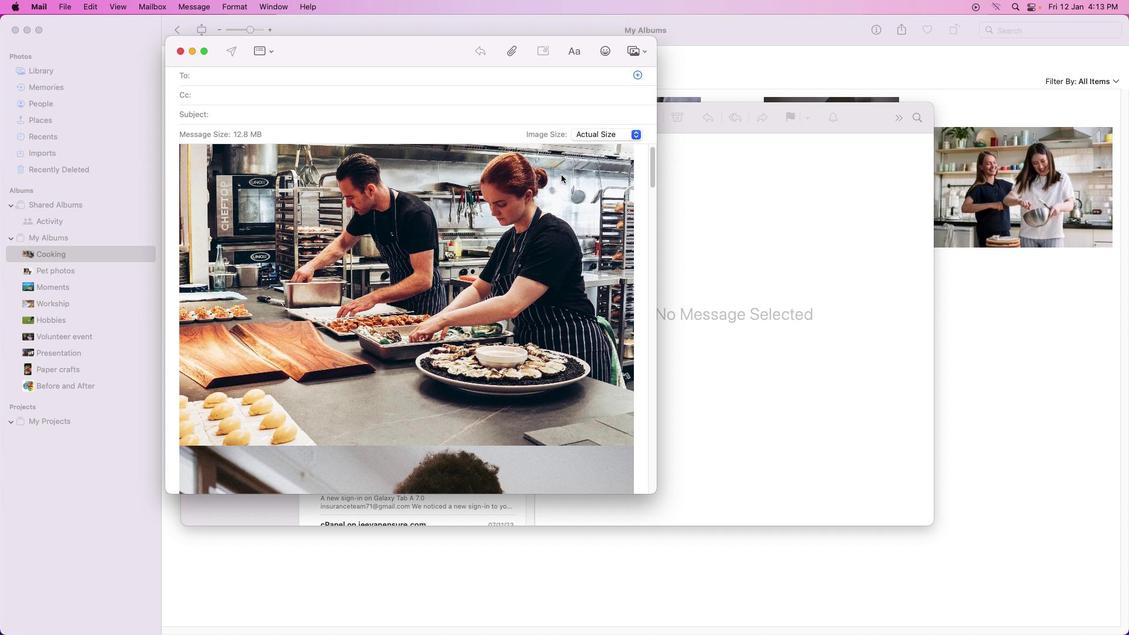
Action: Mouse moved to (561, 174)
Screenshot: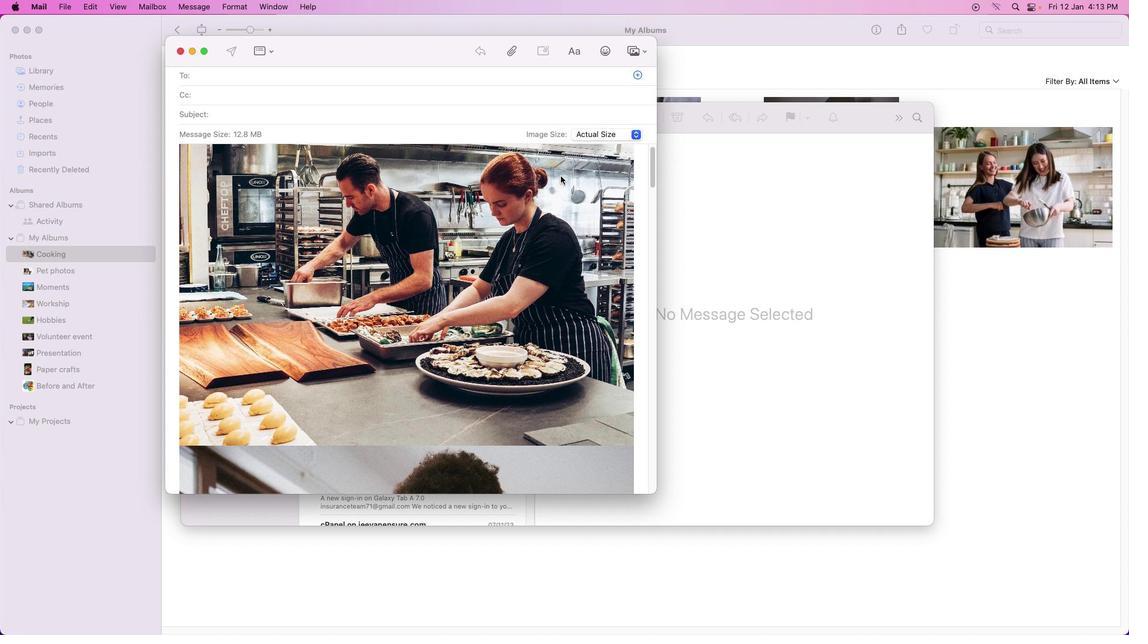 
Action: Mouse scrolled (561, 174) with delta (0, 0)
Screenshot: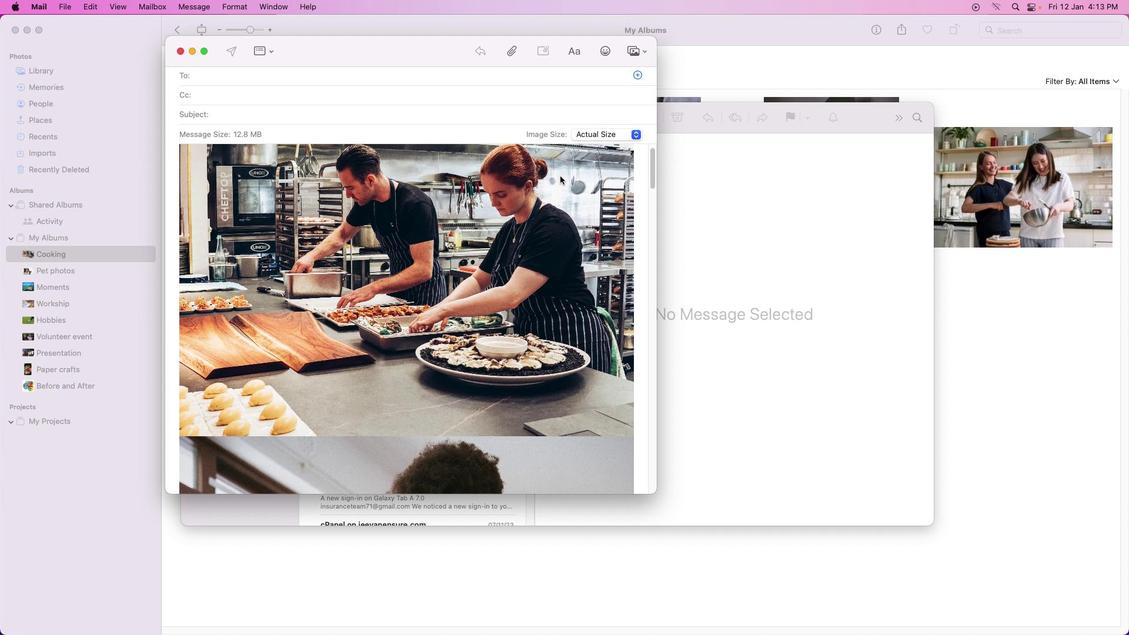 
Action: Mouse moved to (560, 175)
Screenshot: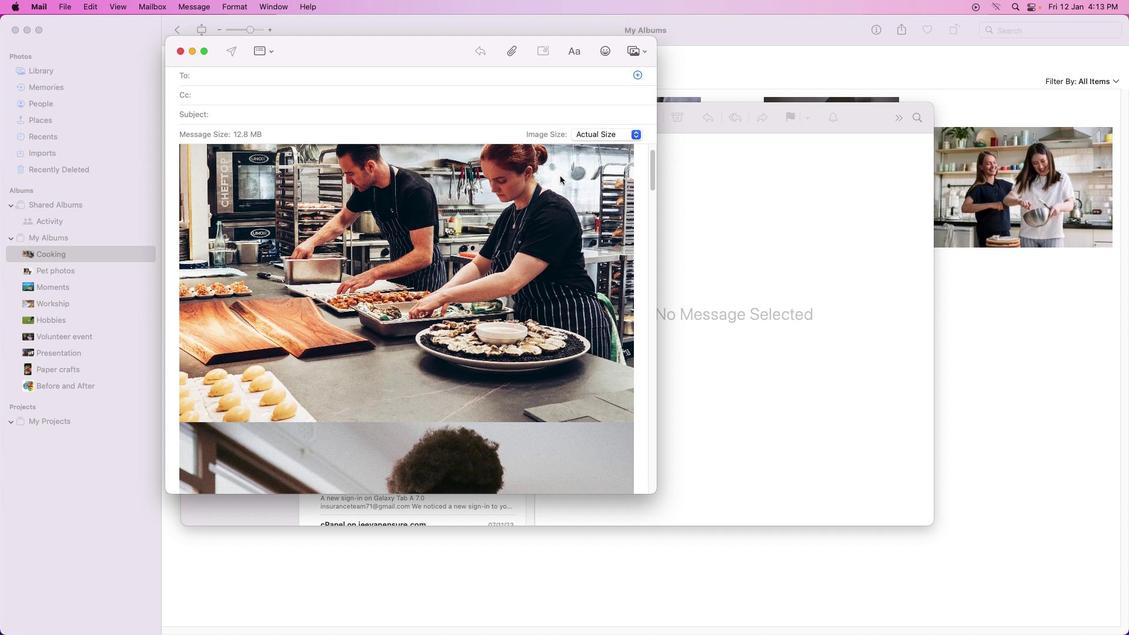 
Action: Mouse scrolled (560, 175) with delta (0, 0)
Screenshot: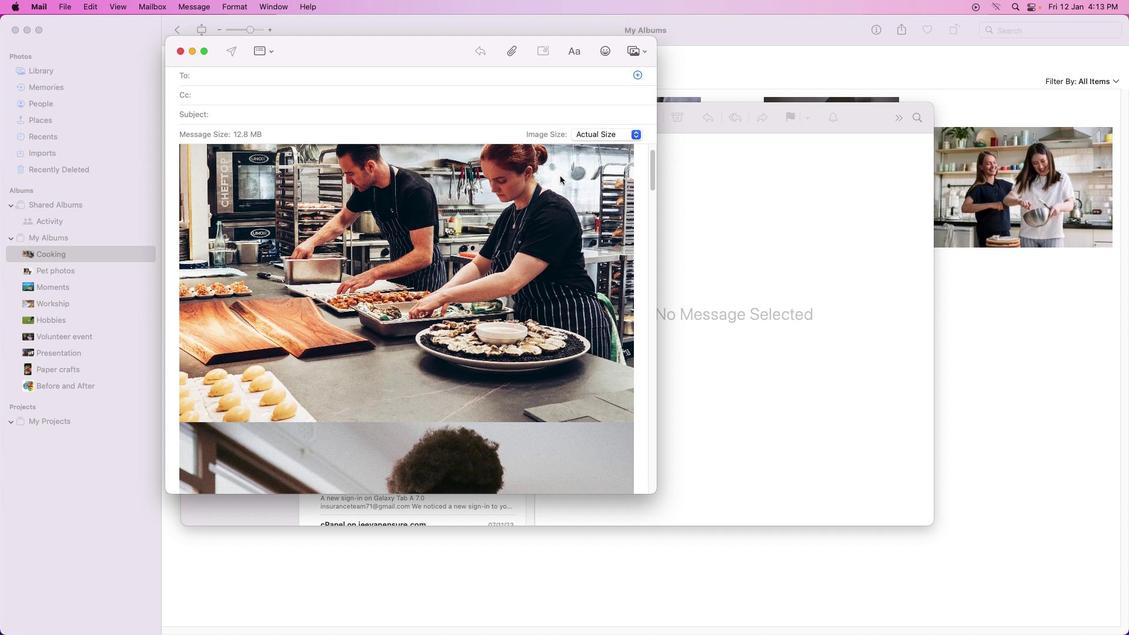 
Action: Mouse moved to (560, 176)
Screenshot: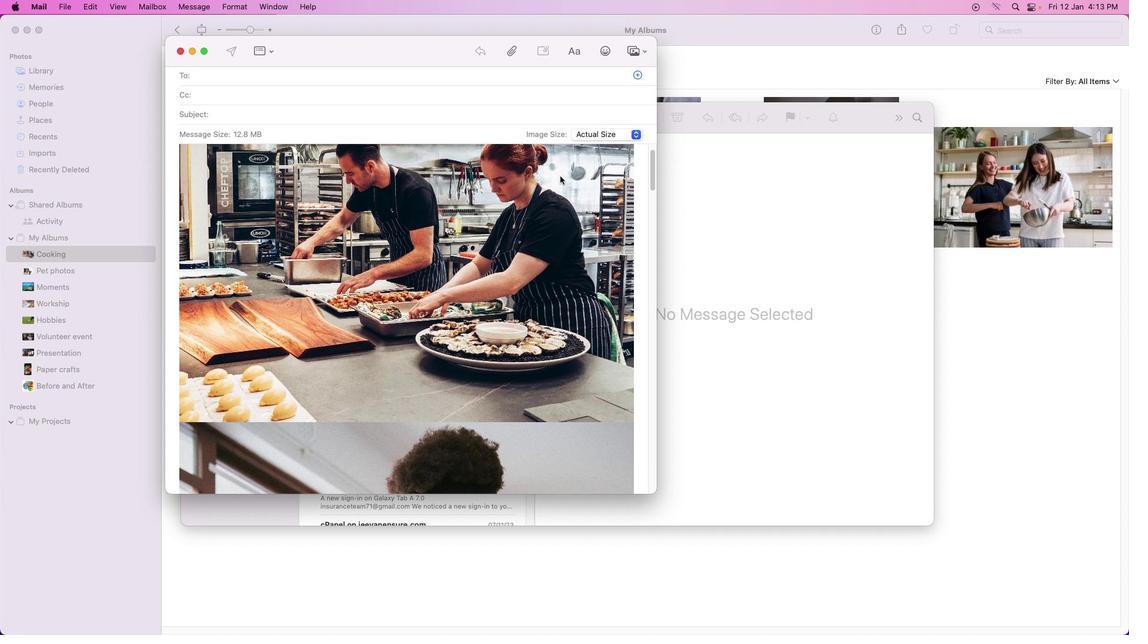 
Action: Mouse scrolled (560, 176) with delta (0, 0)
Screenshot: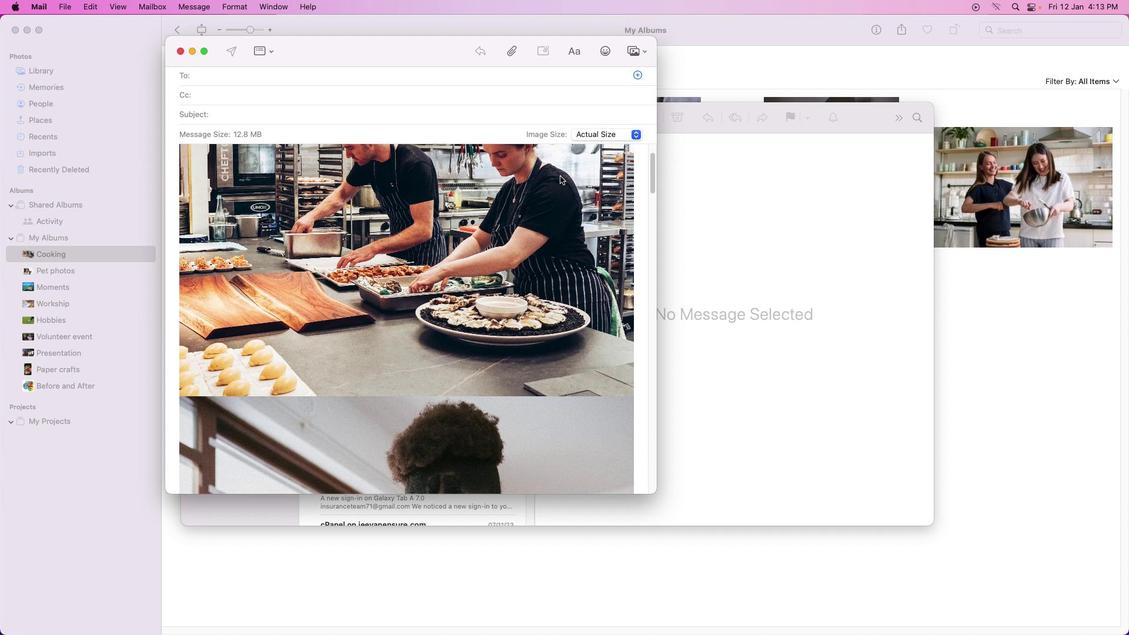 
Action: Mouse scrolled (560, 176) with delta (0, 0)
Screenshot: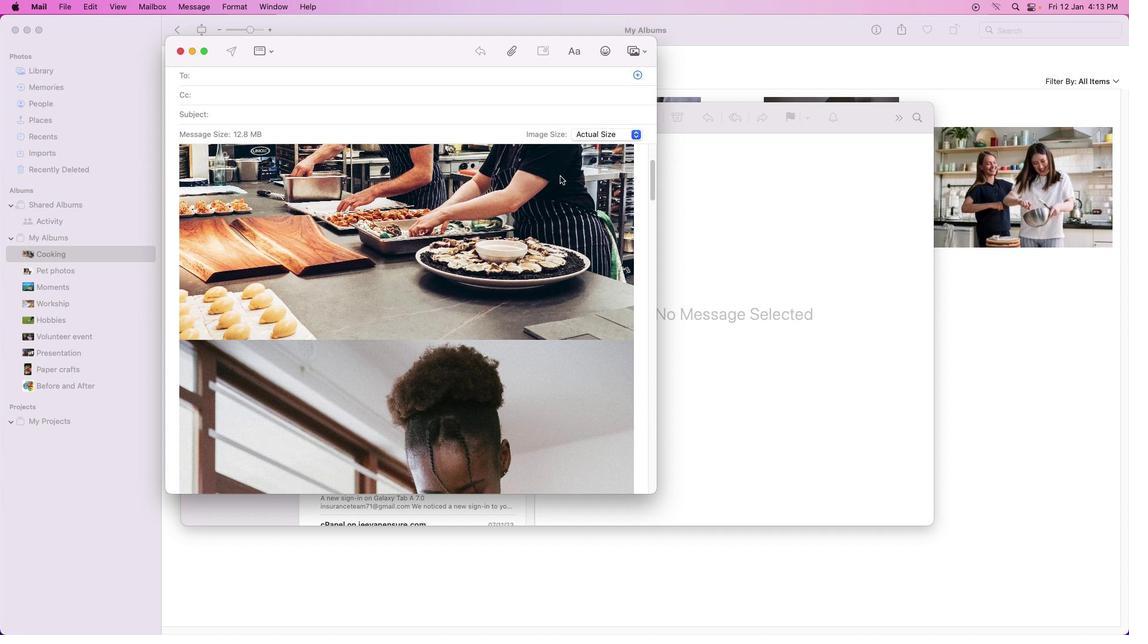 
Action: Mouse scrolled (560, 176) with delta (0, 0)
Screenshot: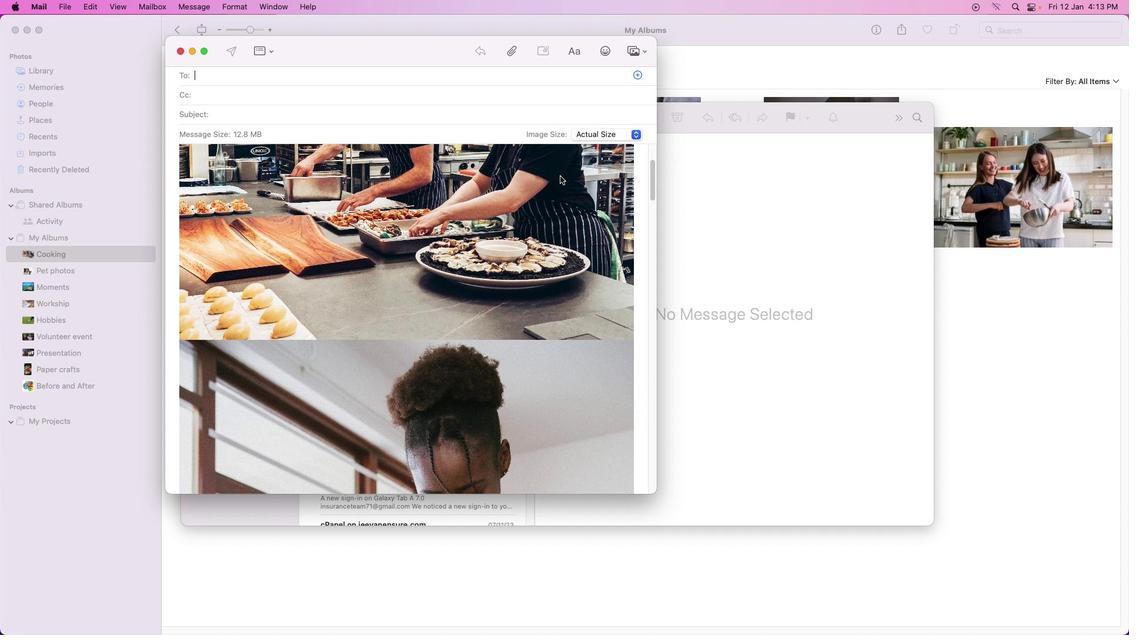
Action: Mouse moved to (560, 197)
Screenshot: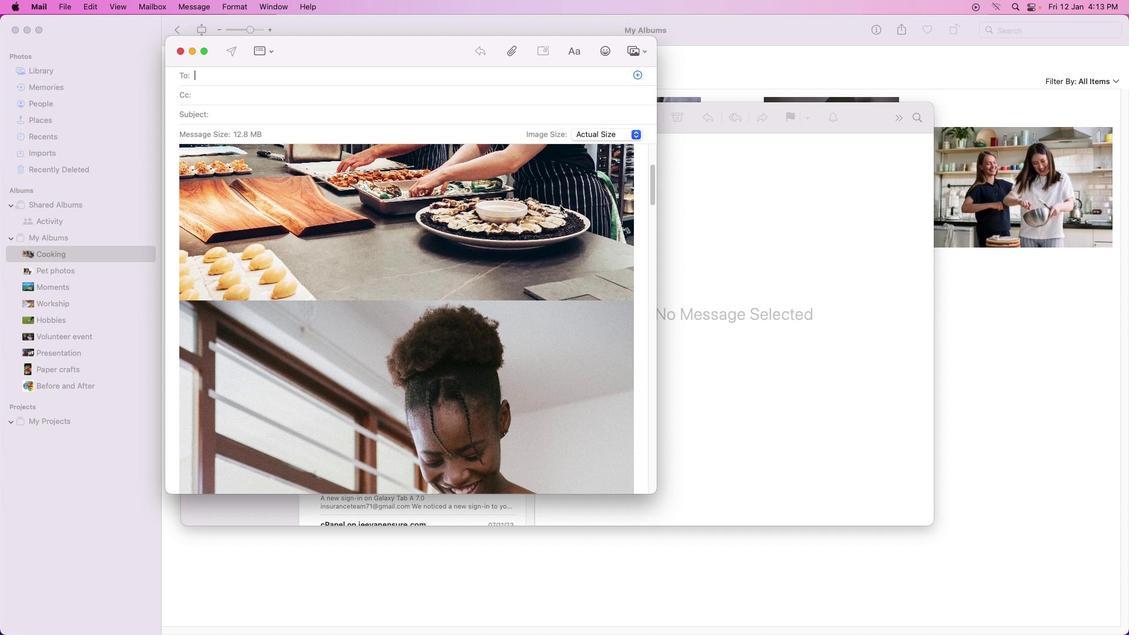 
Action: Mouse scrolled (560, 197) with delta (0, 0)
Screenshot: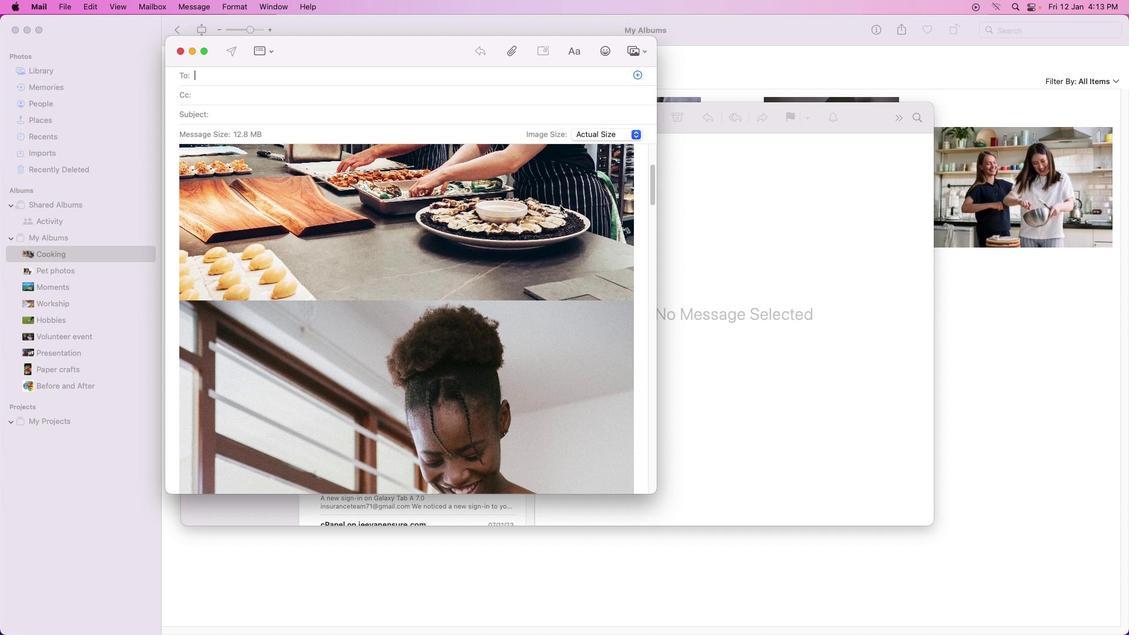 
Action: Mouse moved to (560, 204)
Screenshot: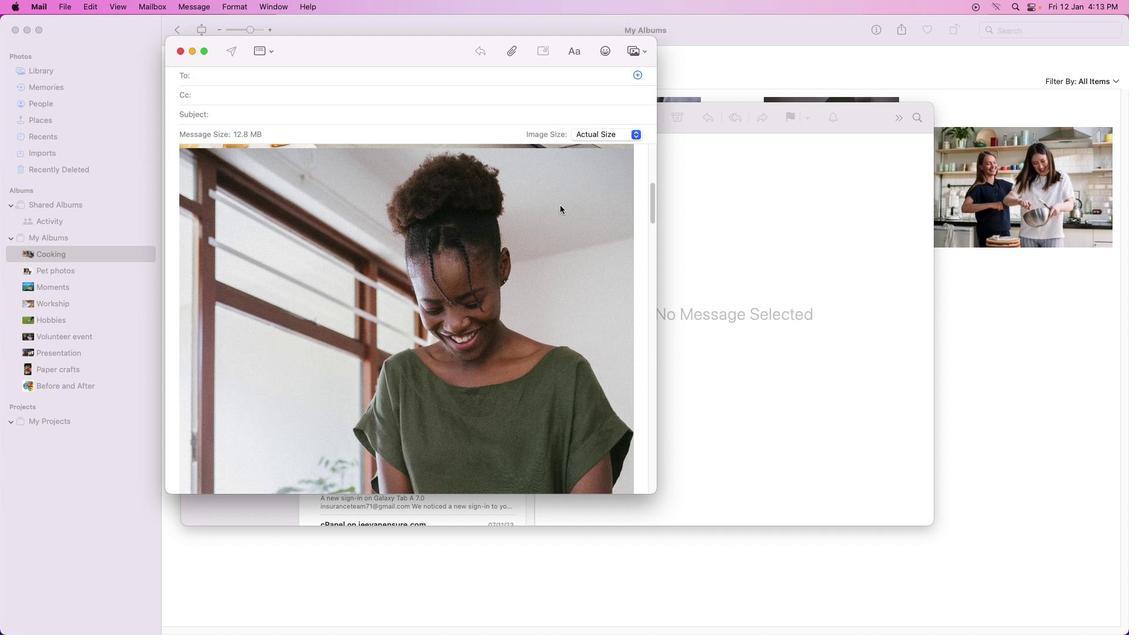 
Action: Mouse scrolled (560, 204) with delta (0, 0)
Screenshot: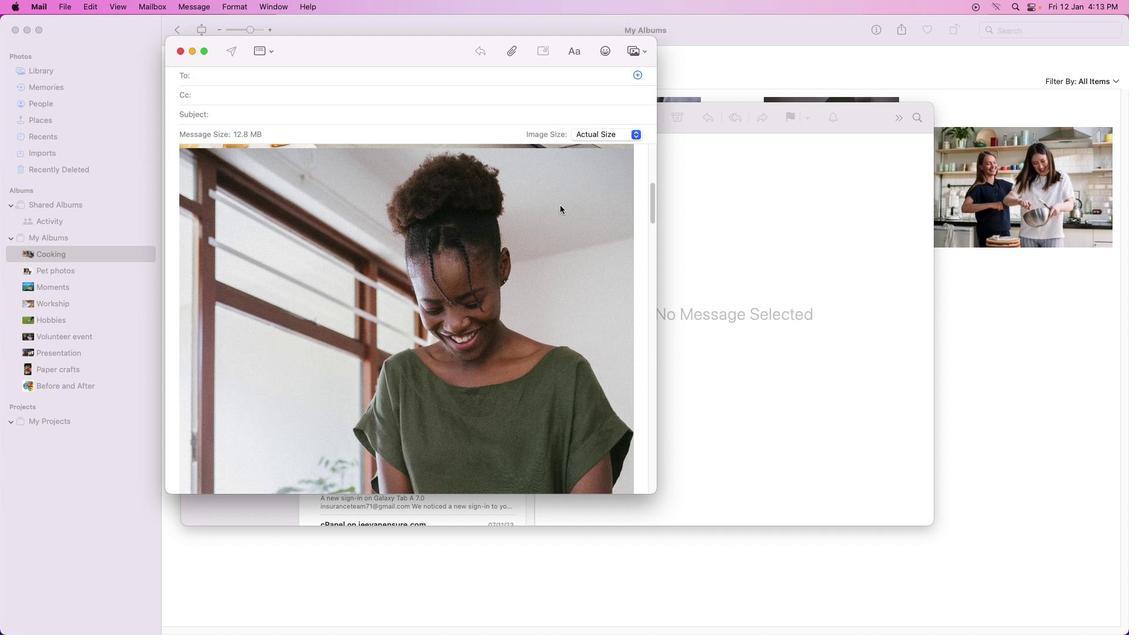 
Action: Mouse moved to (560, 205)
Screenshot: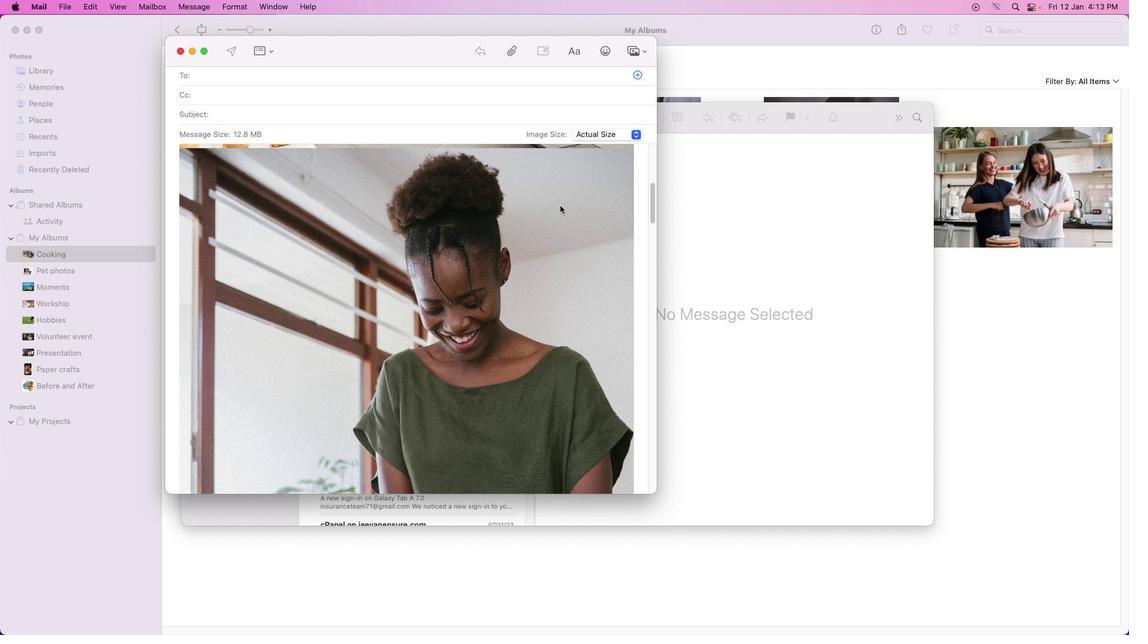 
Action: Mouse scrolled (560, 205) with delta (0, 0)
Screenshot: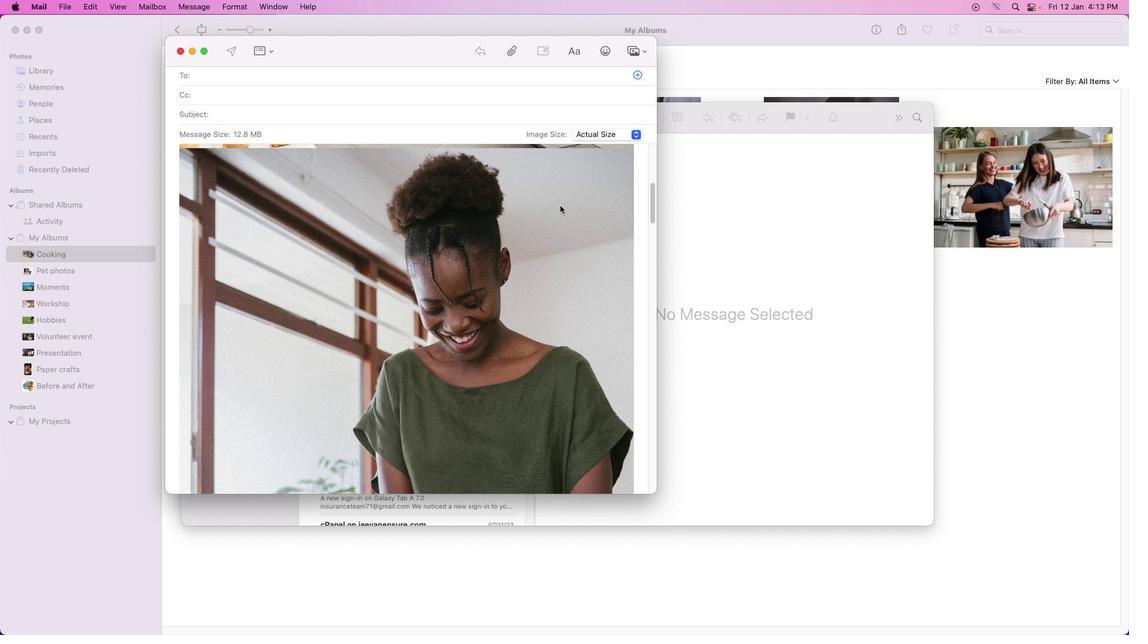 
Action: Mouse scrolled (560, 205) with delta (0, -1)
Screenshot: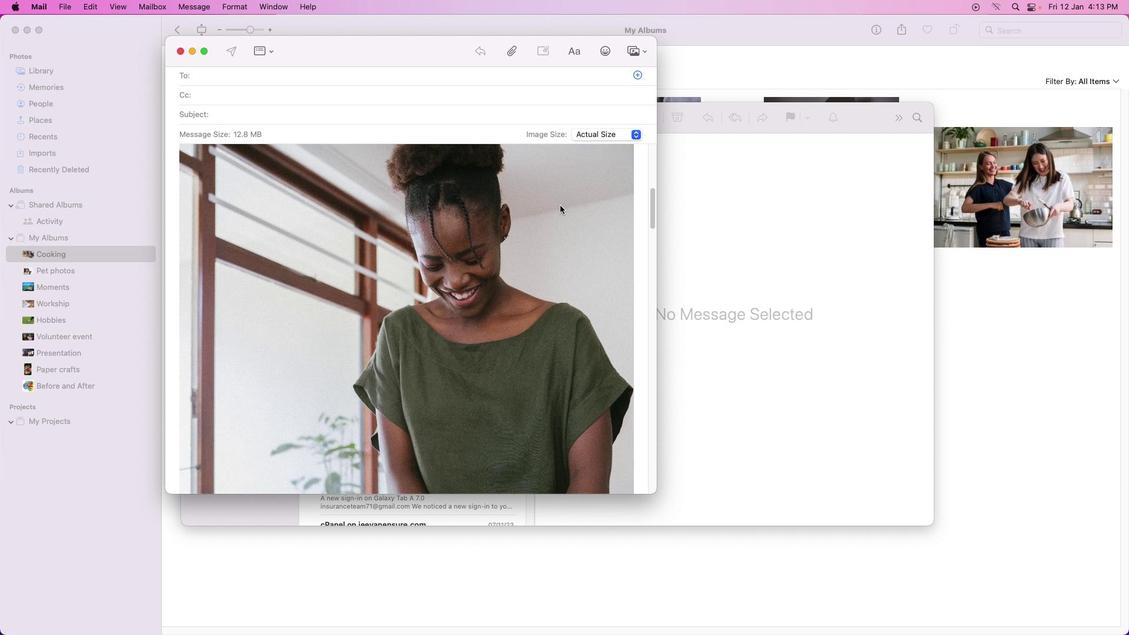 
Action: Mouse scrolled (560, 205) with delta (0, -1)
Screenshot: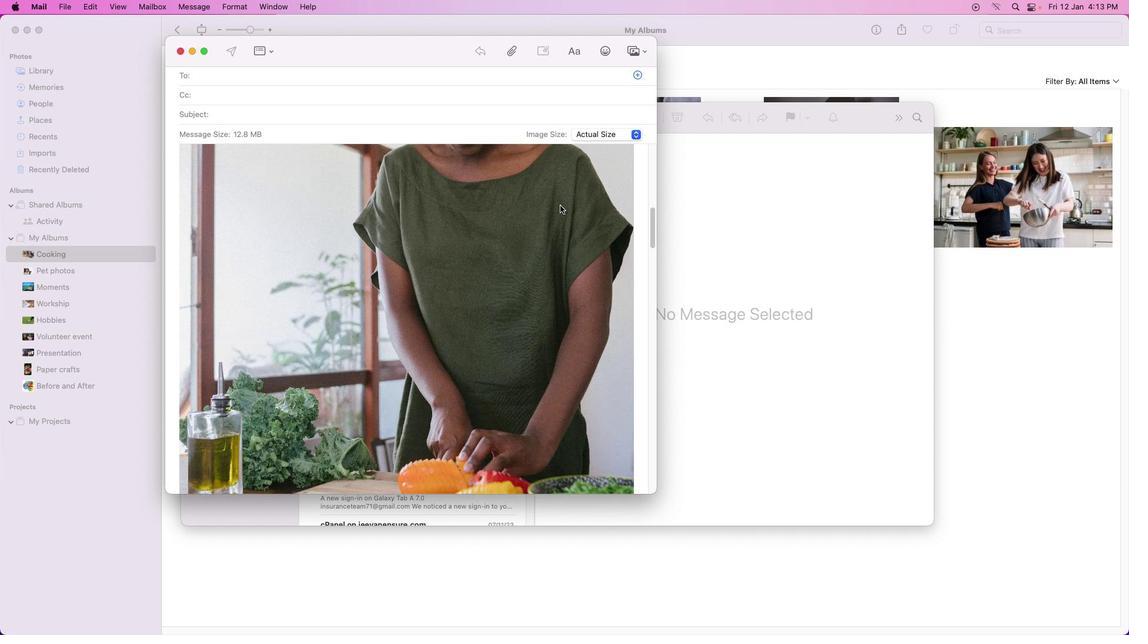 
Action: Mouse scrolled (560, 205) with delta (0, -1)
Screenshot: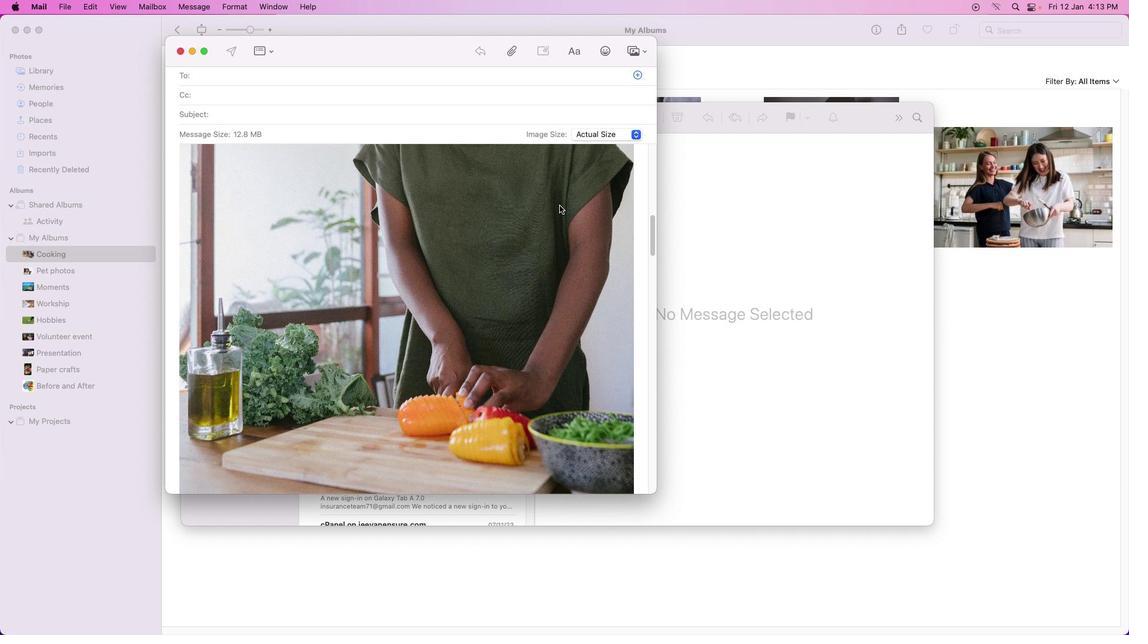 
Action: Mouse scrolled (560, 205) with delta (0, -1)
Screenshot: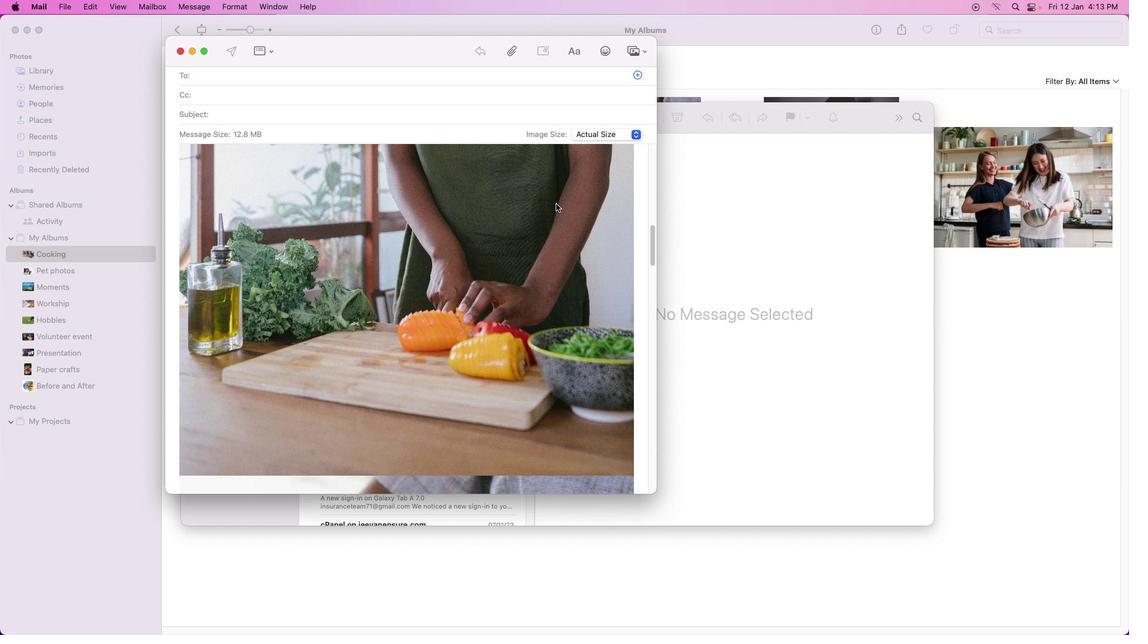 
Action: Mouse moved to (556, 203)
Screenshot: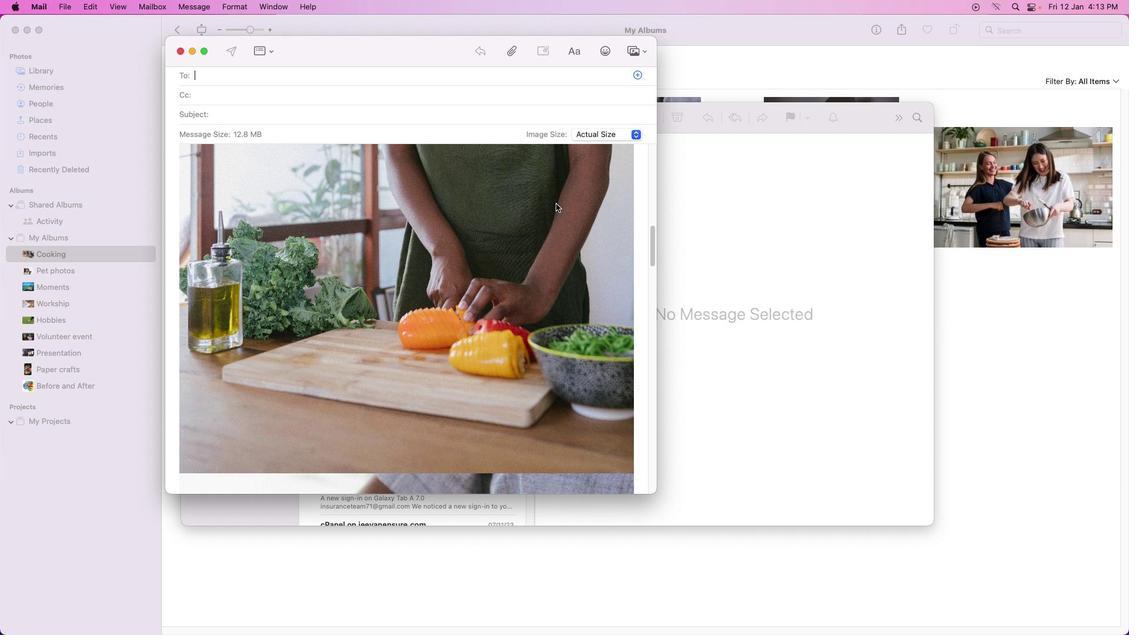
Action: Mouse scrolled (556, 203) with delta (0, 0)
Screenshot: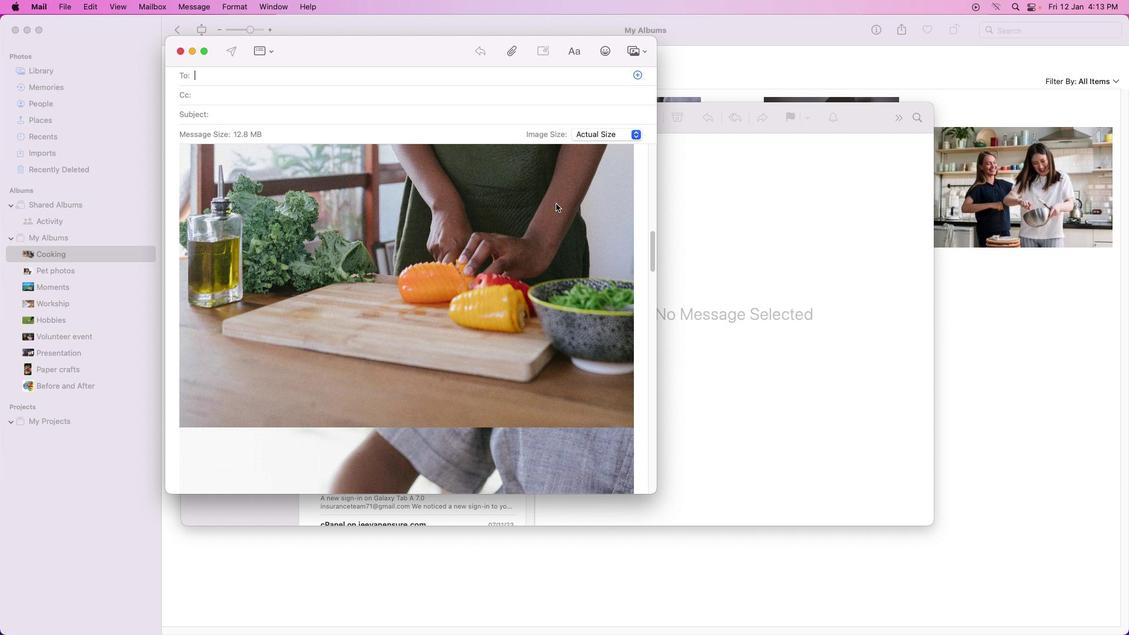 
Action: Mouse scrolled (556, 203) with delta (0, 0)
Screenshot: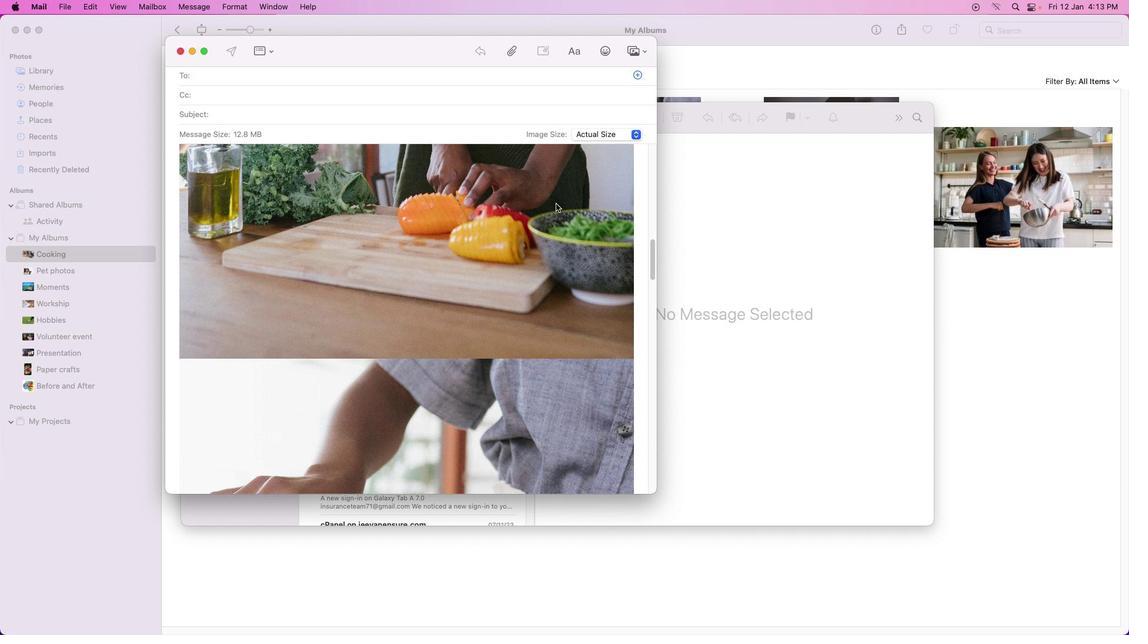 
Action: Mouse scrolled (556, 203) with delta (0, 0)
Screenshot: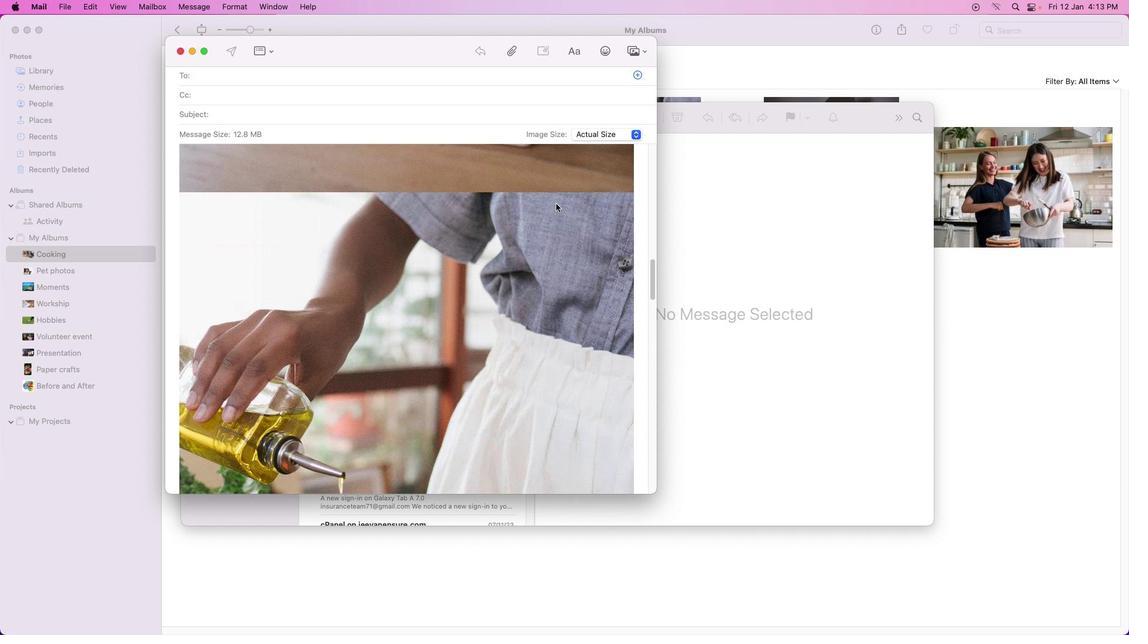 
Action: Mouse scrolled (556, 203) with delta (0, -1)
Screenshot: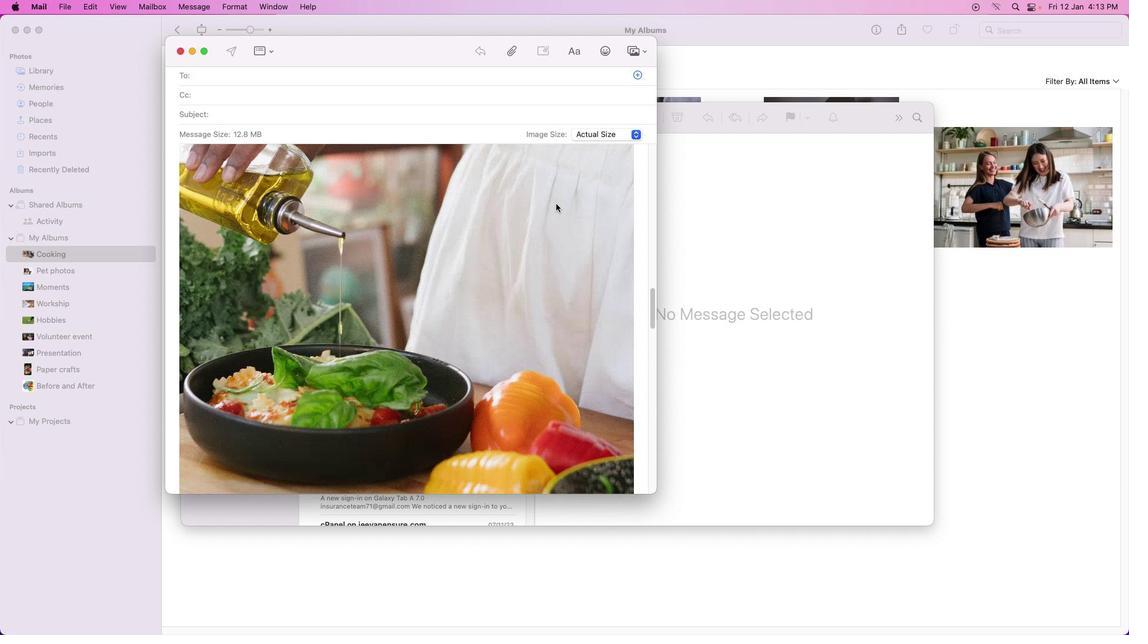 
Action: Mouse scrolled (556, 203) with delta (0, -1)
Screenshot: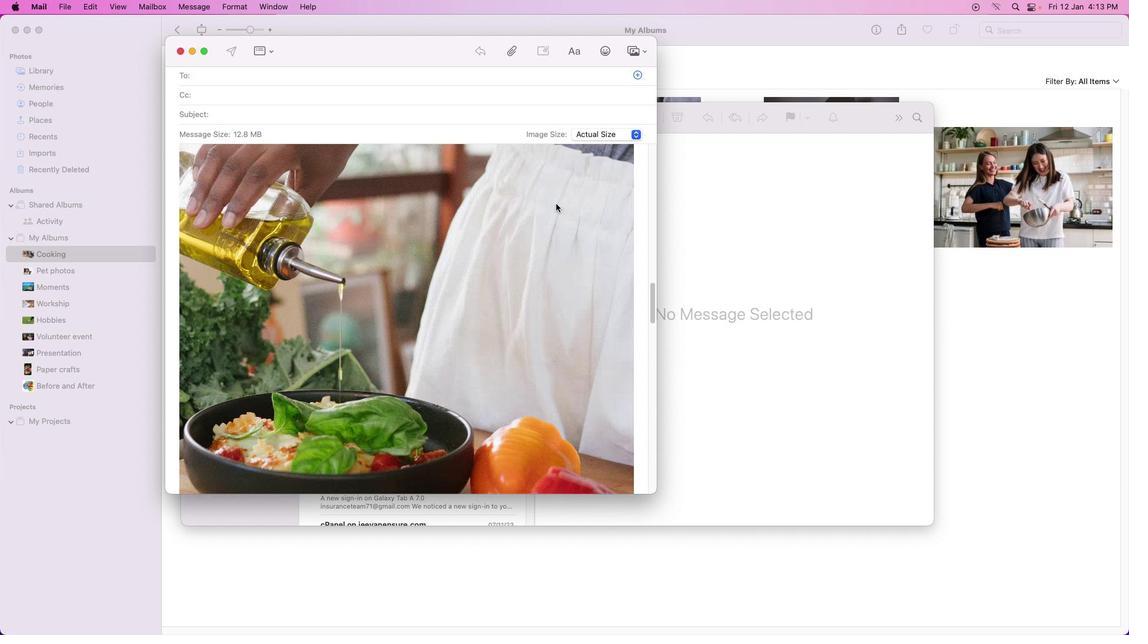 
Action: Mouse scrolled (556, 203) with delta (0, -1)
Screenshot: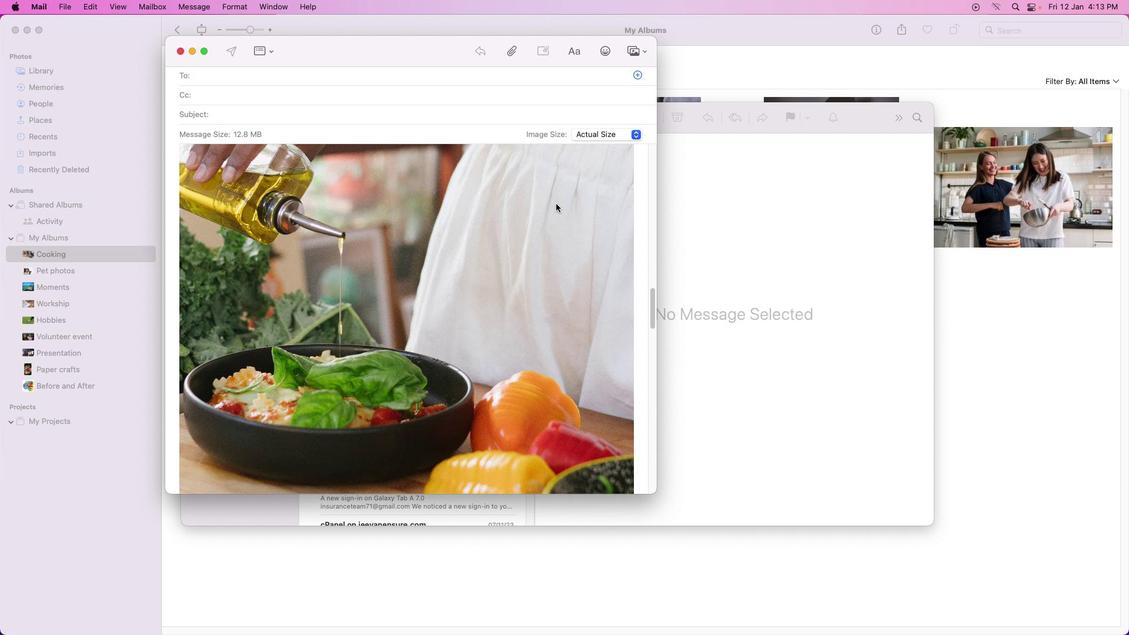 
Action: Mouse moved to (555, 203)
Screenshot: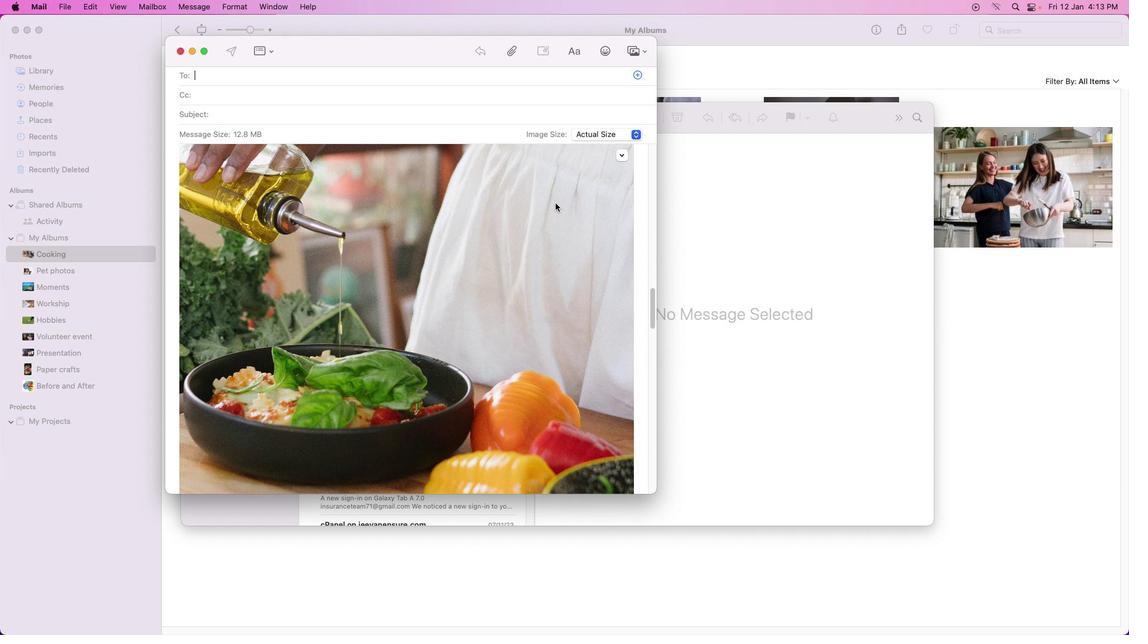 
Action: Mouse scrolled (555, 203) with delta (0, 0)
Screenshot: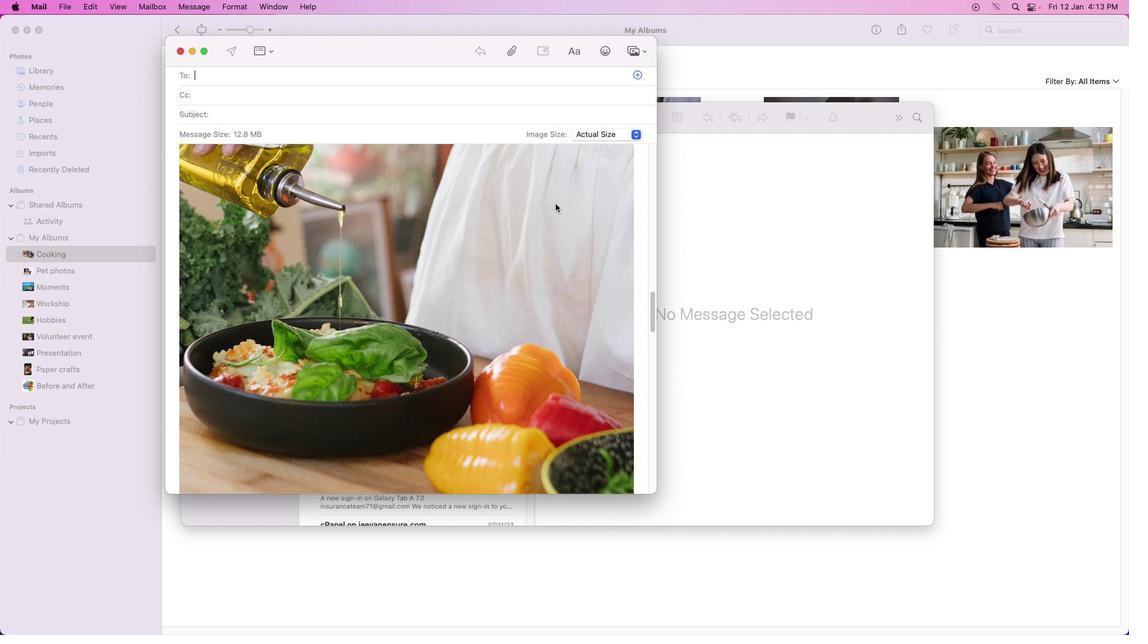 
Action: Mouse scrolled (555, 203) with delta (0, 0)
Screenshot: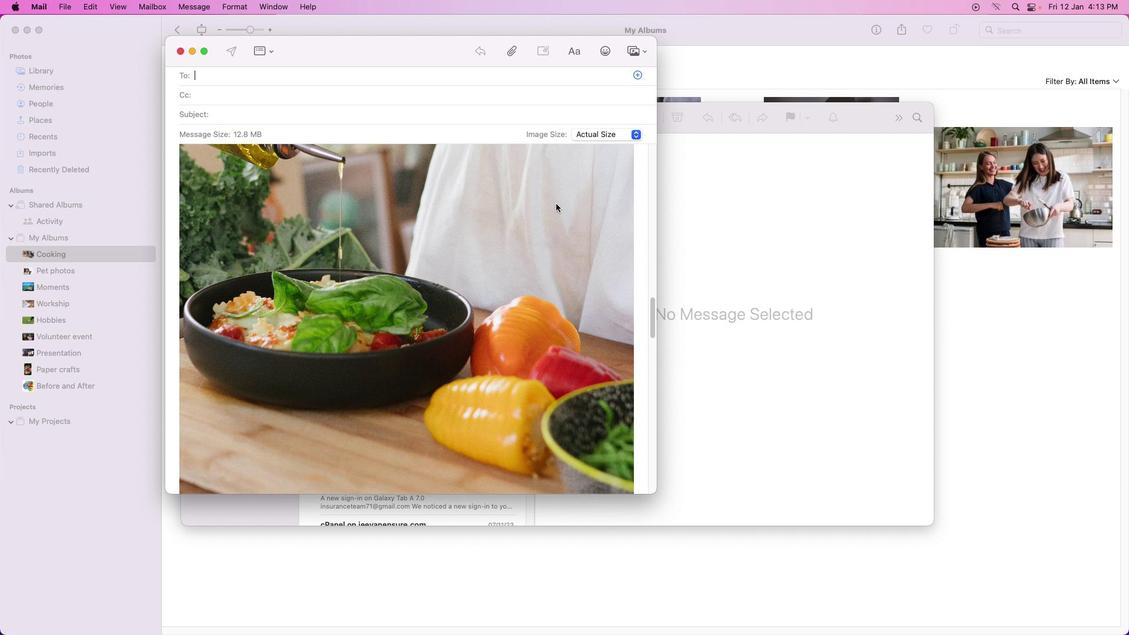 
Action: Mouse moved to (555, 203)
Screenshot: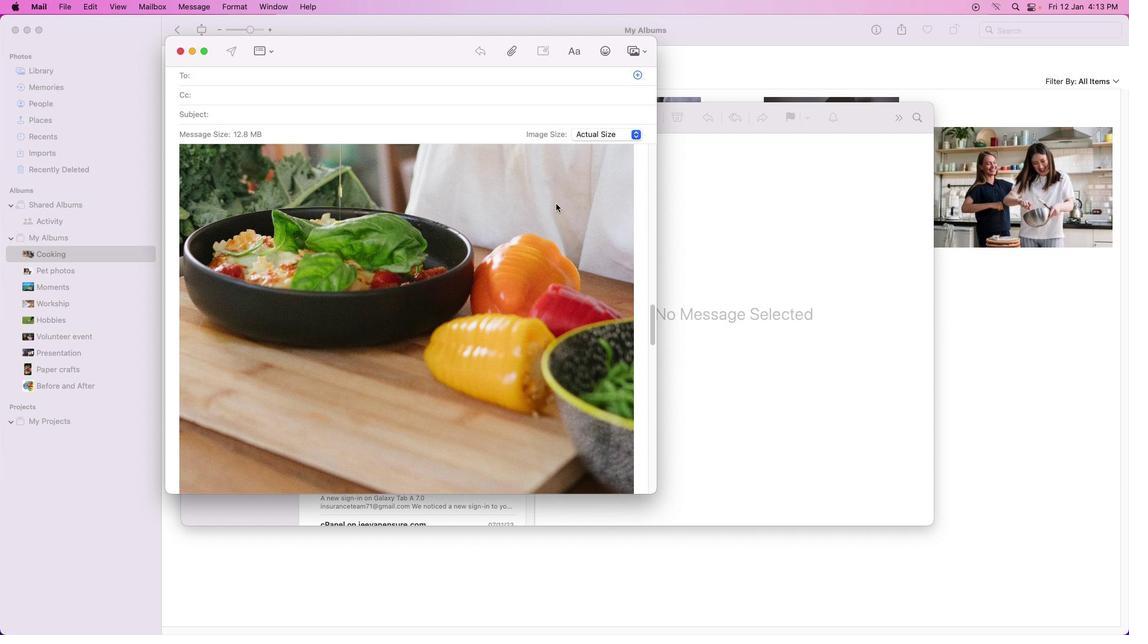 
Action: Mouse scrolled (555, 203) with delta (0, 0)
Screenshot: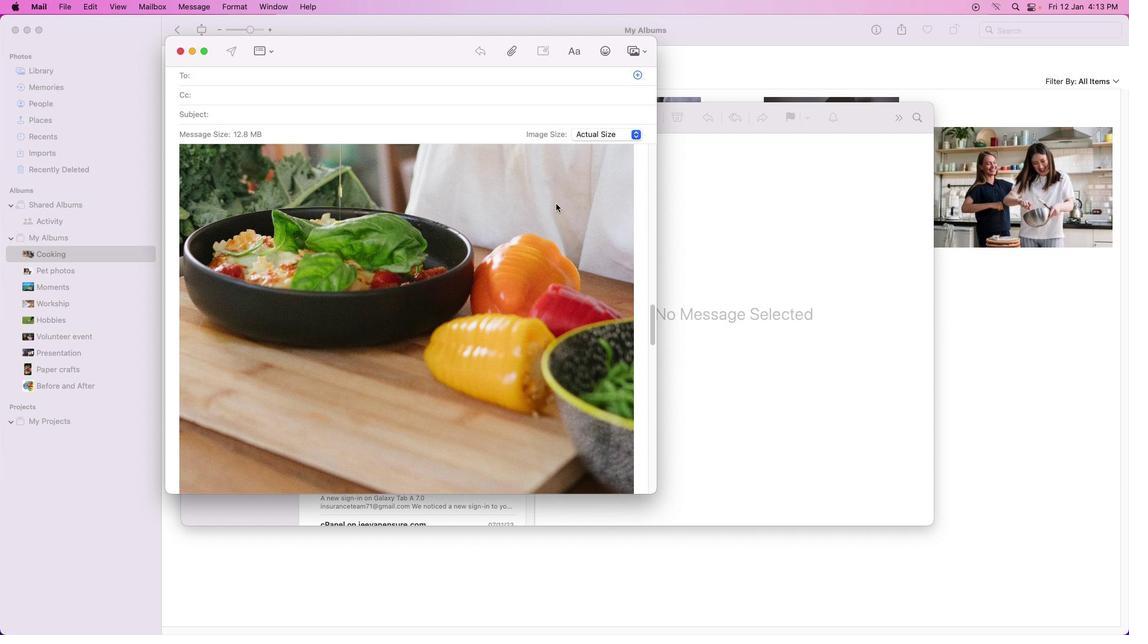 
Action: Mouse moved to (555, 203)
Screenshot: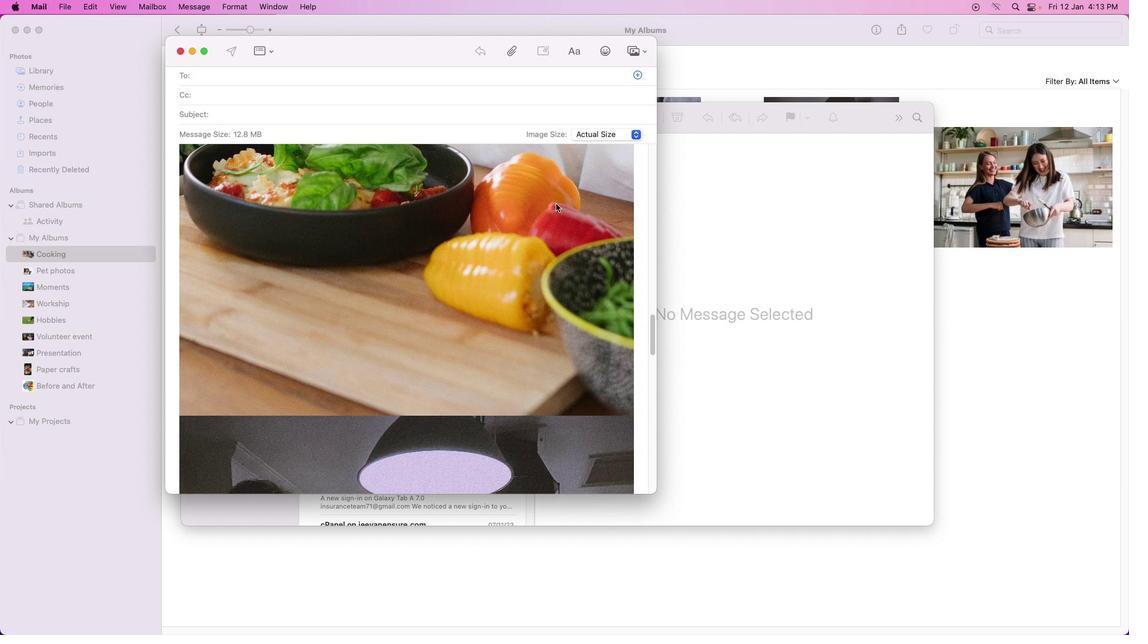 
Action: Mouse scrolled (555, 203) with delta (0, 0)
Screenshot: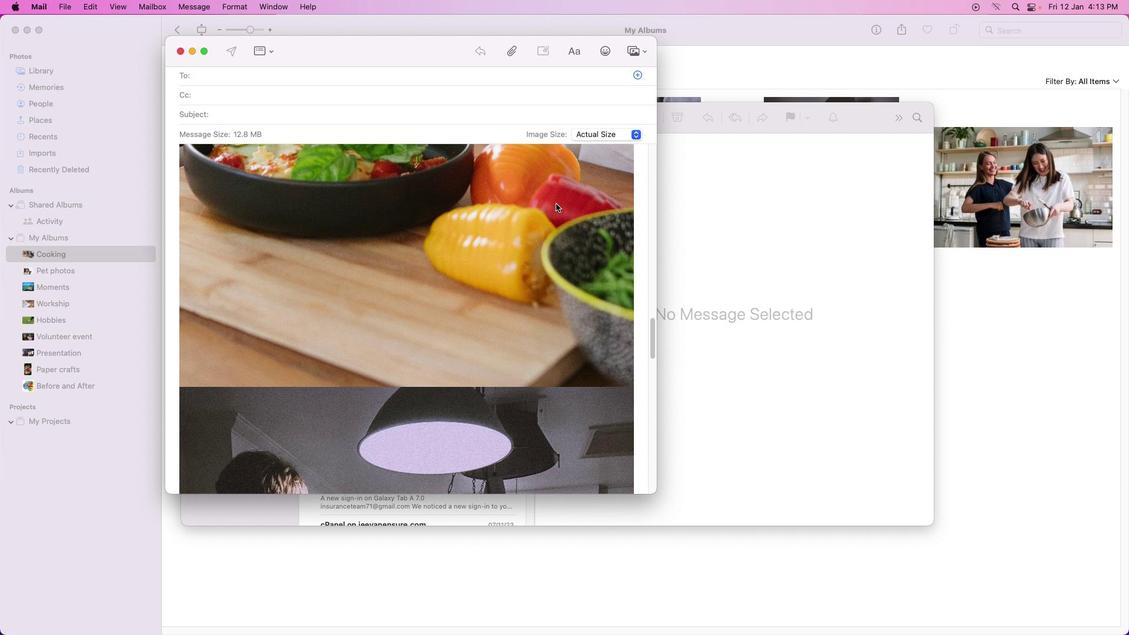 
Action: Mouse scrolled (555, 203) with delta (0, -1)
Screenshot: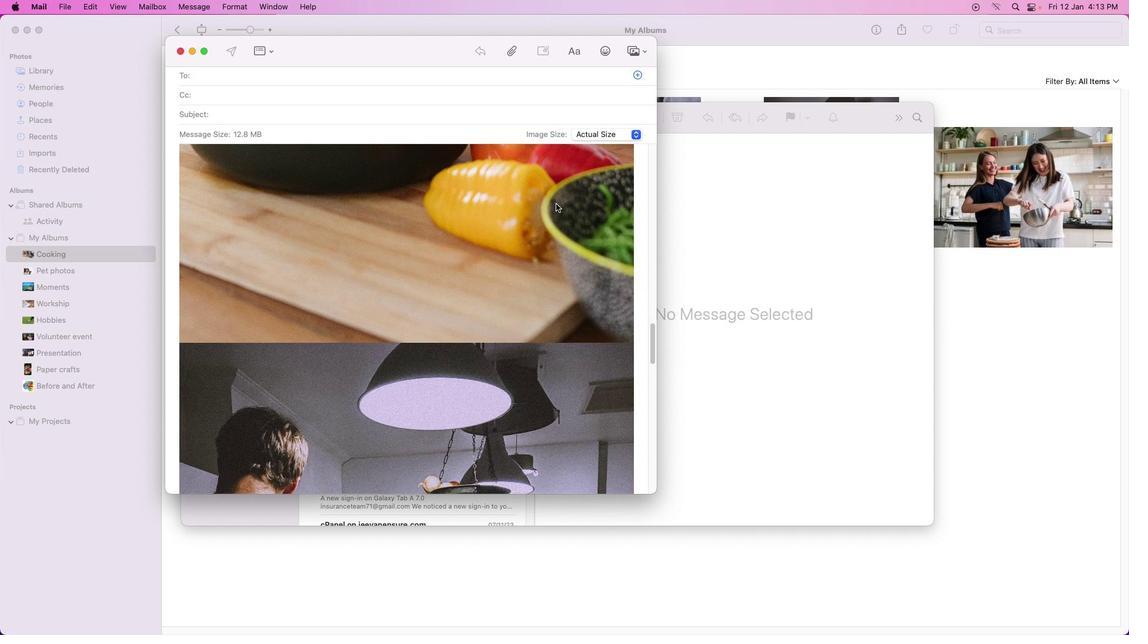 
Action: Mouse scrolled (555, 203) with delta (0, -1)
Screenshot: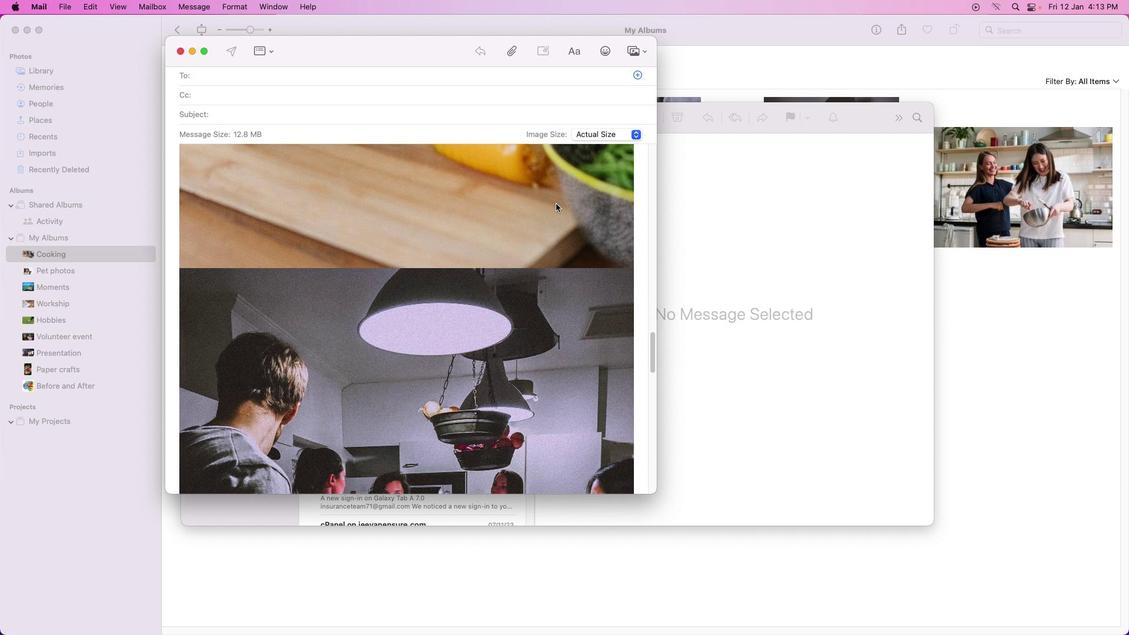 
Action: Mouse moved to (555, 202)
Screenshot: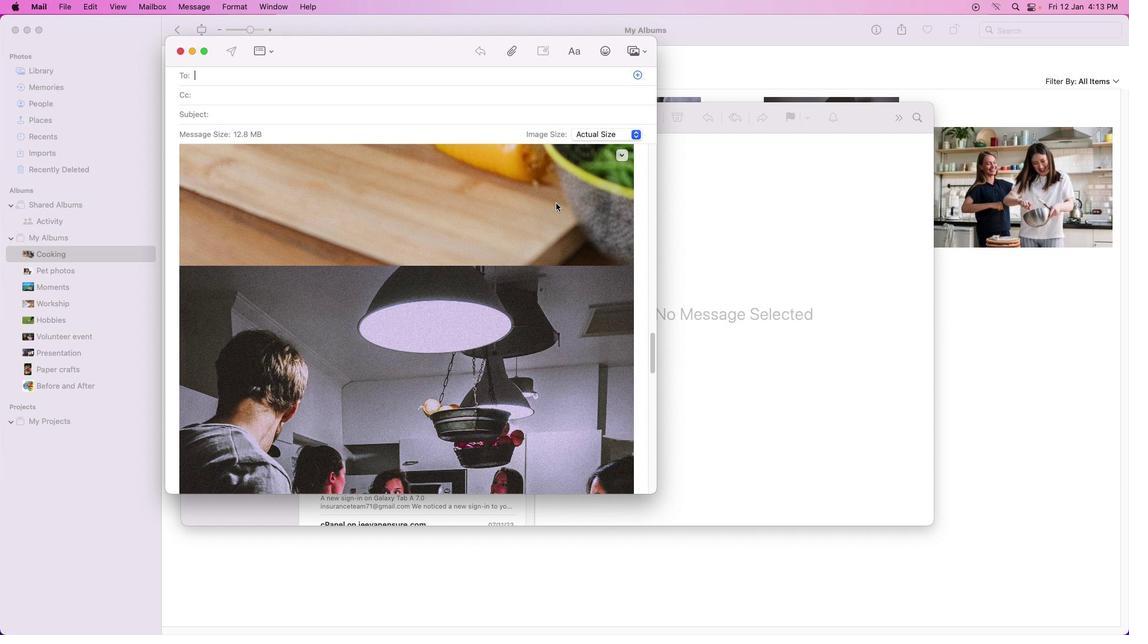 
Action: Mouse scrolled (555, 202) with delta (0, 0)
Screenshot: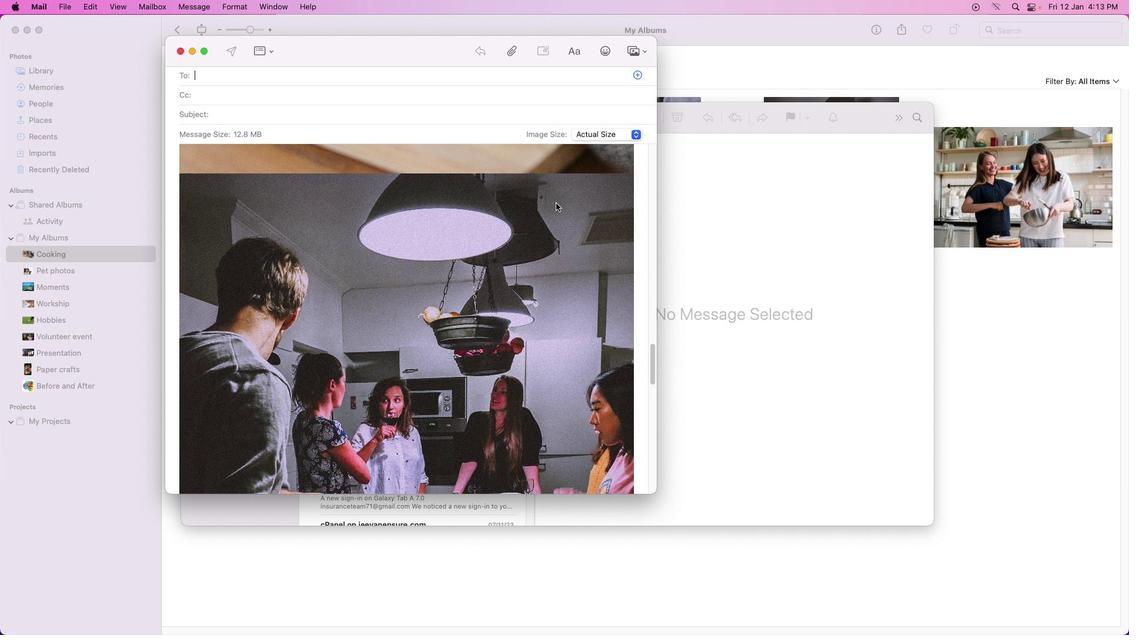 
Action: Mouse scrolled (555, 202) with delta (0, 0)
Screenshot: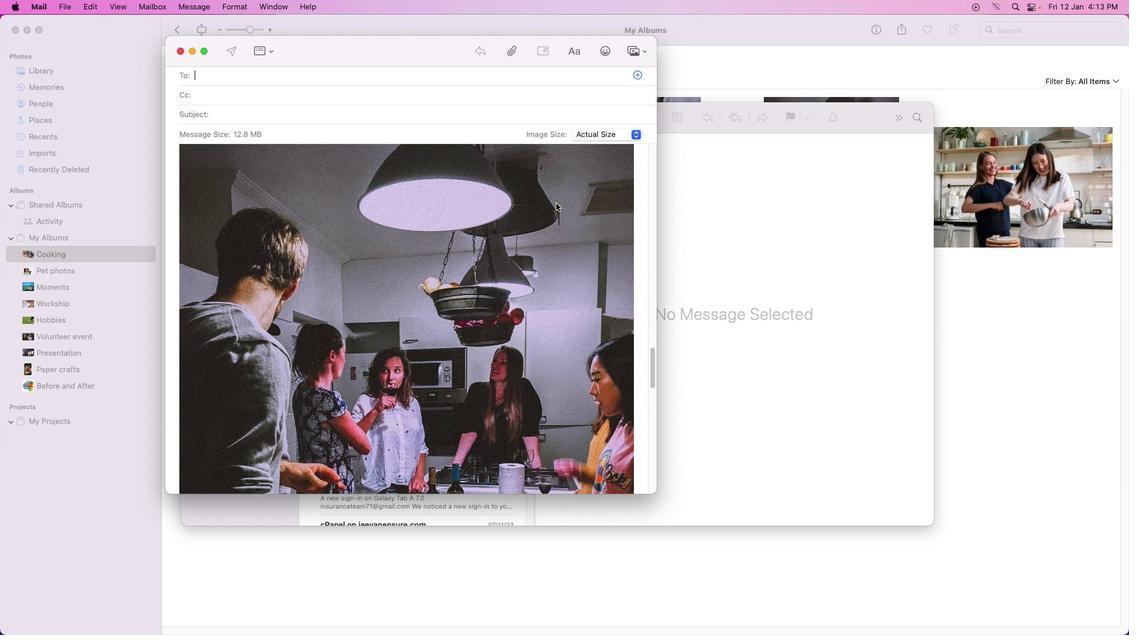 
Action: Mouse scrolled (555, 202) with delta (0, -1)
Screenshot: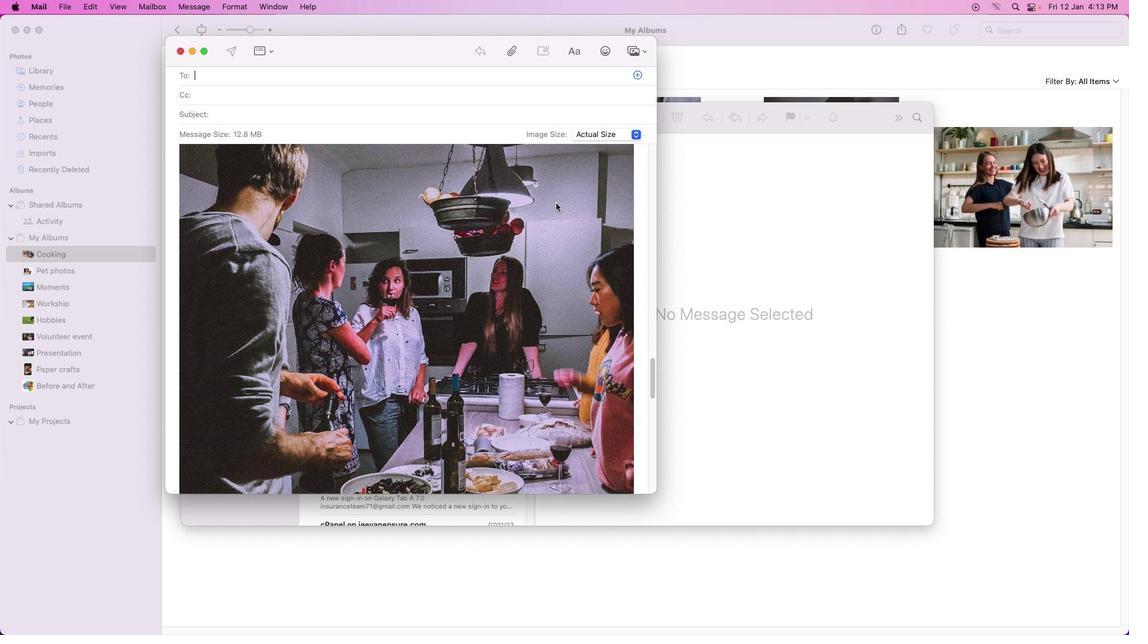 
Action: Mouse scrolled (555, 202) with delta (0, -1)
Screenshot: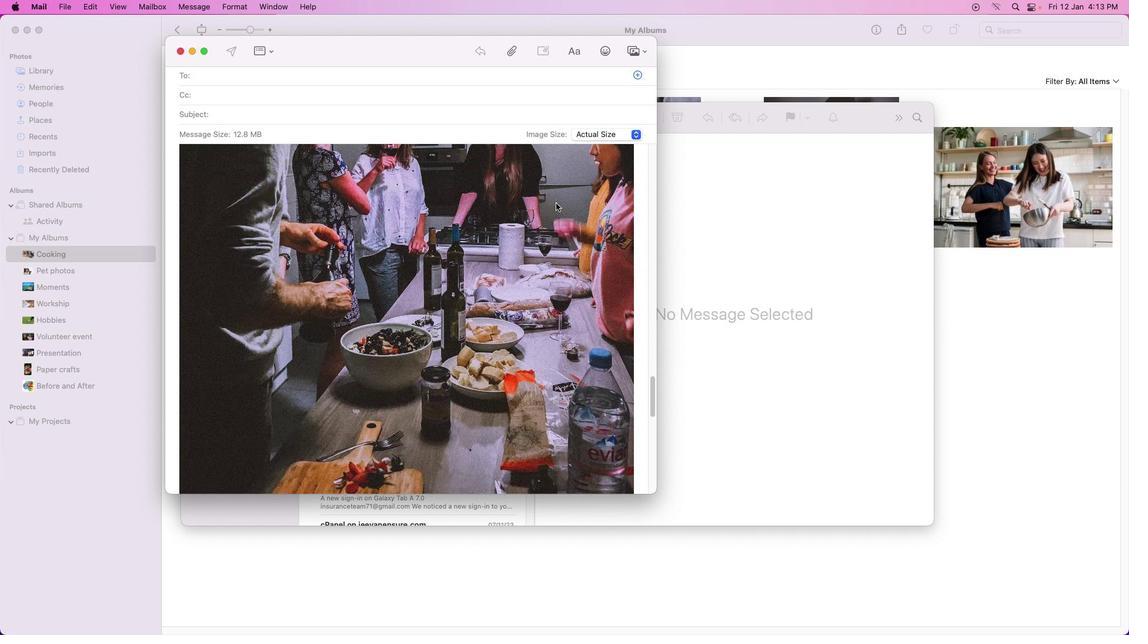 
Action: Mouse scrolled (555, 202) with delta (0, -1)
Screenshot: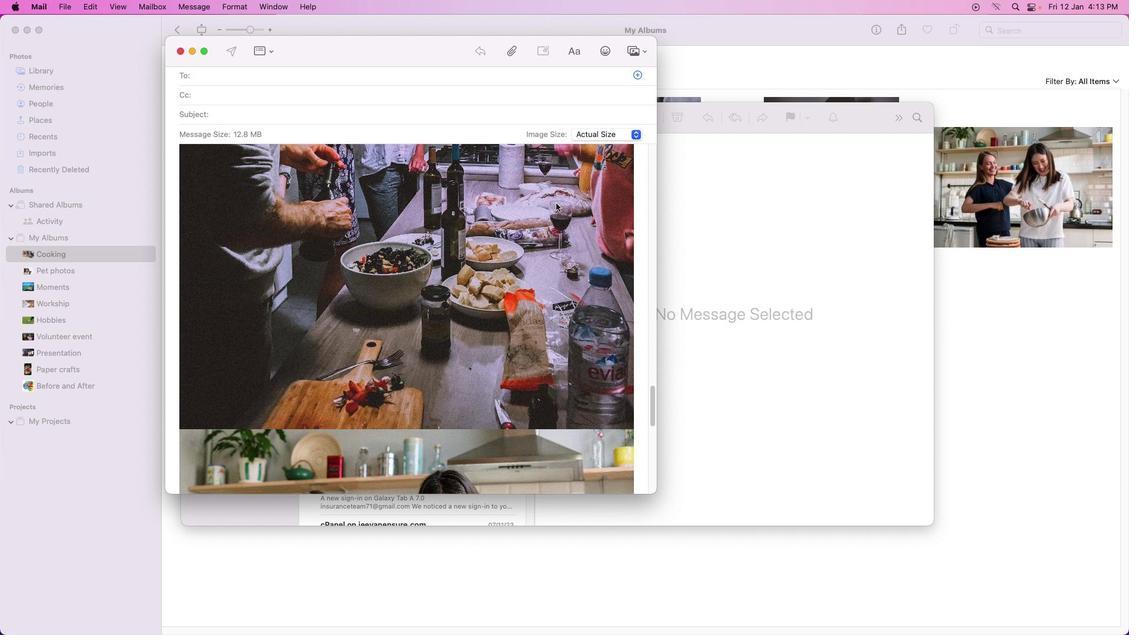 
Action: Mouse scrolled (555, 202) with delta (0, -1)
Screenshot: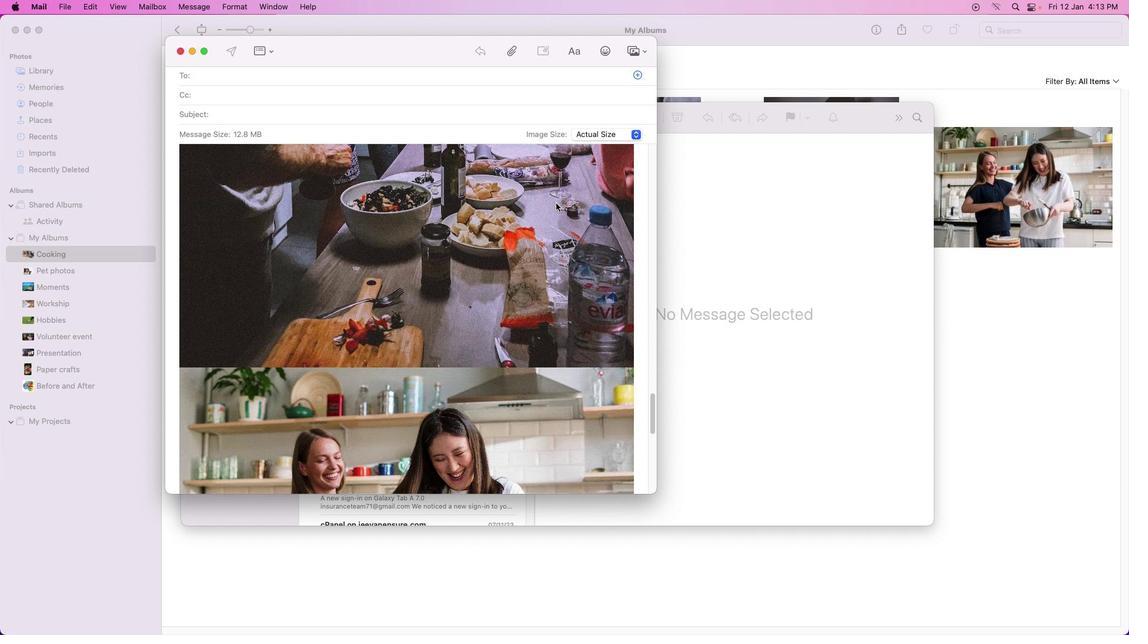 
Action: Mouse scrolled (555, 202) with delta (0, 0)
Screenshot: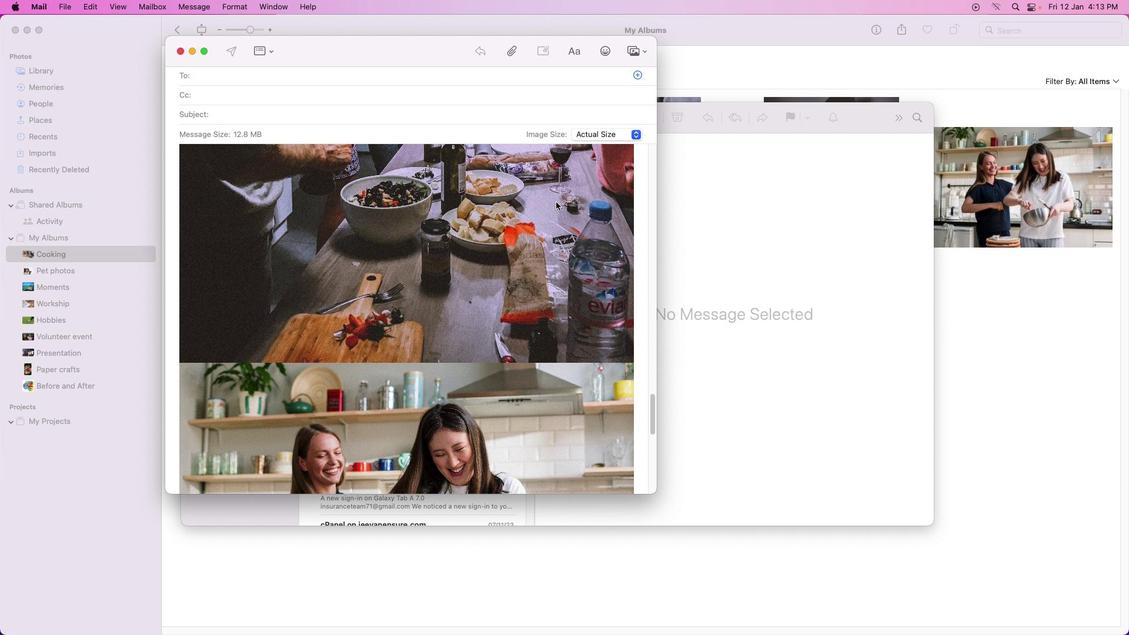
Action: Mouse moved to (556, 201)
Screenshot: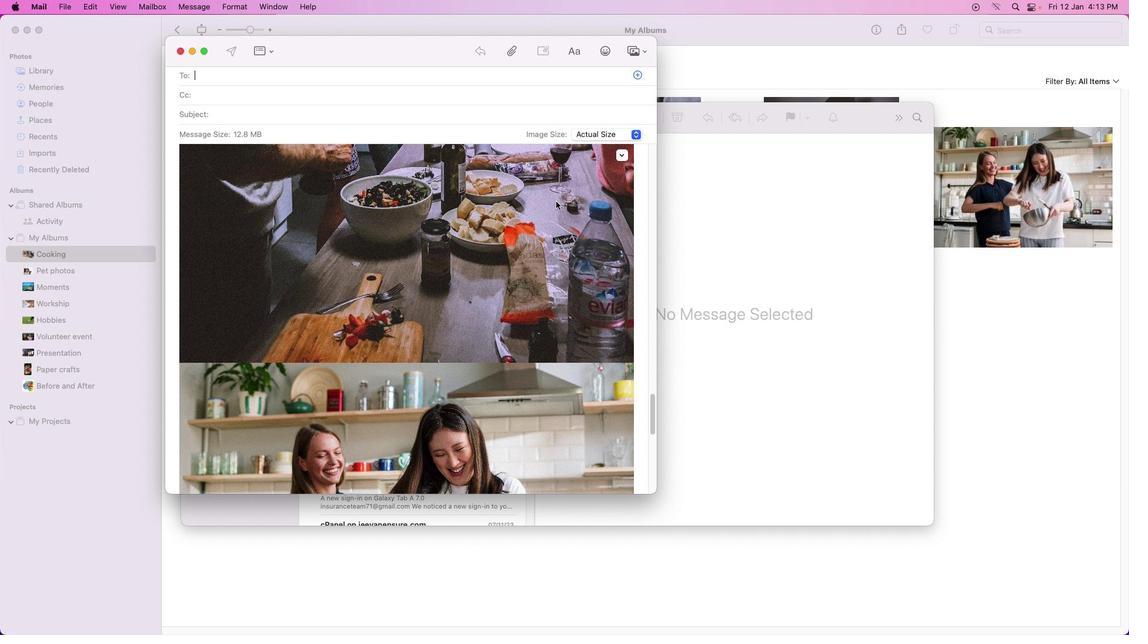 
Action: Mouse scrolled (556, 201) with delta (0, 0)
Screenshot: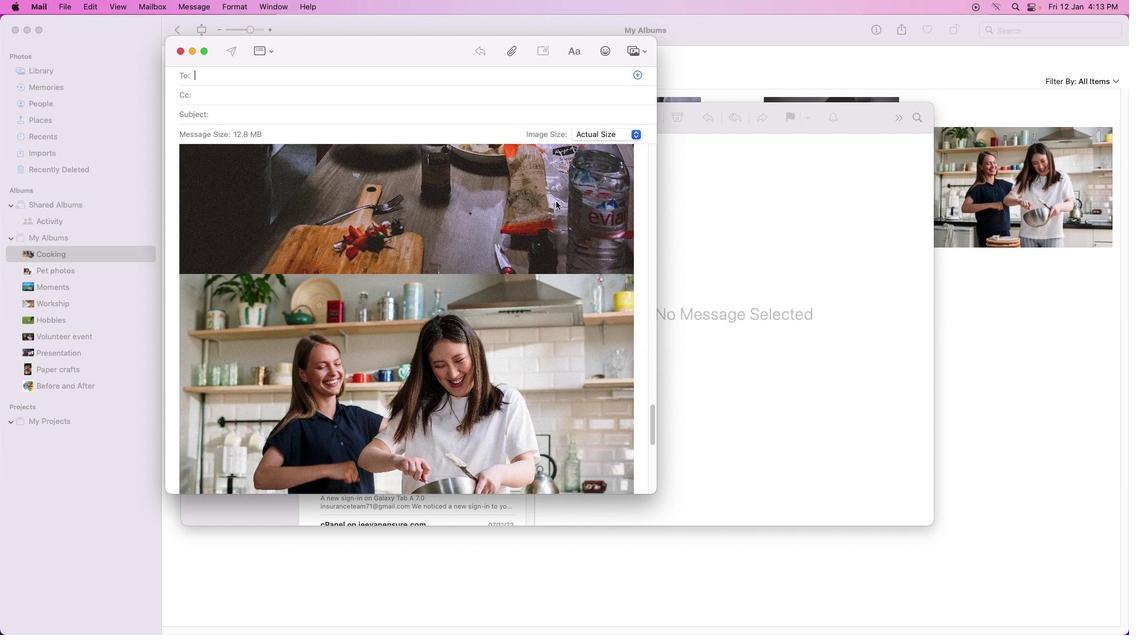 
Action: Mouse scrolled (556, 201) with delta (0, 0)
Screenshot: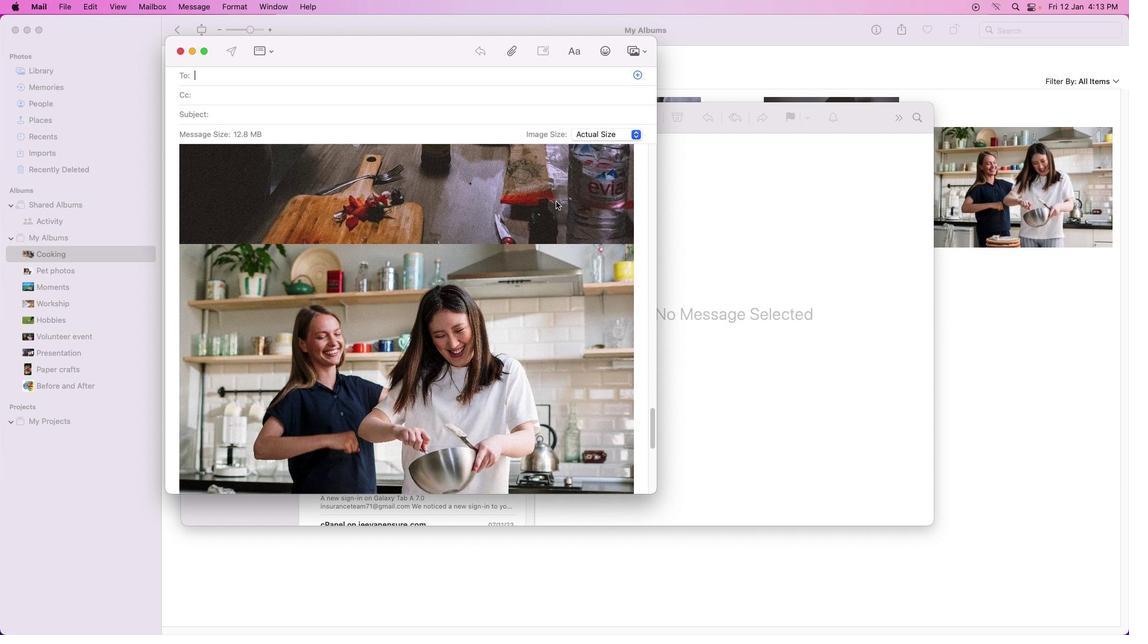 
Action: Mouse scrolled (556, 201) with delta (0, -1)
Screenshot: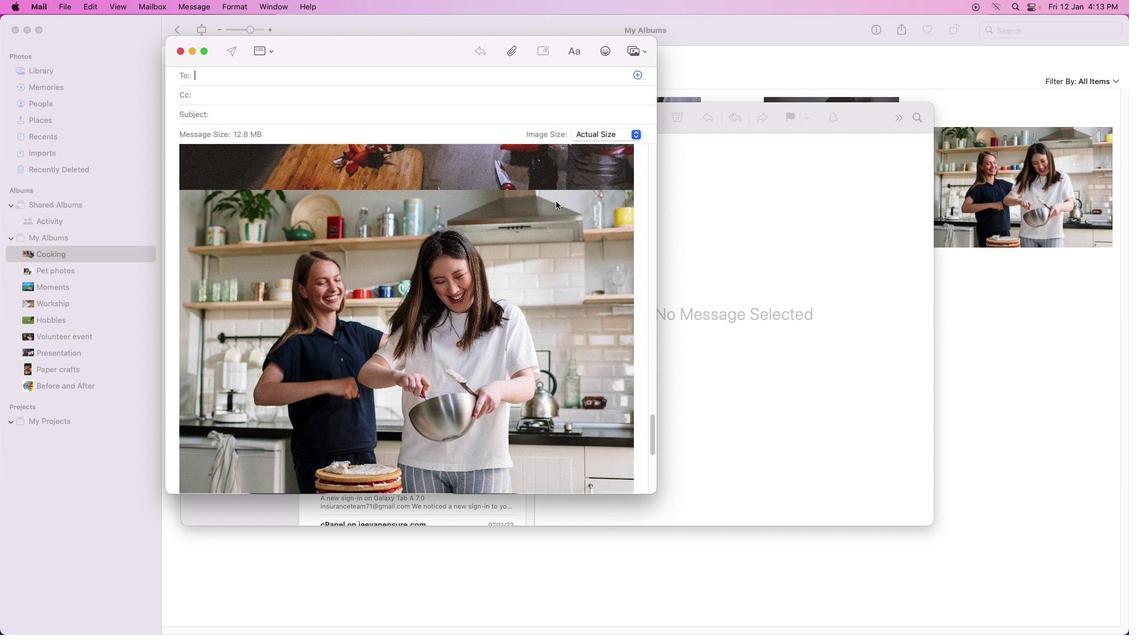 
Action: Mouse scrolled (556, 201) with delta (0, -1)
Screenshot: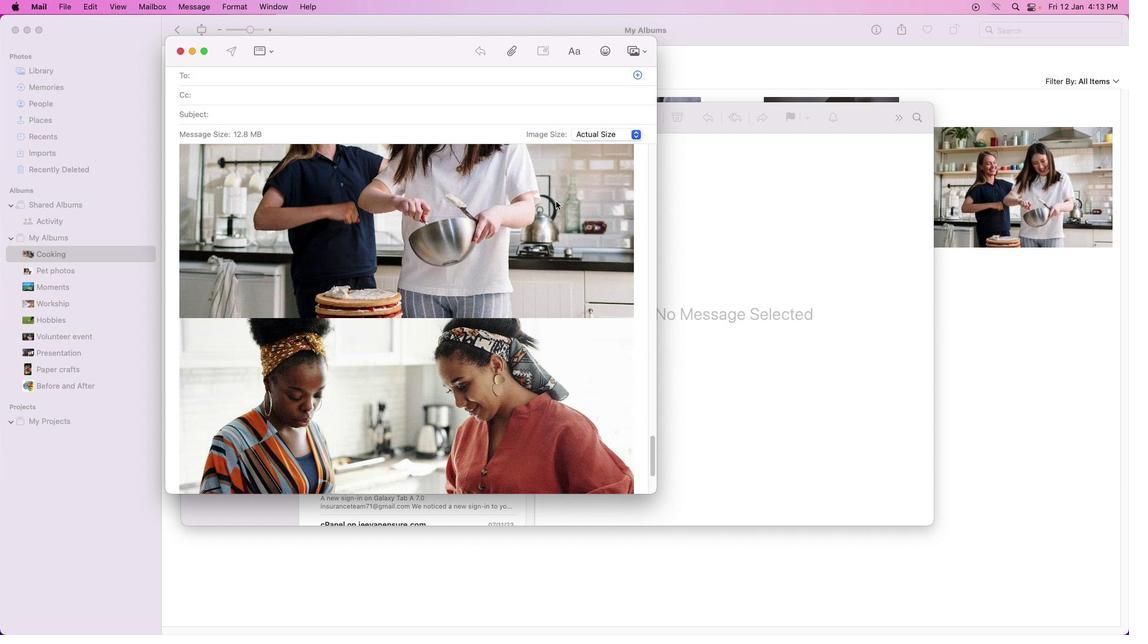 
Action: Mouse scrolled (556, 201) with delta (0, -1)
Screenshot: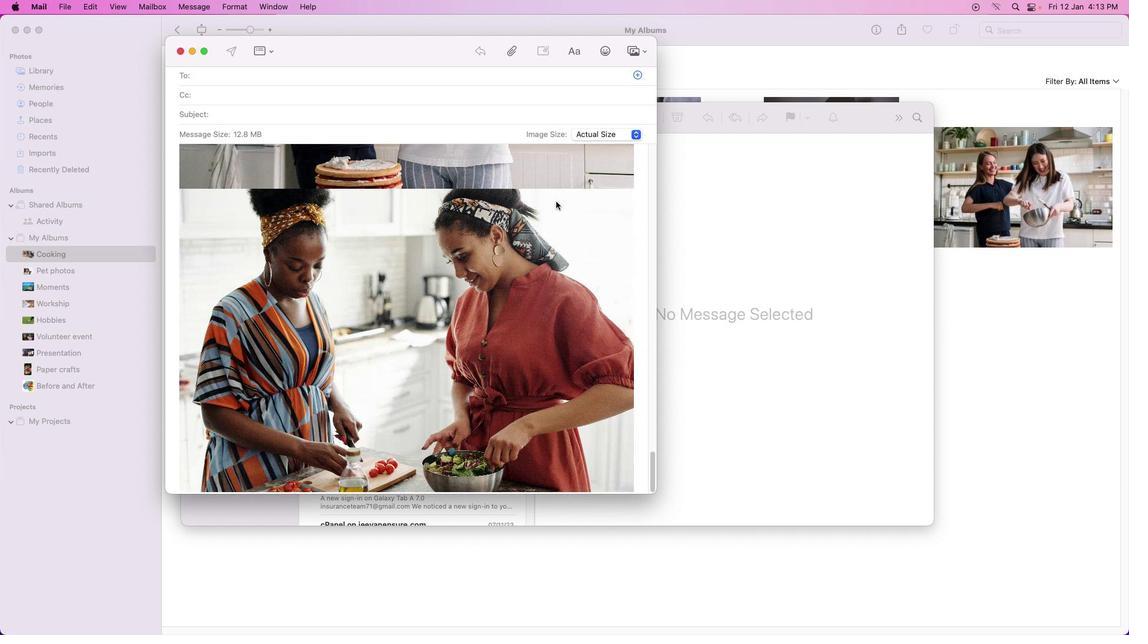 
Action: Mouse scrolled (556, 201) with delta (0, -1)
Screenshot: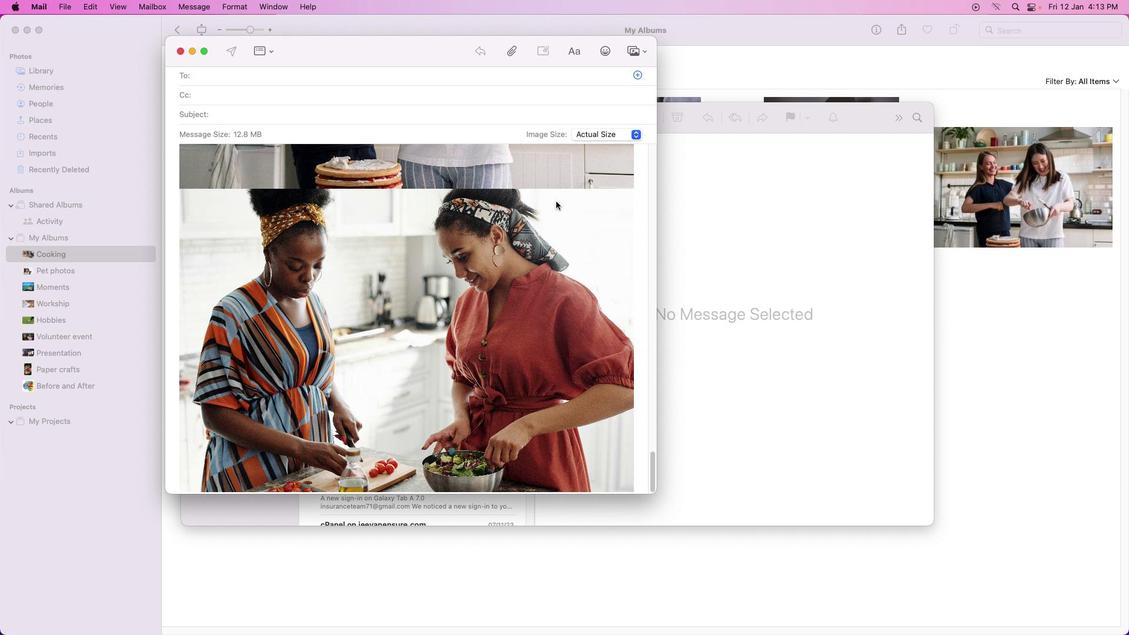 
Action: Mouse moved to (556, 200)
Screenshot: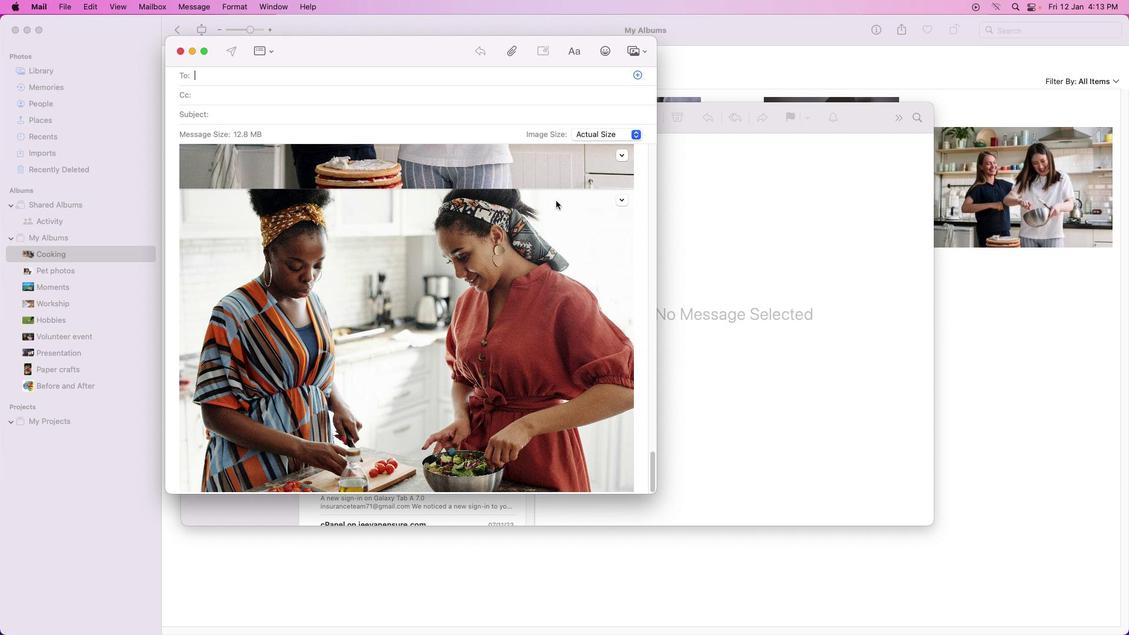 
Action: Mouse scrolled (556, 200) with delta (0, 0)
Screenshot: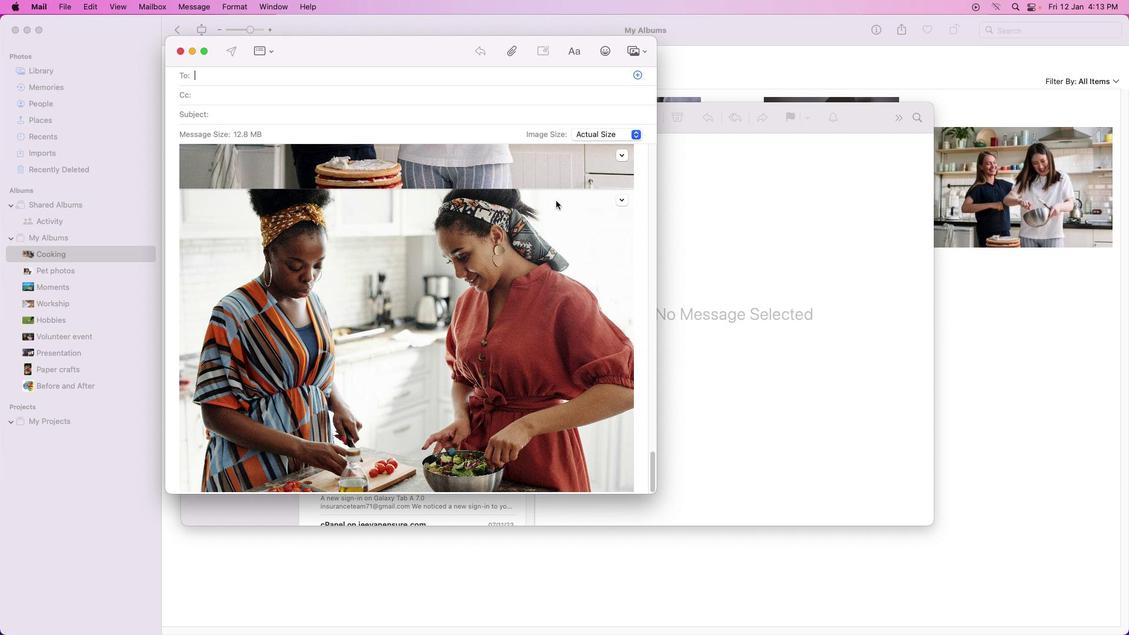 
Action: Mouse scrolled (556, 200) with delta (0, 0)
Screenshot: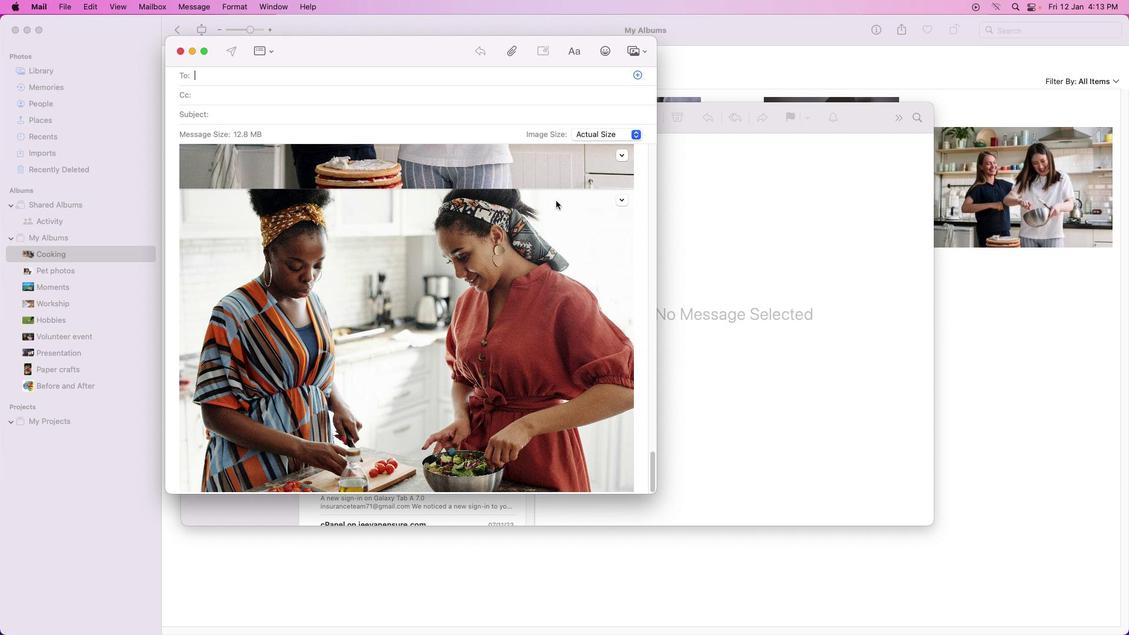 
Action: Mouse scrolled (556, 200) with delta (0, -1)
Screenshot: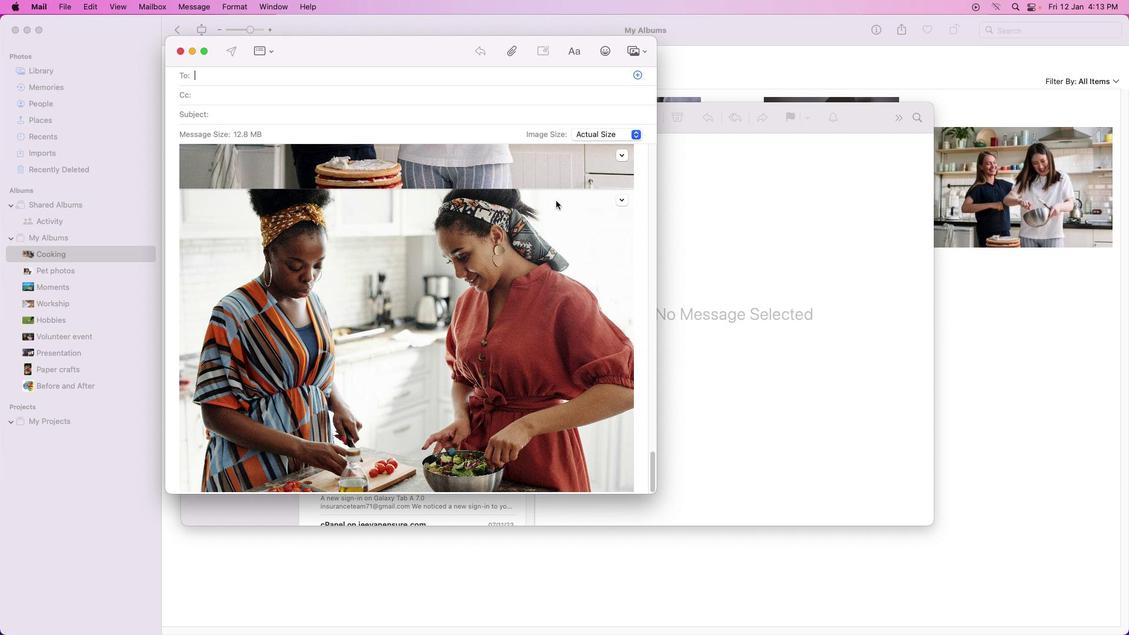 
Action: Mouse scrolled (556, 200) with delta (0, -1)
Screenshot: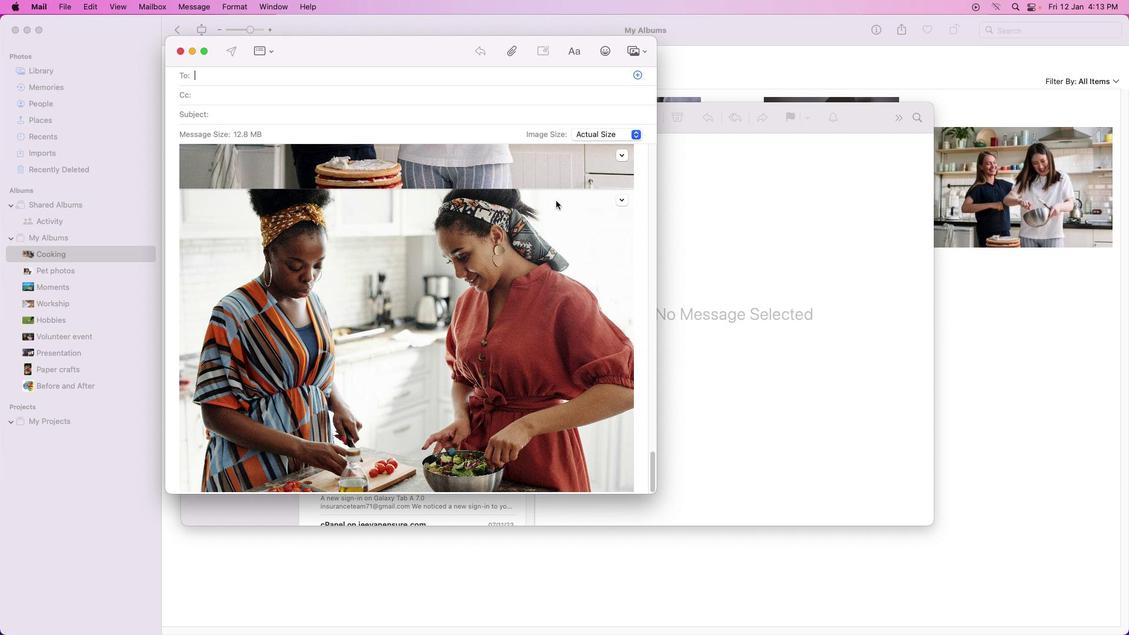 
Action: Mouse moved to (438, 81)
Screenshot: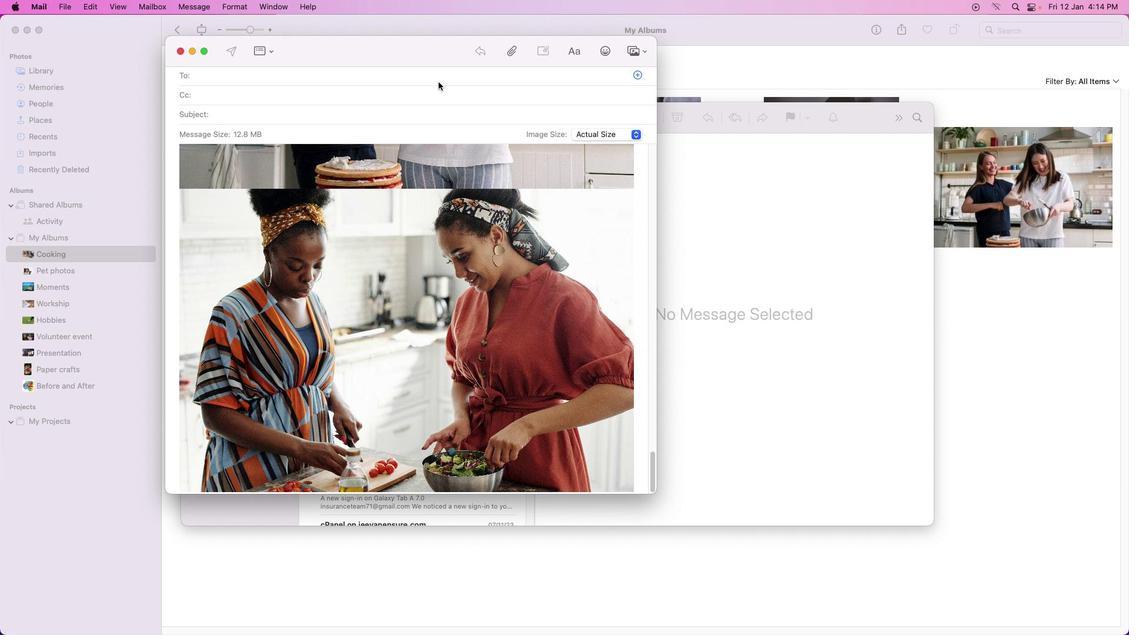 
Action: Key pressed 'a''n''i''l''k''u''m''a''r''k''e''l''1'Key.shift_r'@''g''m''a''i''l''.''c''o''m'
Screenshot: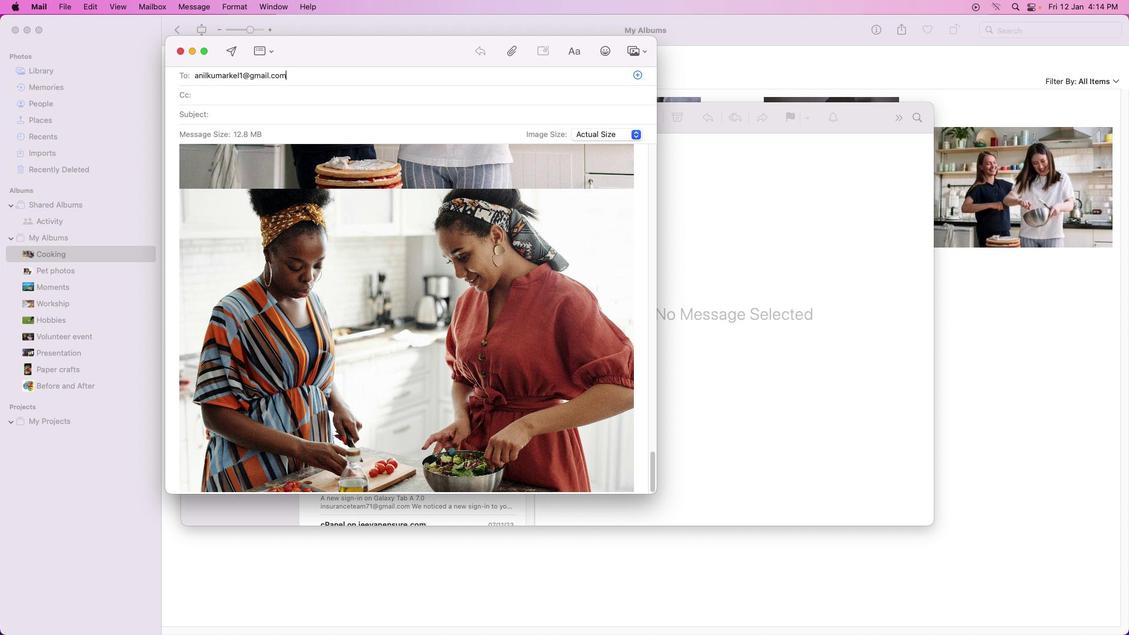 
Action: Mouse moved to (334, 107)
Screenshot: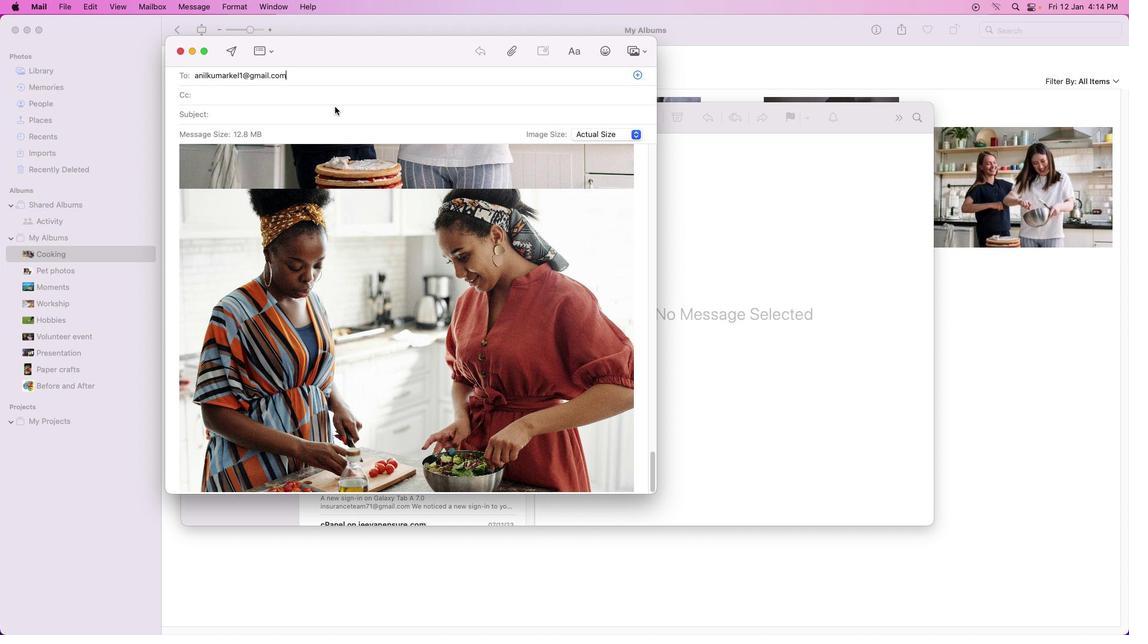 
Action: Mouse pressed left at (334, 107)
Screenshot: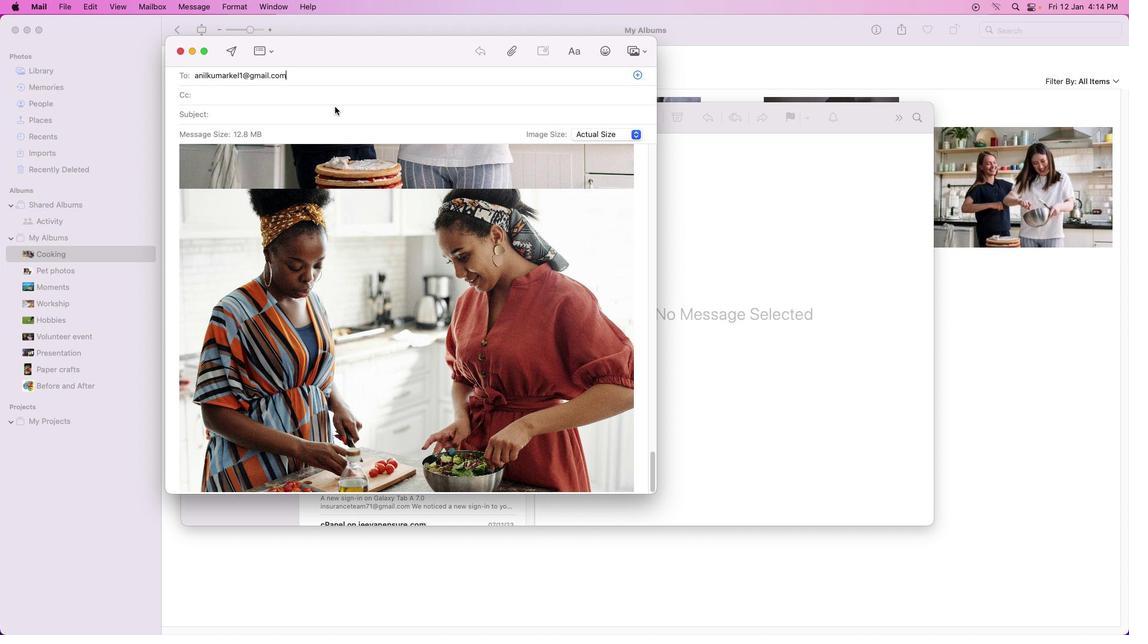
Action: Mouse moved to (334, 111)
Screenshot: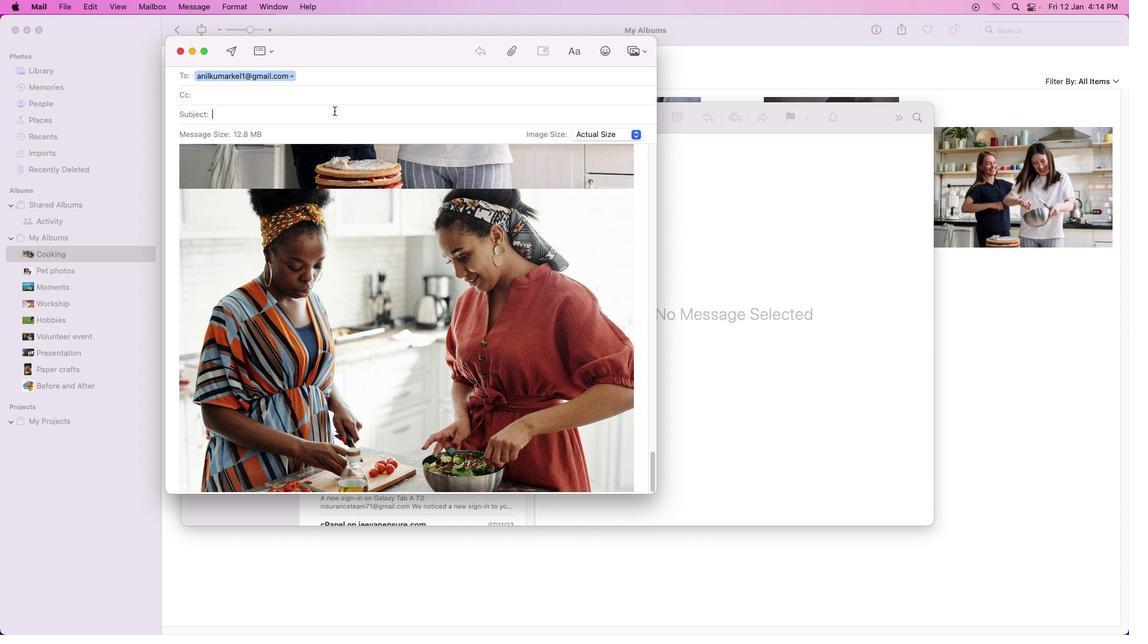 
Action: Mouse pressed left at (334, 111)
Screenshot: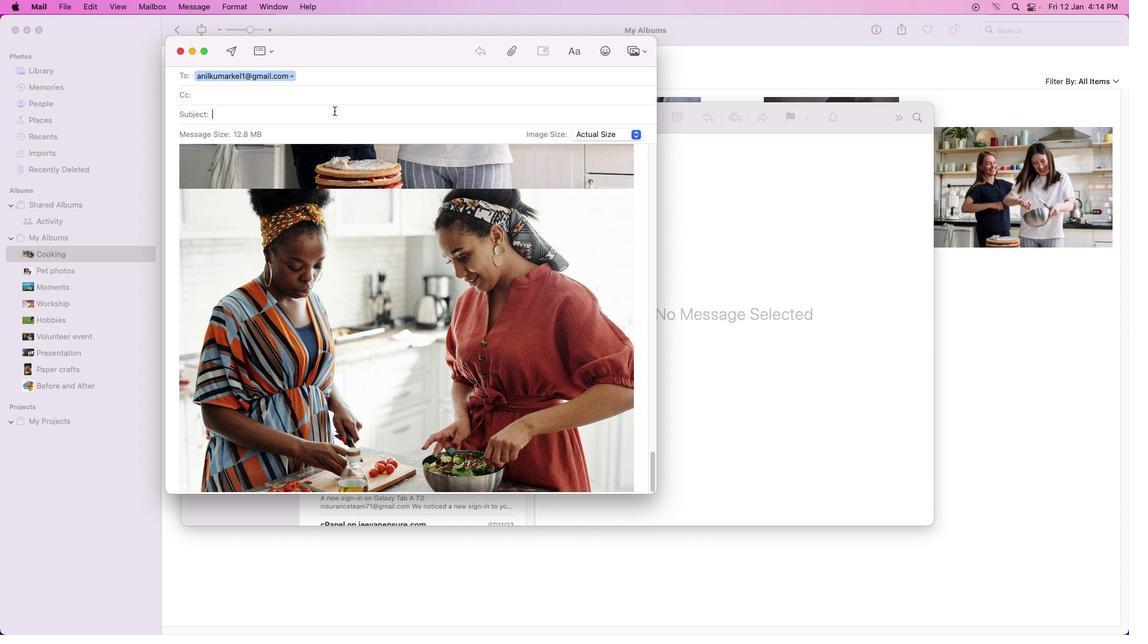 
Action: Key pressed Key.caps_lock'C'Key.caps_lock'o''o''k''i''n''g'Key.spaceKey.backspaceKey.space'a''l''b''u''m'
Screenshot: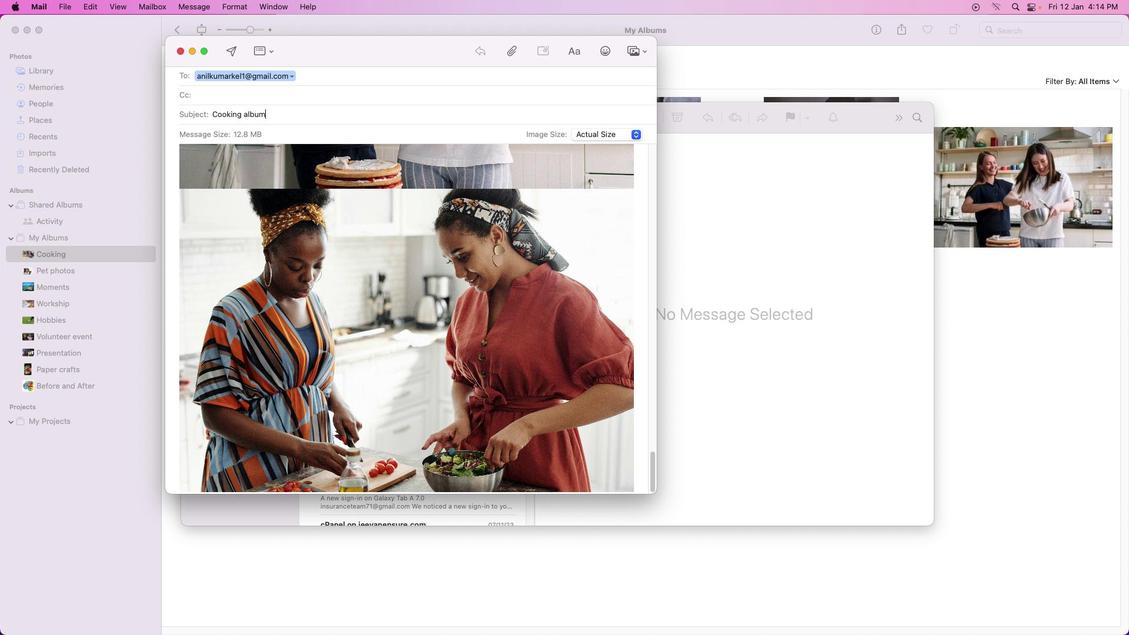 
Action: Mouse moved to (235, 50)
Screenshot: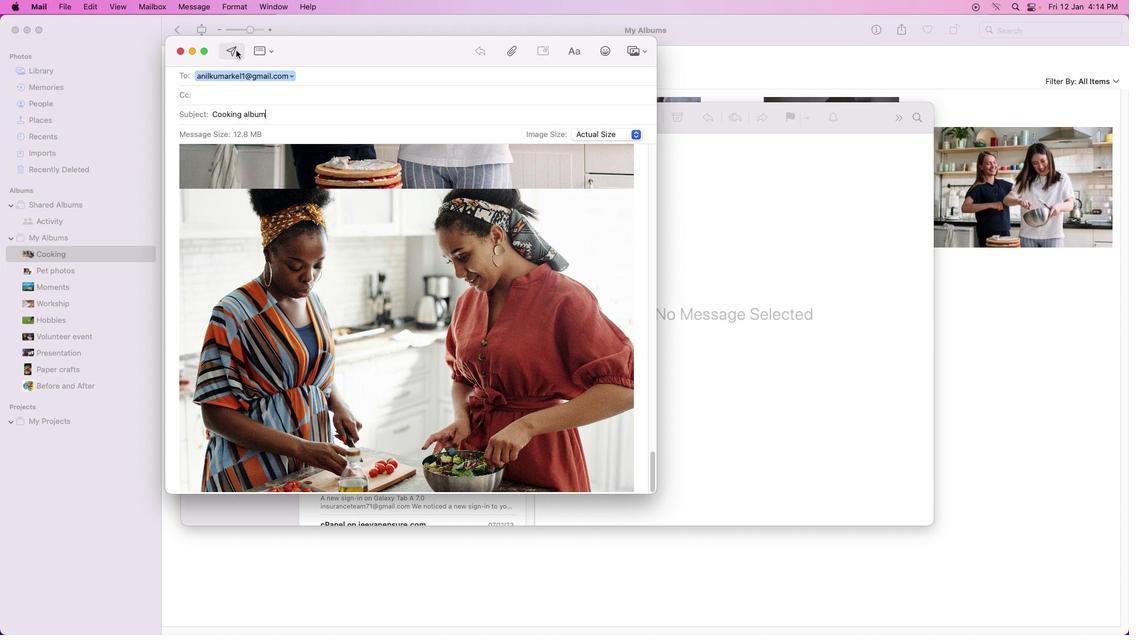 
Action: Mouse pressed left at (235, 50)
Screenshot: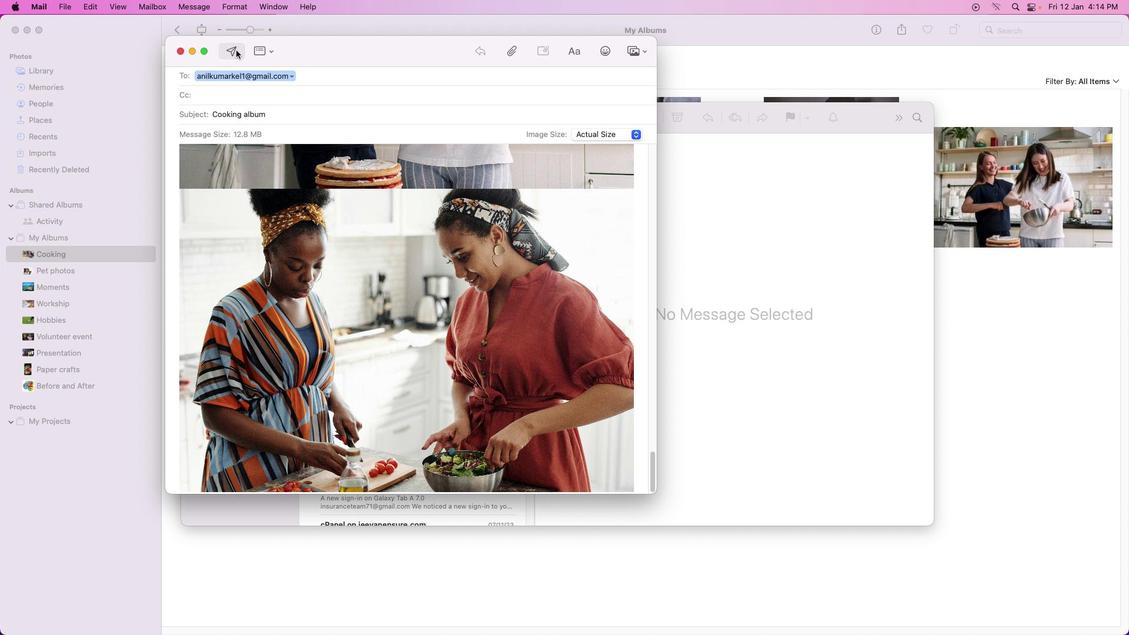 
Action: Mouse moved to (196, 120)
Screenshot: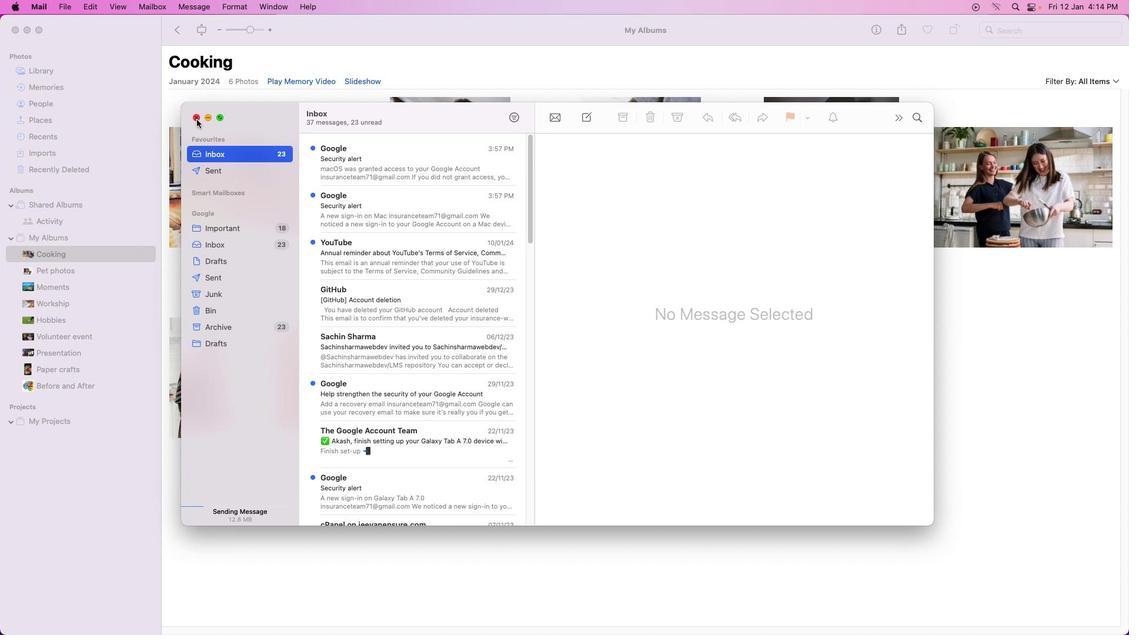 
Action: Mouse pressed left at (196, 120)
Screenshot: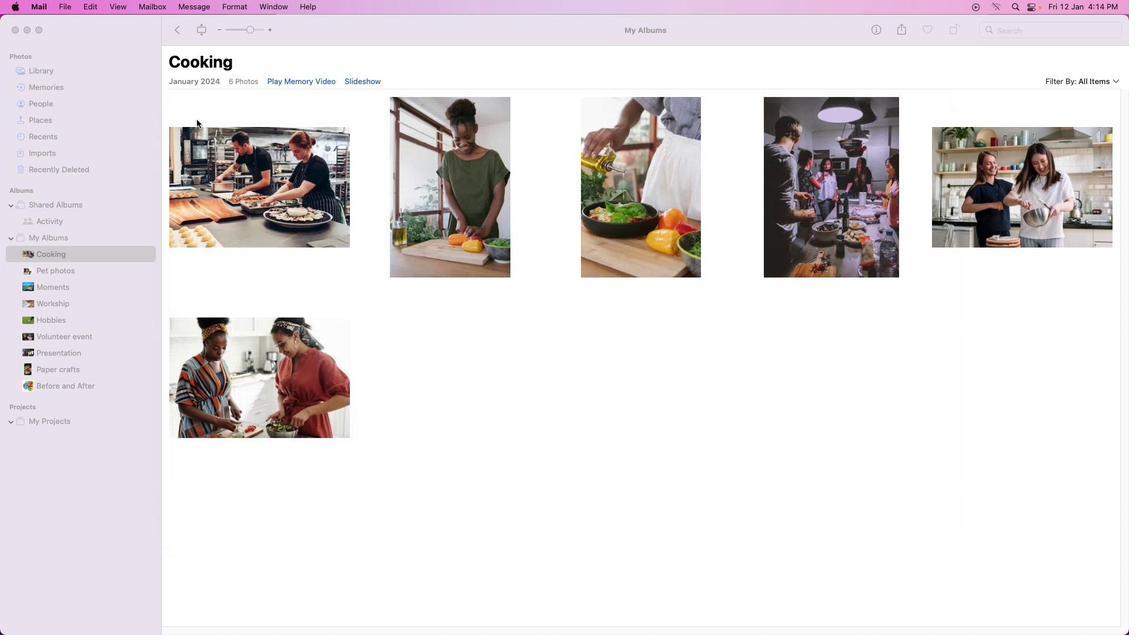 
Action: Mouse moved to (518, 347)
Screenshot: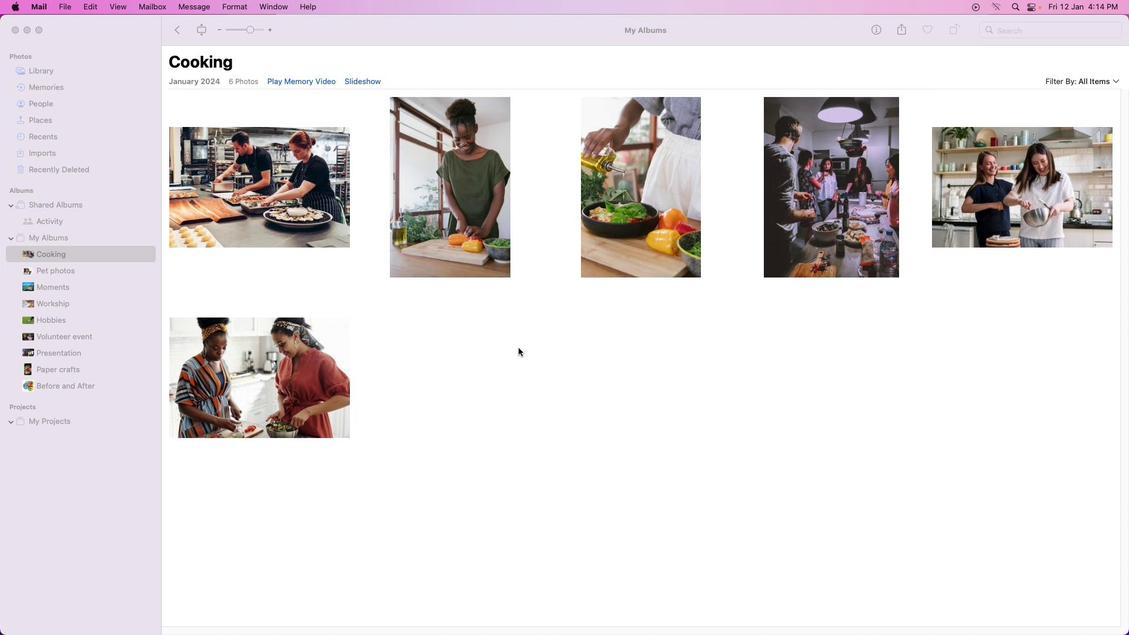 
Action: Mouse pressed left at (518, 347)
Screenshot: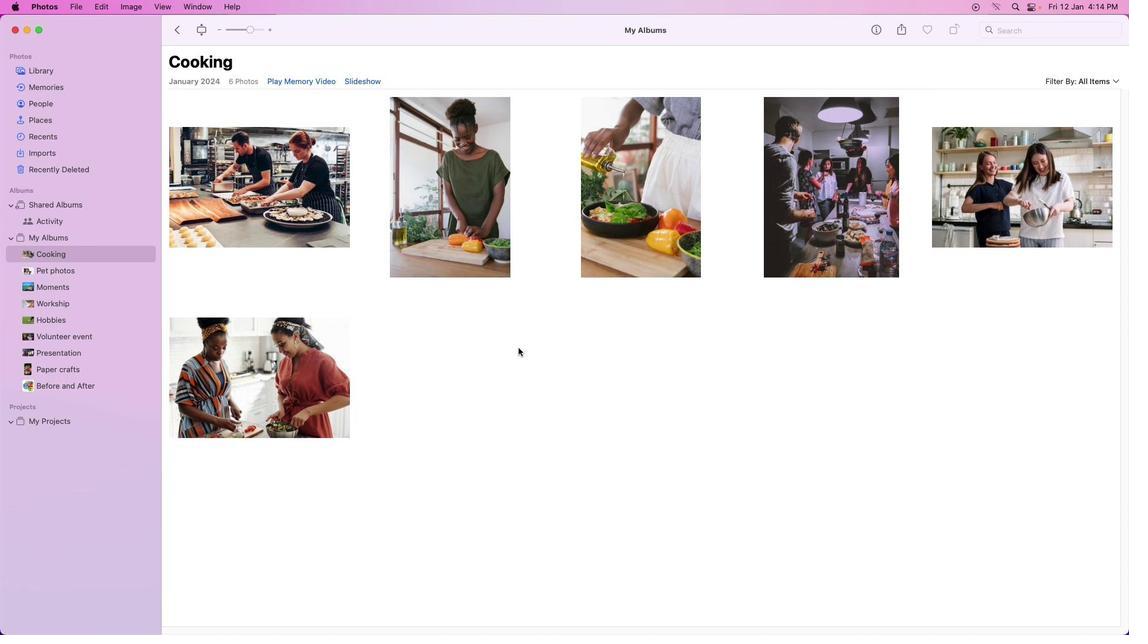 
